 Task: Find connections with filter location La Pintana with filter topic #interviewwith filter profile language German with filter current company Axis Communications with filter school Ram Lal Anand College with filter industry Internet Publishing with filter service category Business Law with filter keywords title Teacher
Action: Mouse moved to (712, 92)
Screenshot: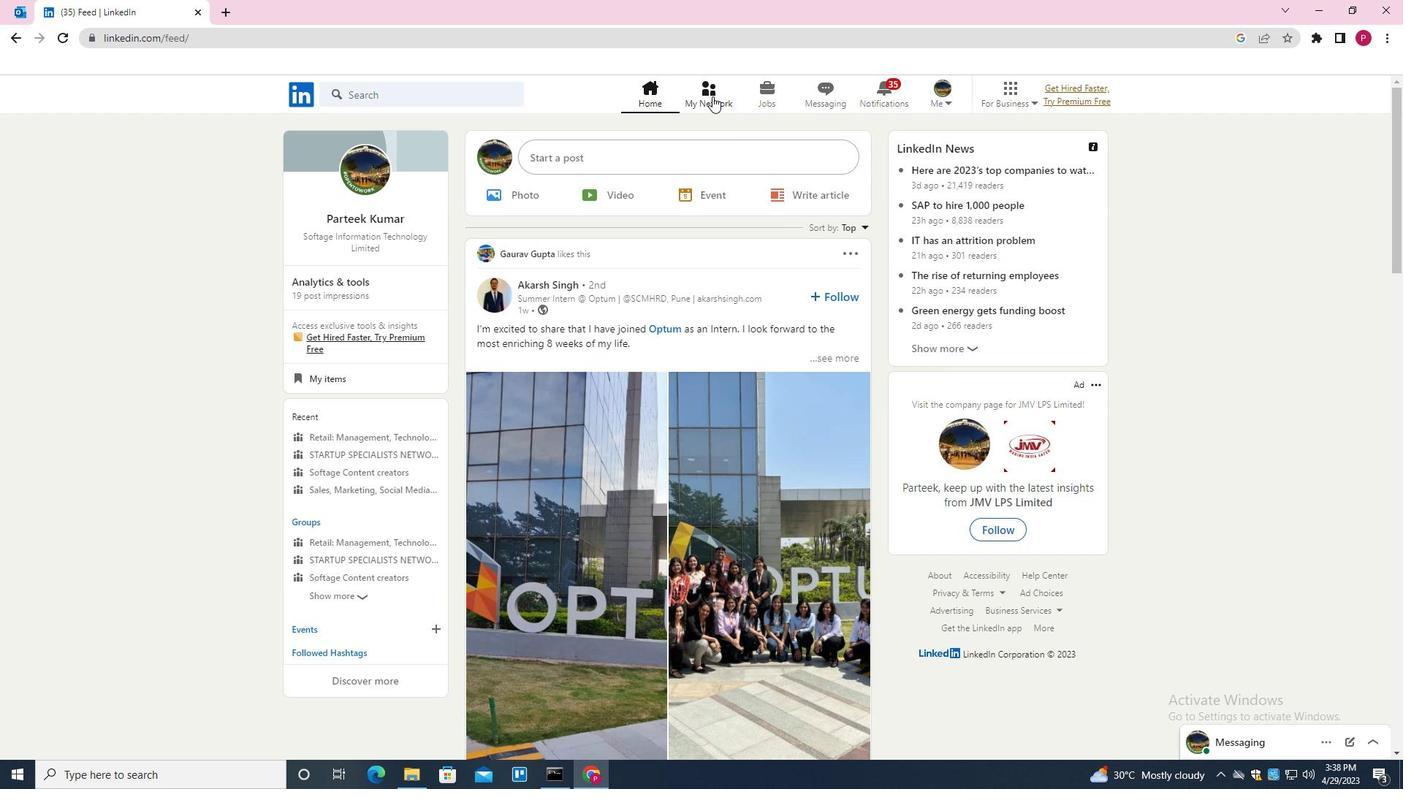 
Action: Mouse pressed left at (712, 92)
Screenshot: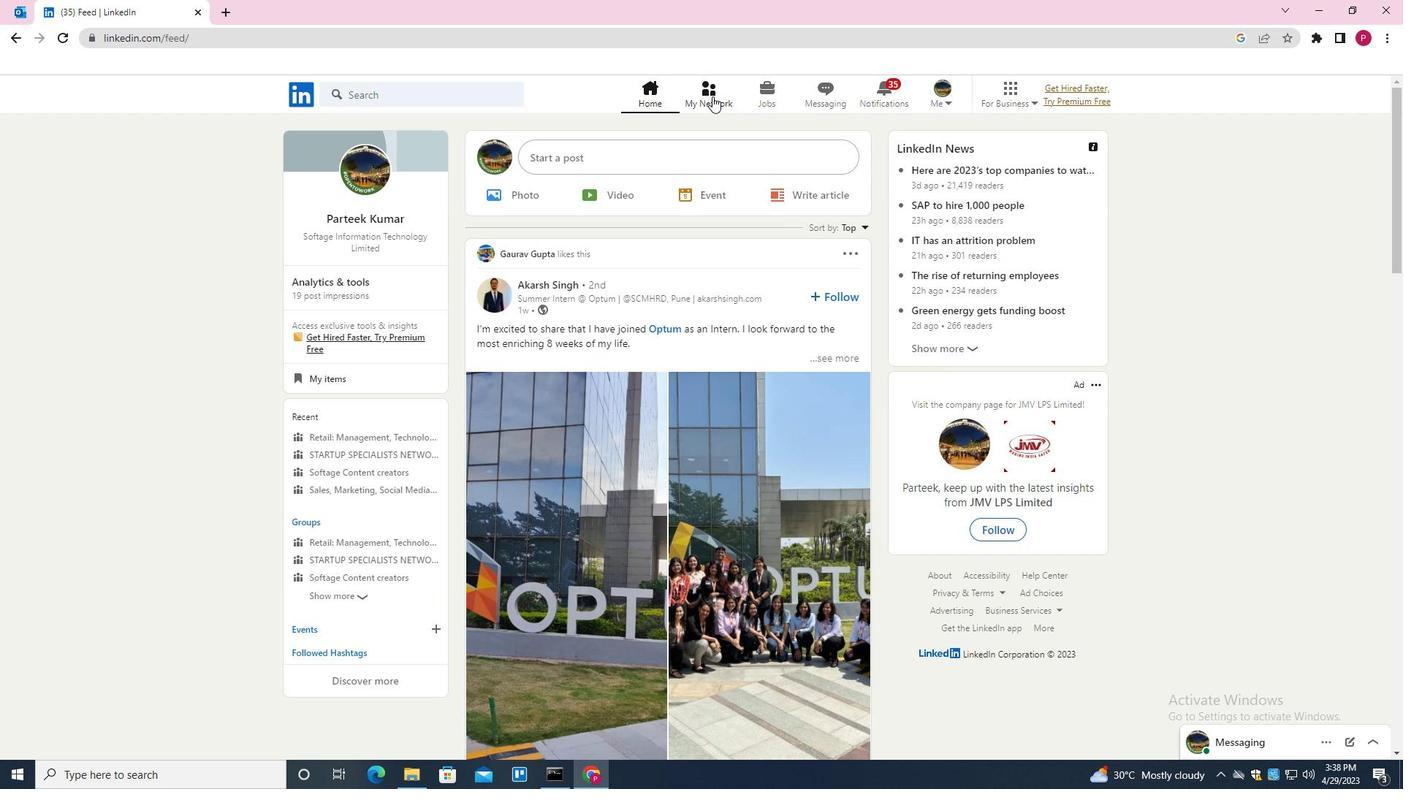 
Action: Mouse moved to (475, 174)
Screenshot: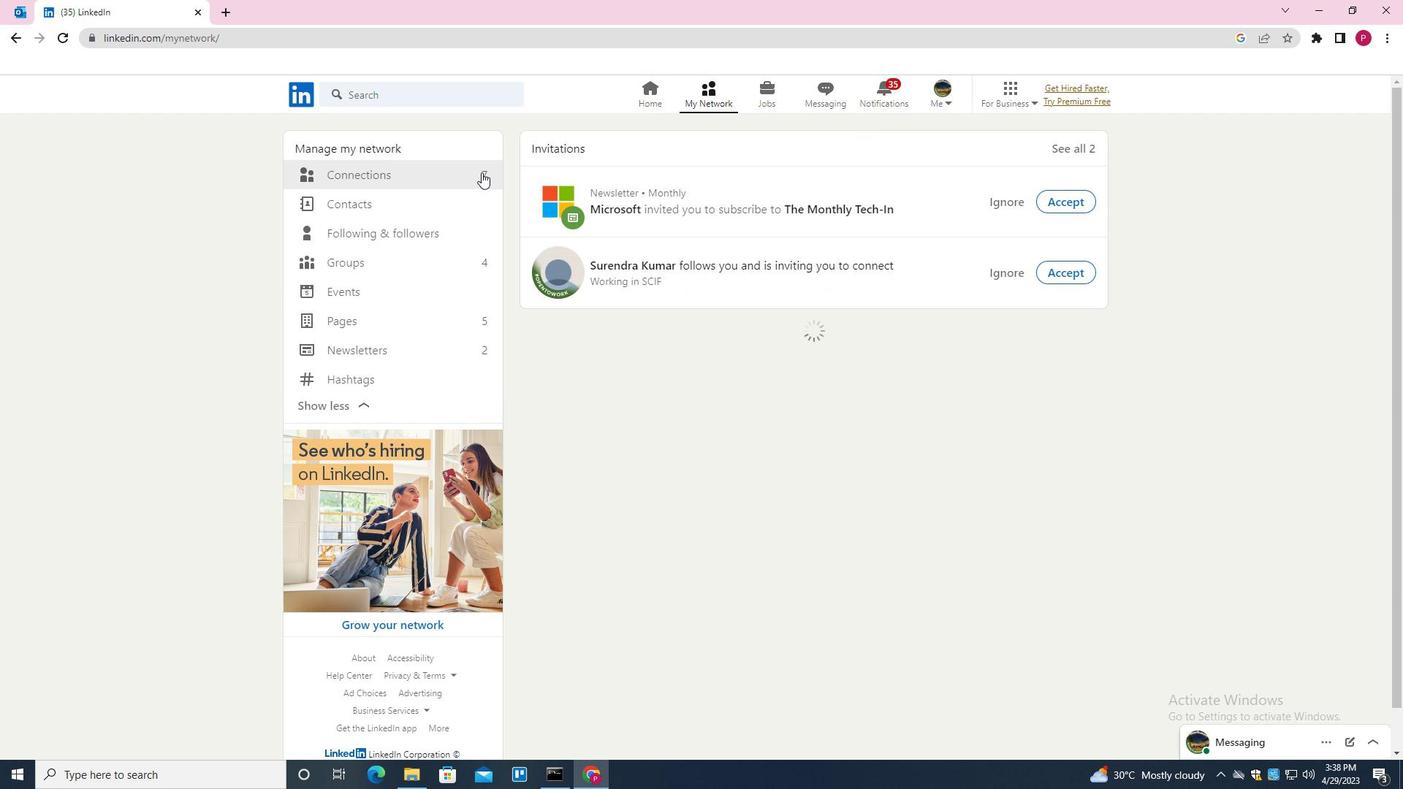 
Action: Mouse pressed left at (475, 174)
Screenshot: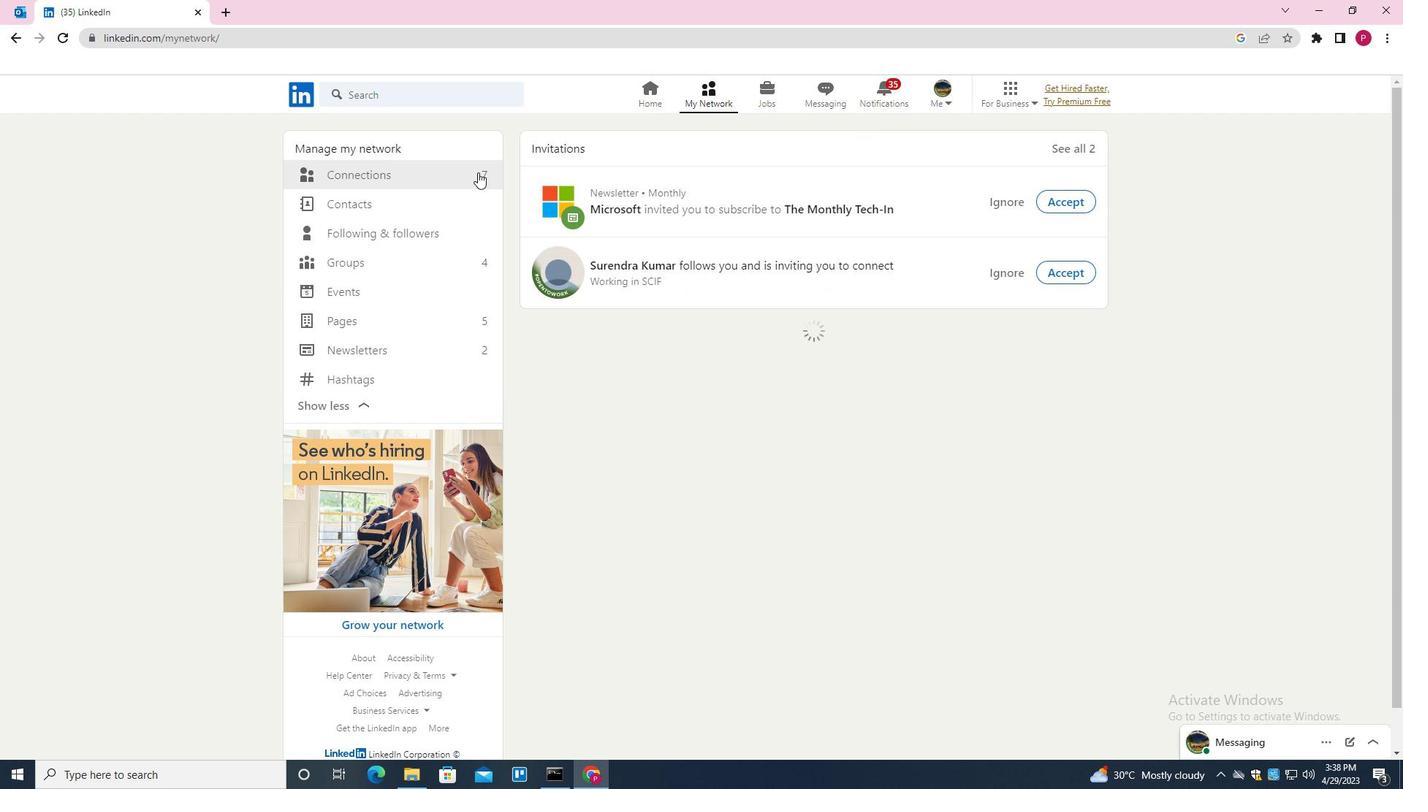 
Action: Mouse moved to (789, 173)
Screenshot: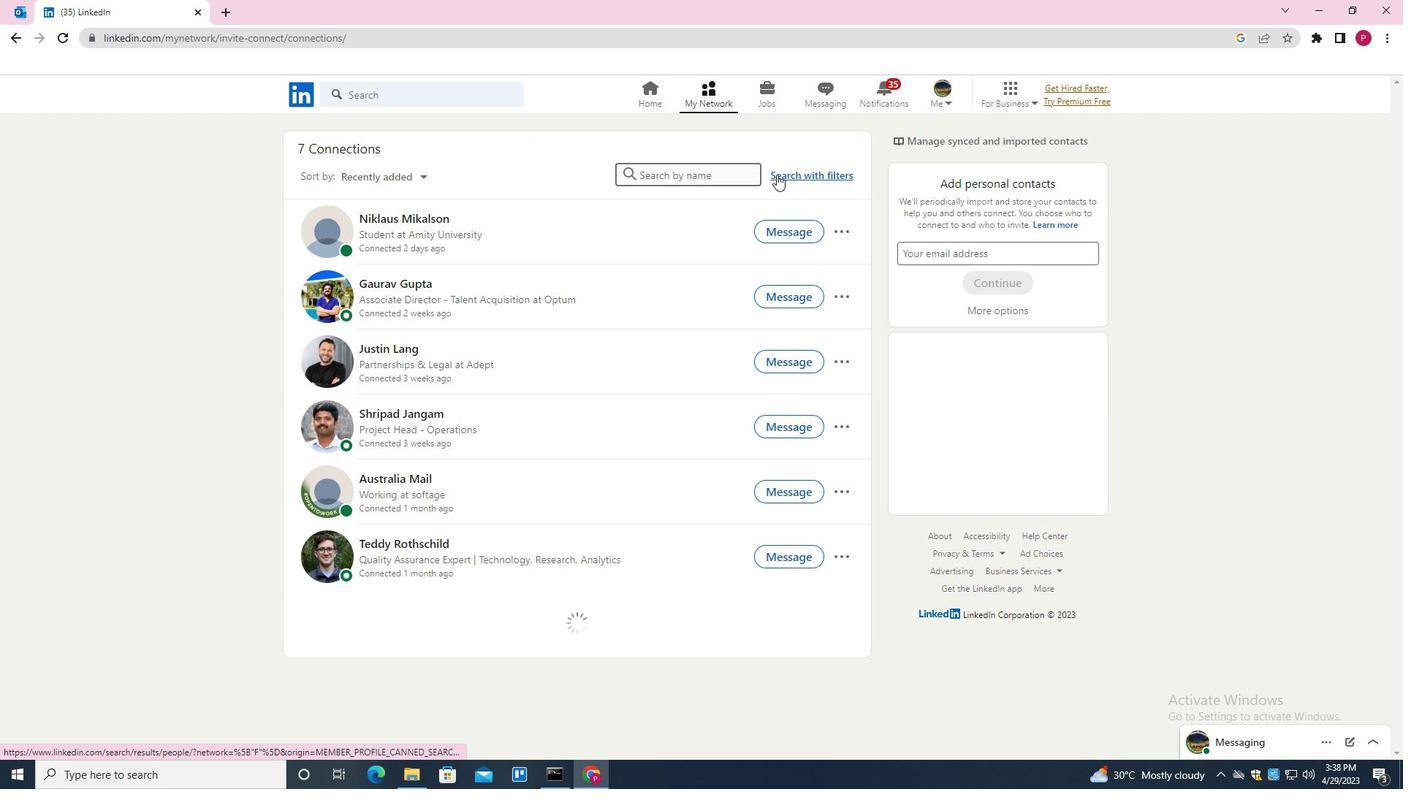 
Action: Mouse pressed left at (789, 173)
Screenshot: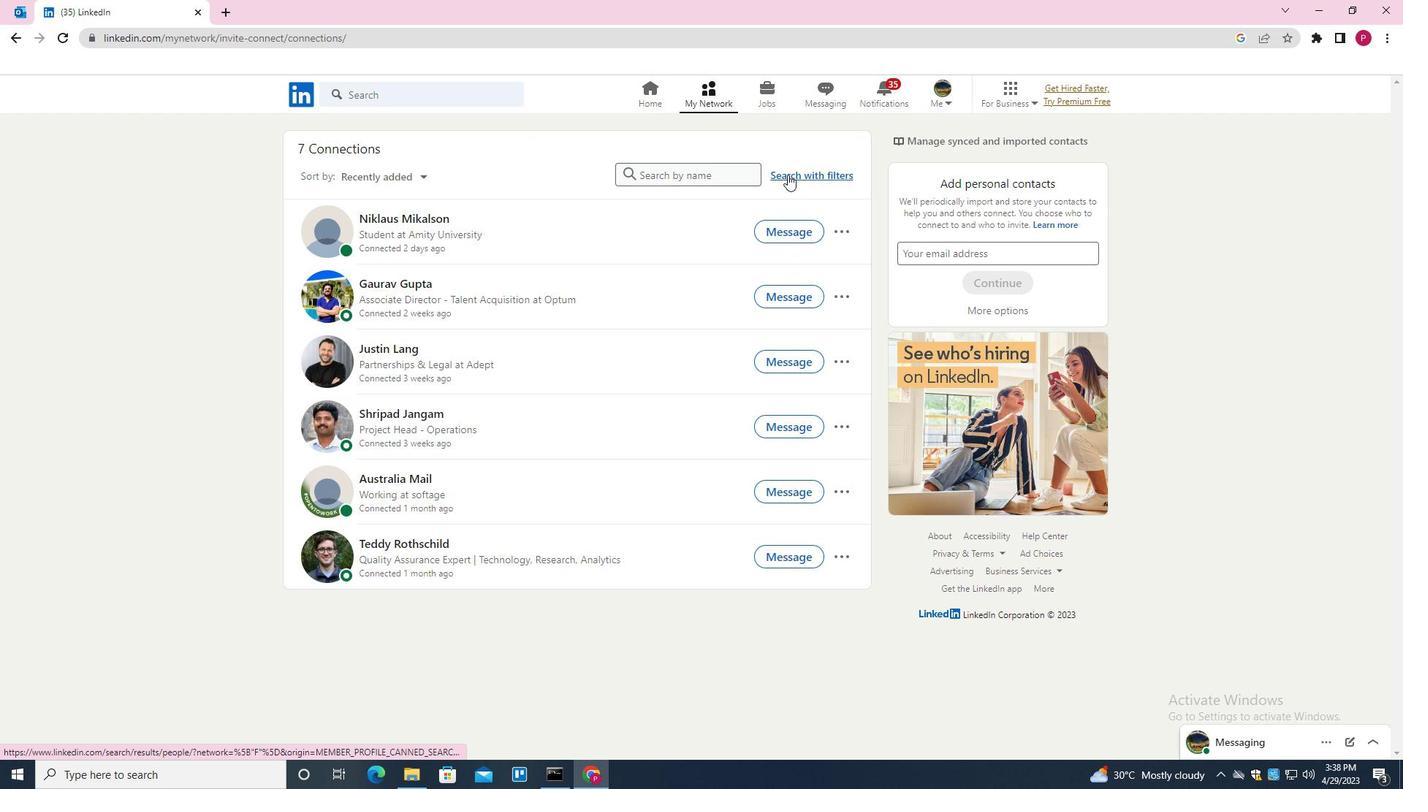 
Action: Mouse moved to (745, 133)
Screenshot: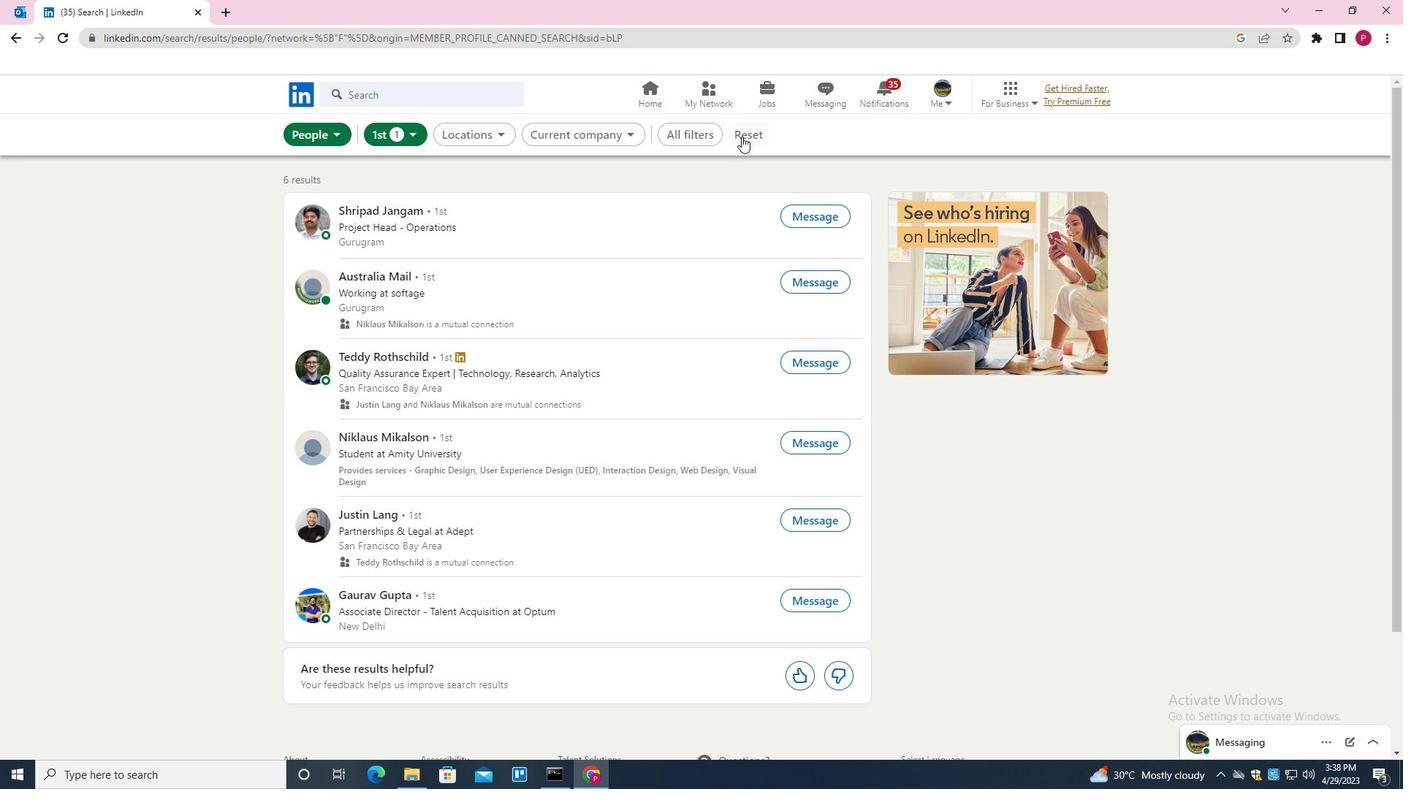 
Action: Mouse pressed left at (745, 133)
Screenshot: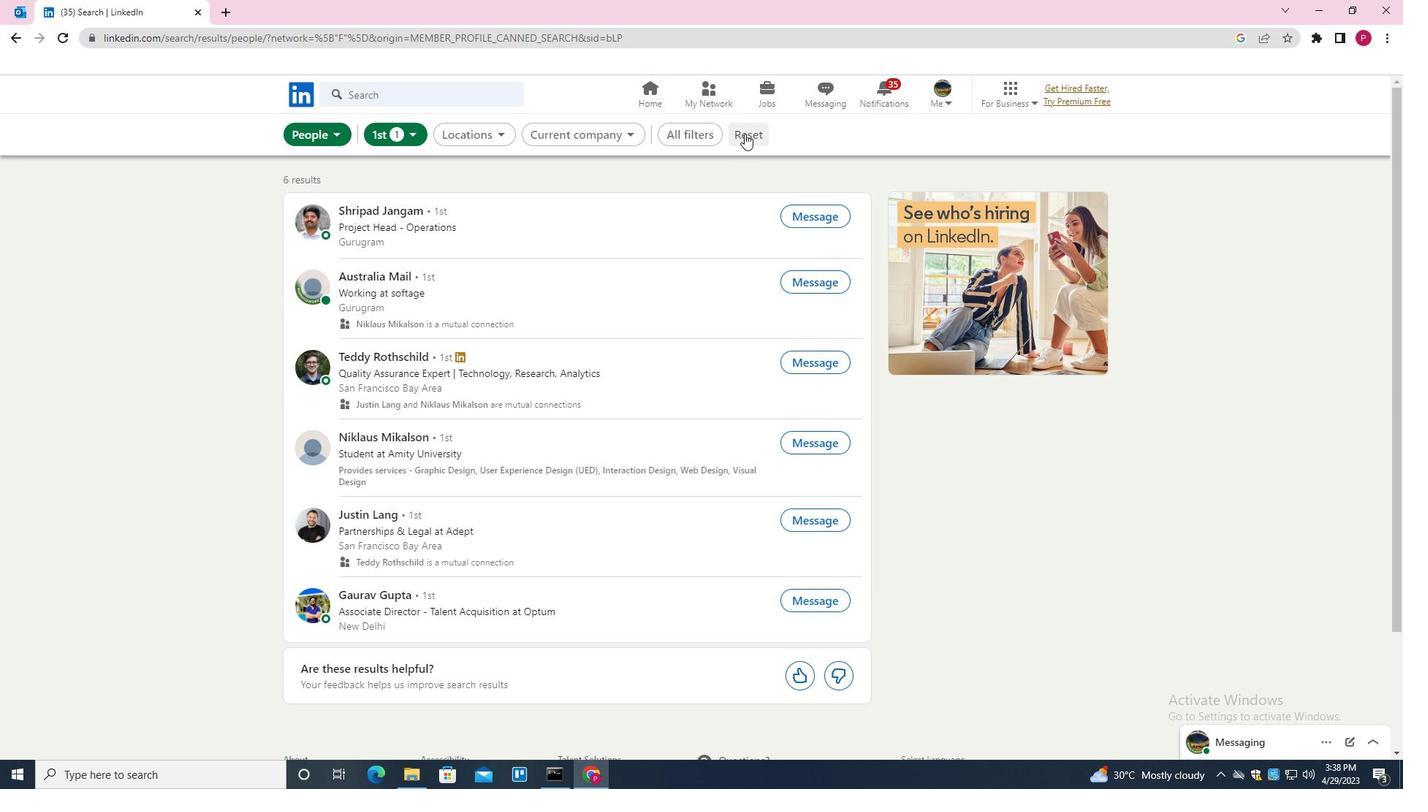 
Action: Mouse moved to (724, 136)
Screenshot: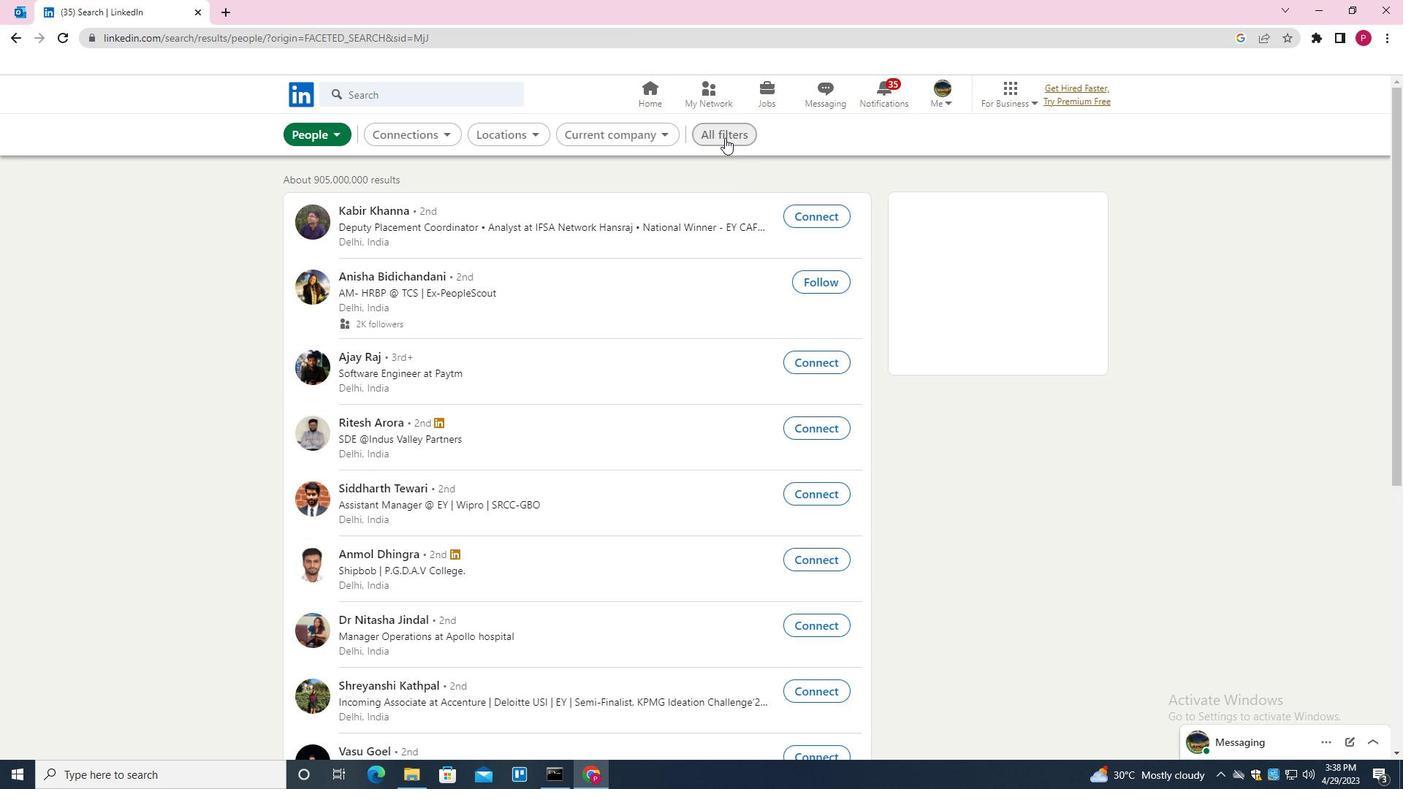 
Action: Mouse pressed left at (724, 136)
Screenshot: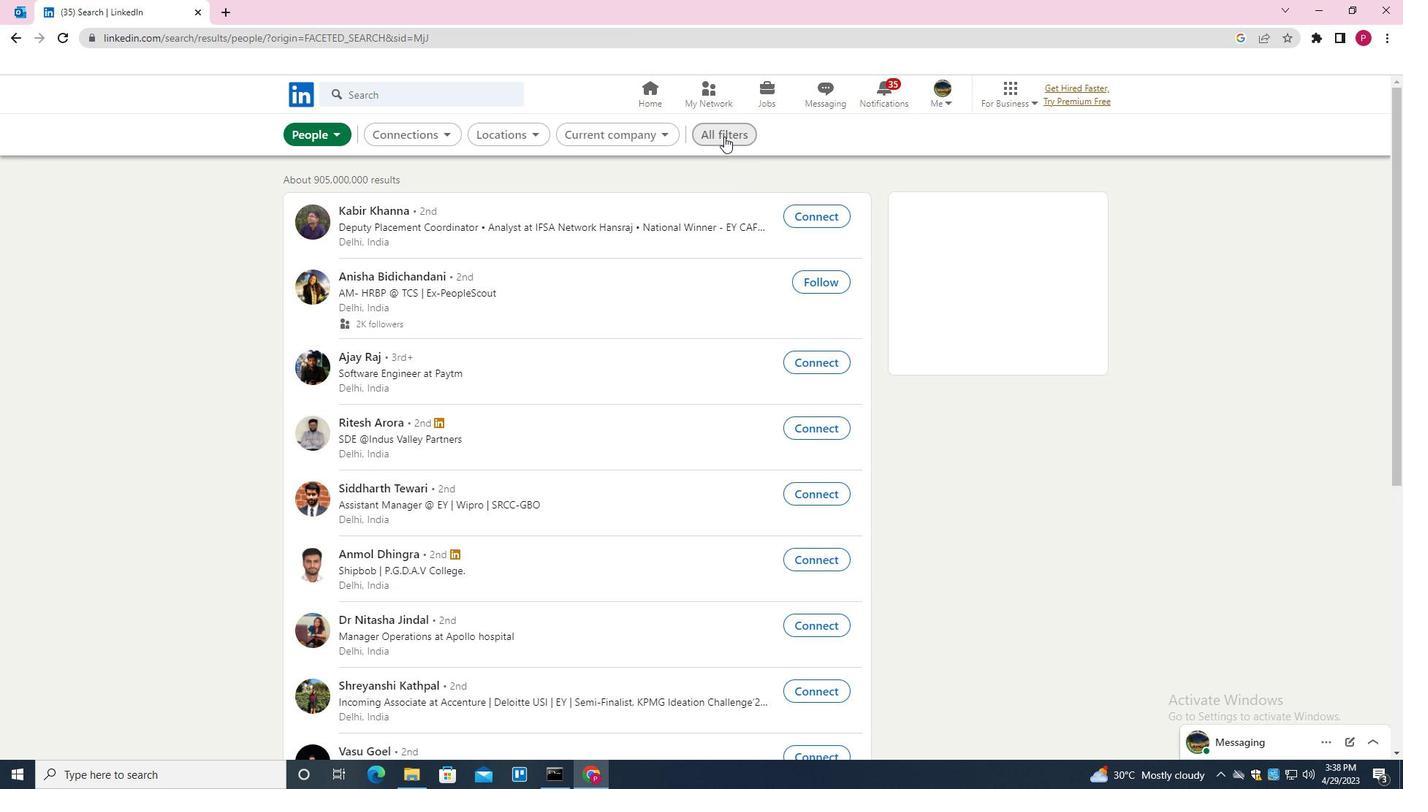 
Action: Mouse moved to (1125, 438)
Screenshot: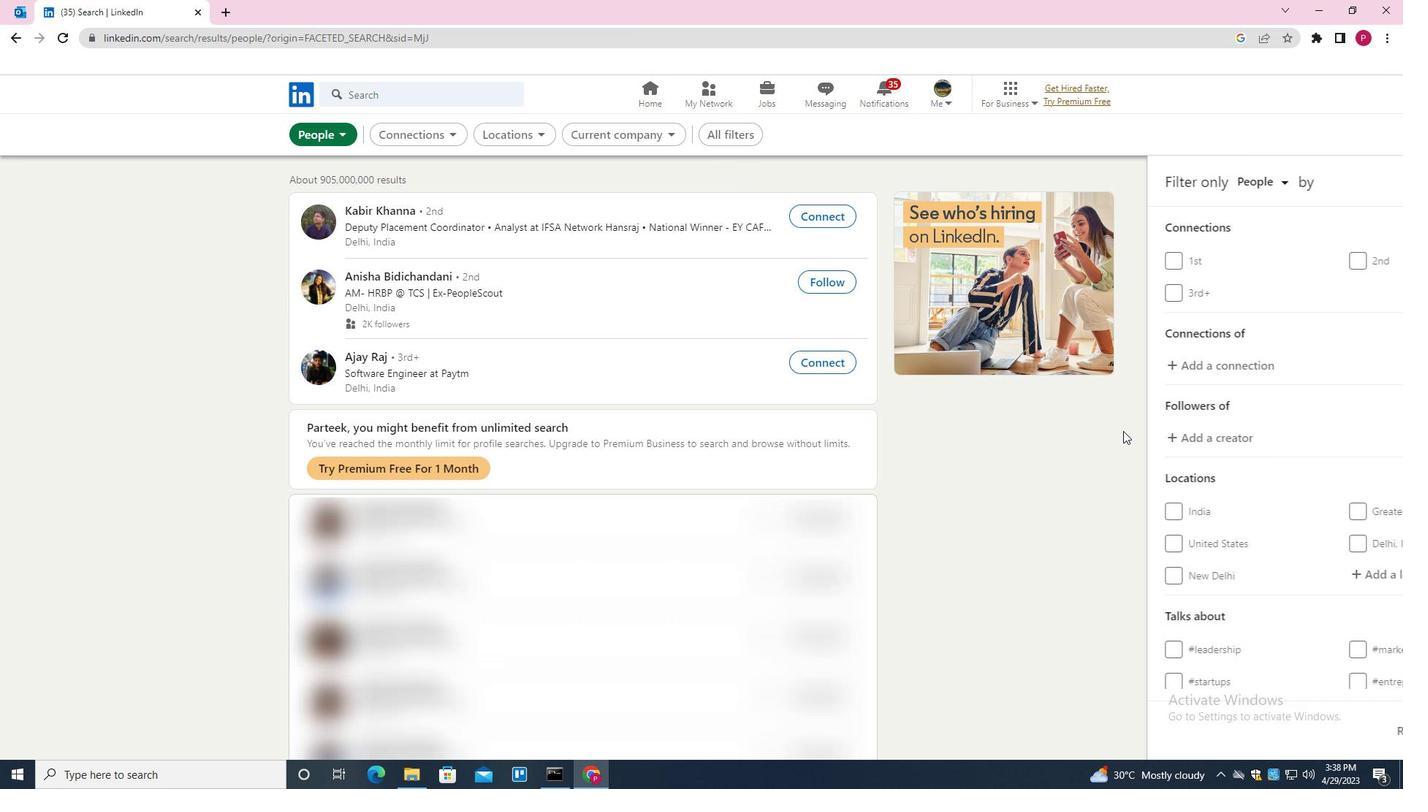 
Action: Mouse scrolled (1125, 438) with delta (0, 0)
Screenshot: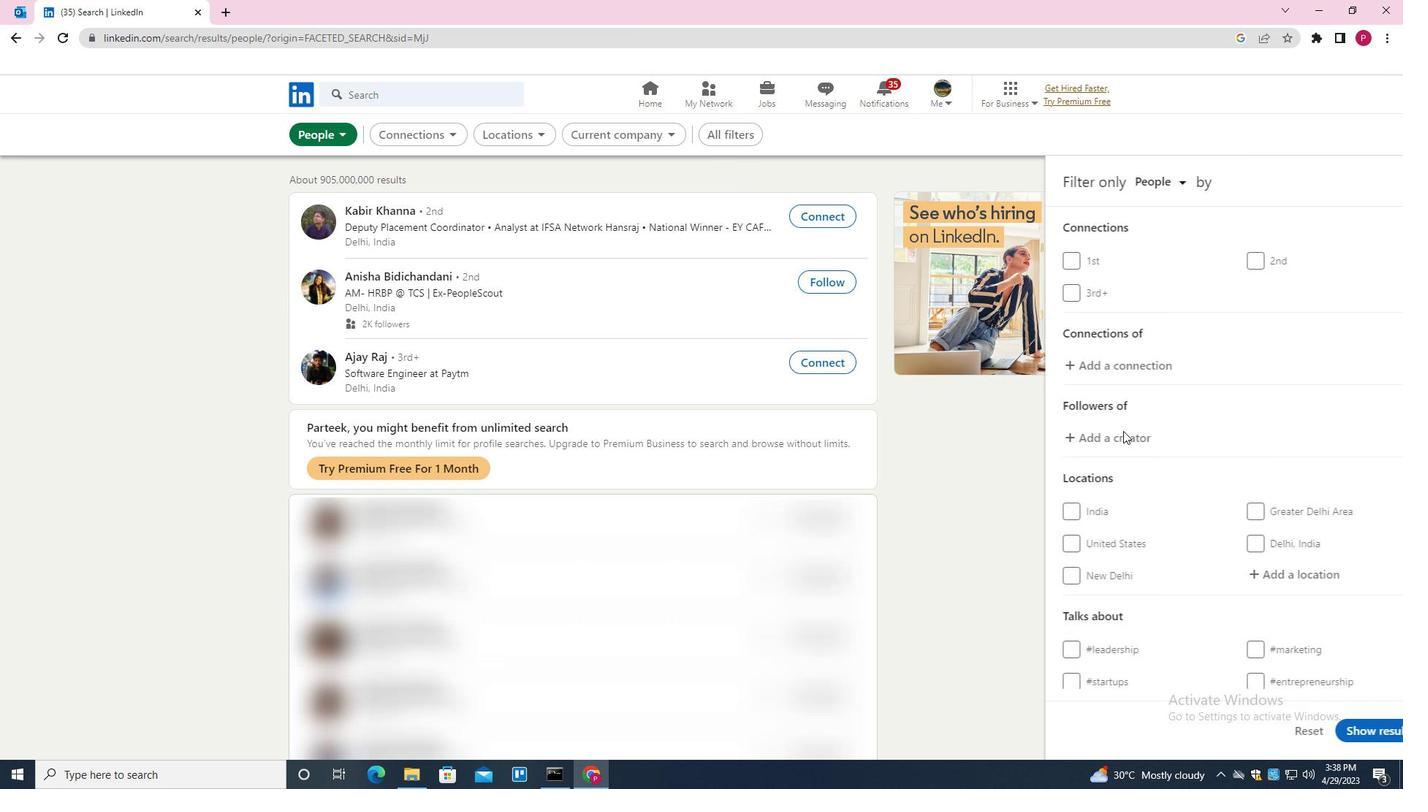 
Action: Mouse moved to (1135, 446)
Screenshot: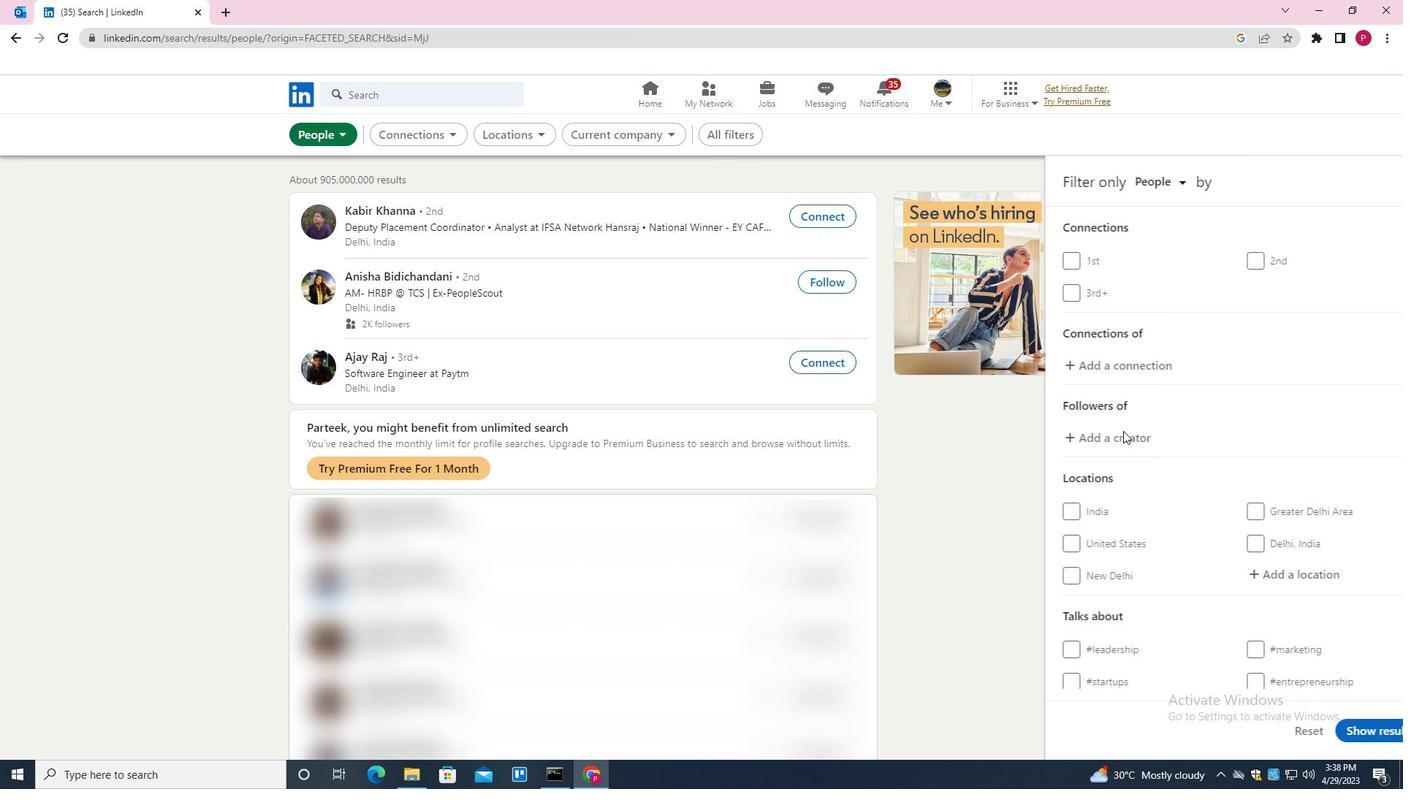 
Action: Mouse scrolled (1135, 446) with delta (0, 0)
Screenshot: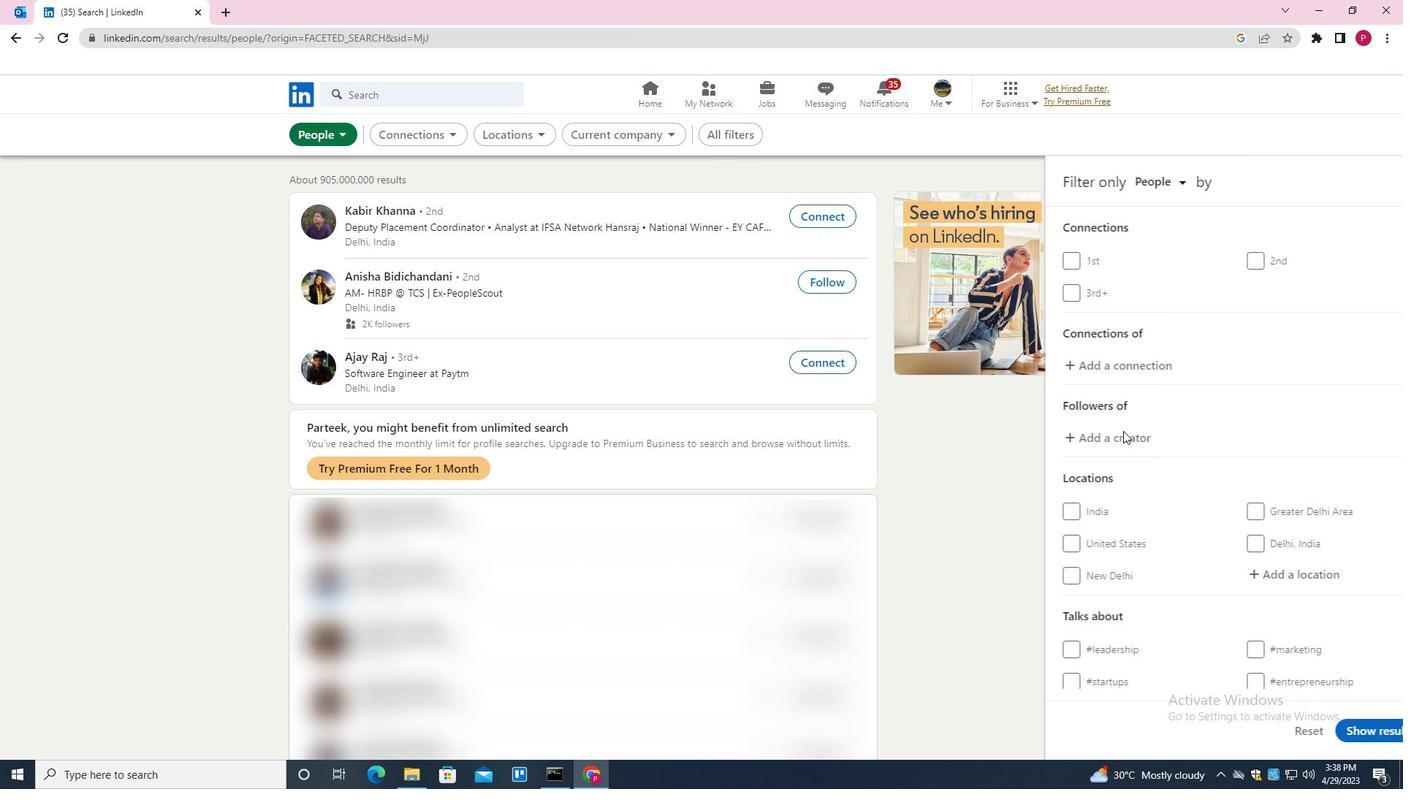 
Action: Mouse moved to (1148, 458)
Screenshot: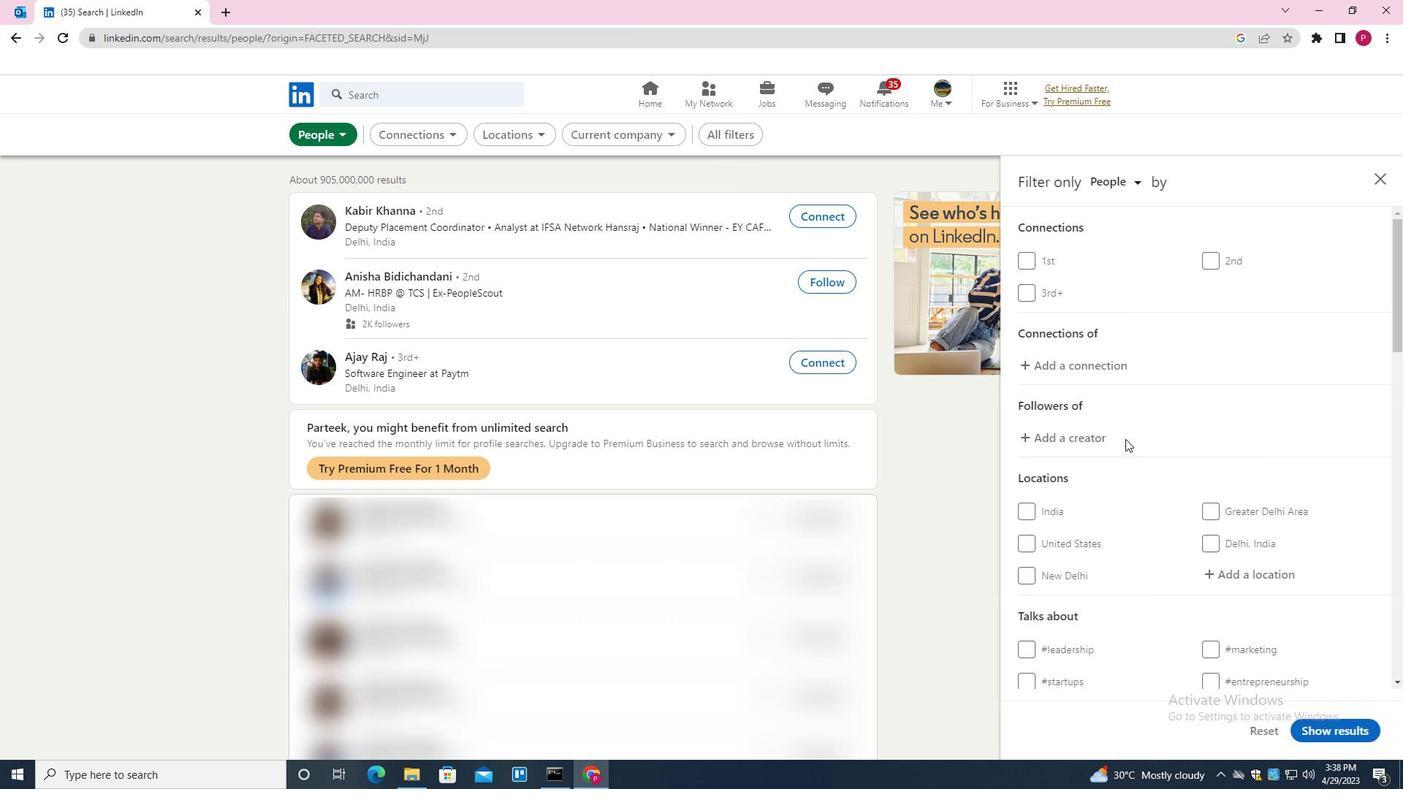
Action: Mouse scrolled (1148, 457) with delta (0, 0)
Screenshot: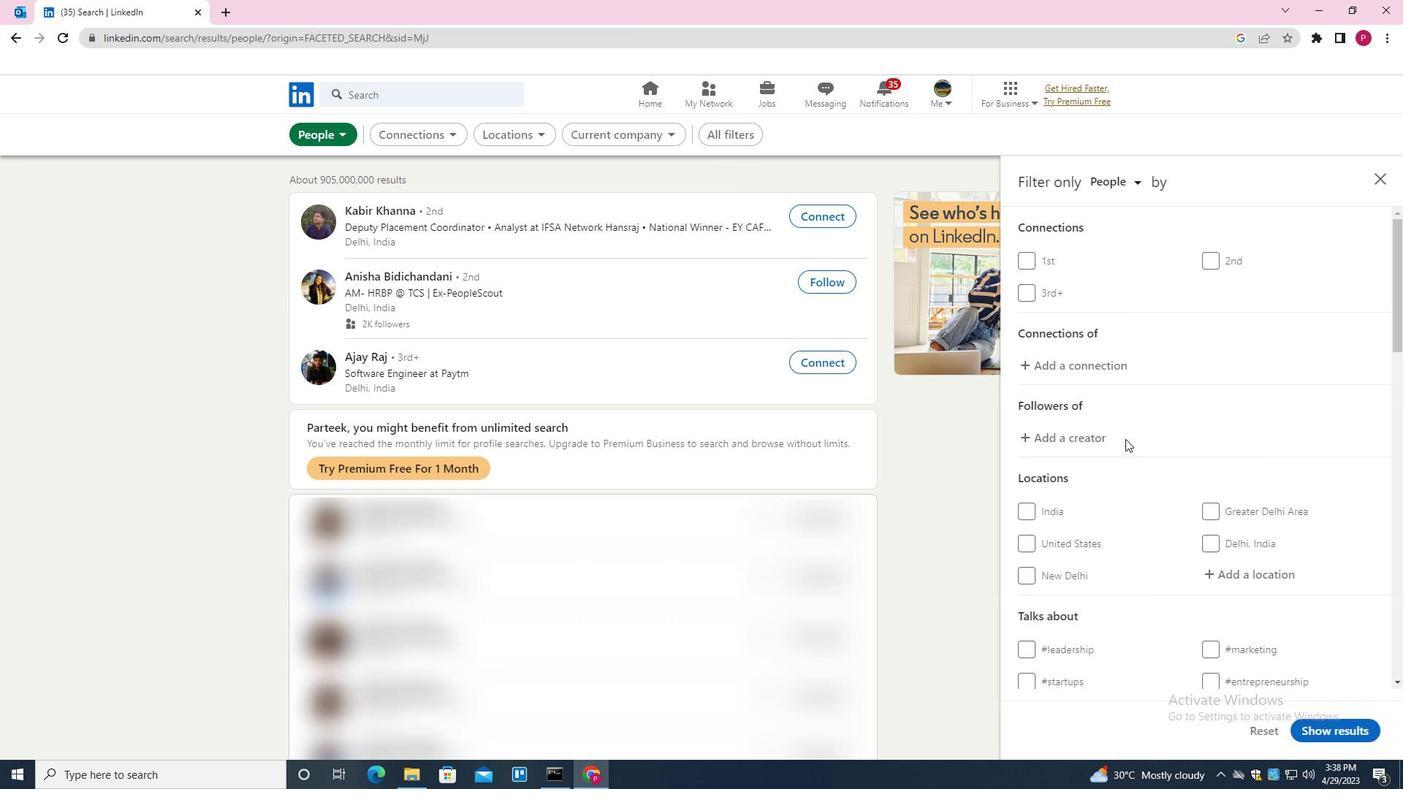 
Action: Mouse moved to (1246, 364)
Screenshot: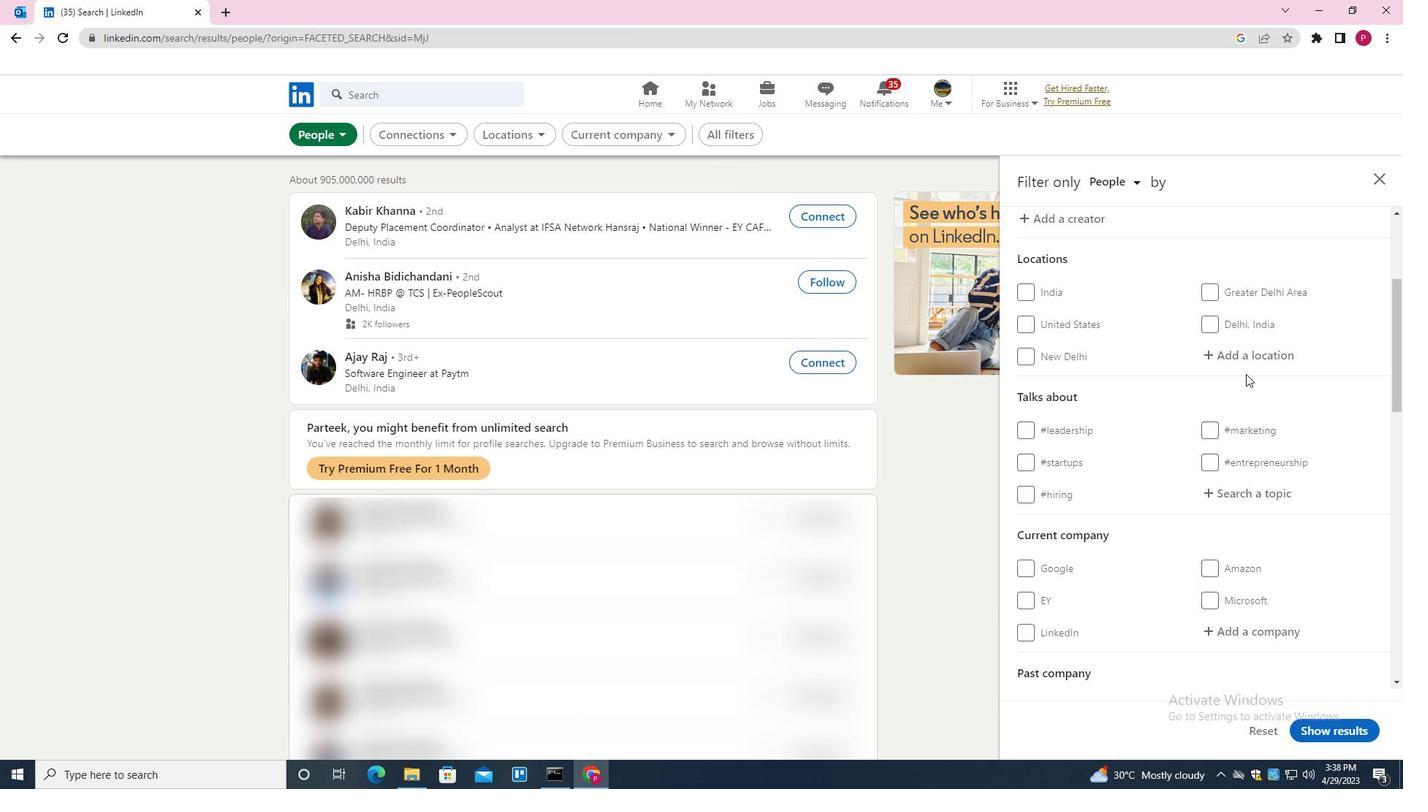 
Action: Mouse pressed left at (1246, 364)
Screenshot: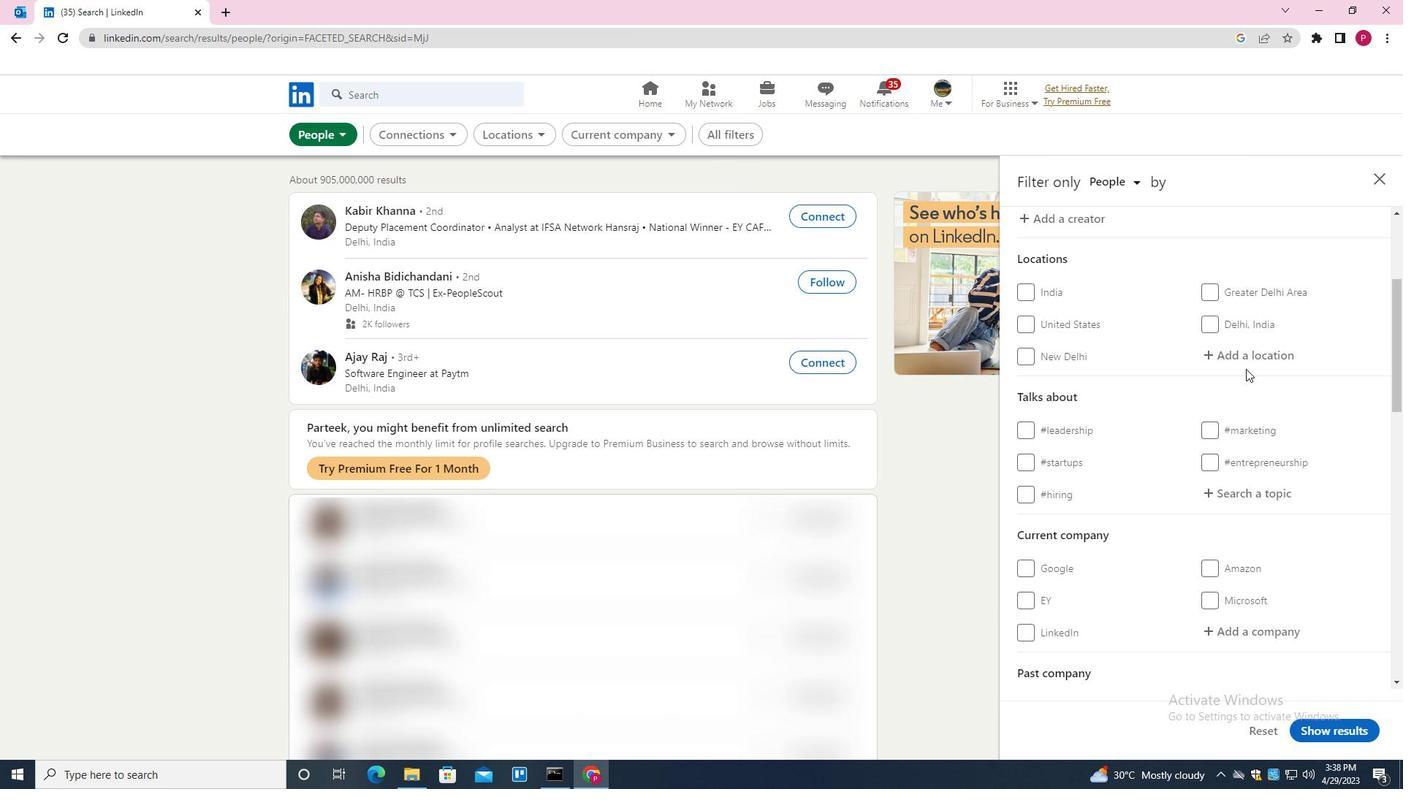 
Action: Mouse moved to (1215, 383)
Screenshot: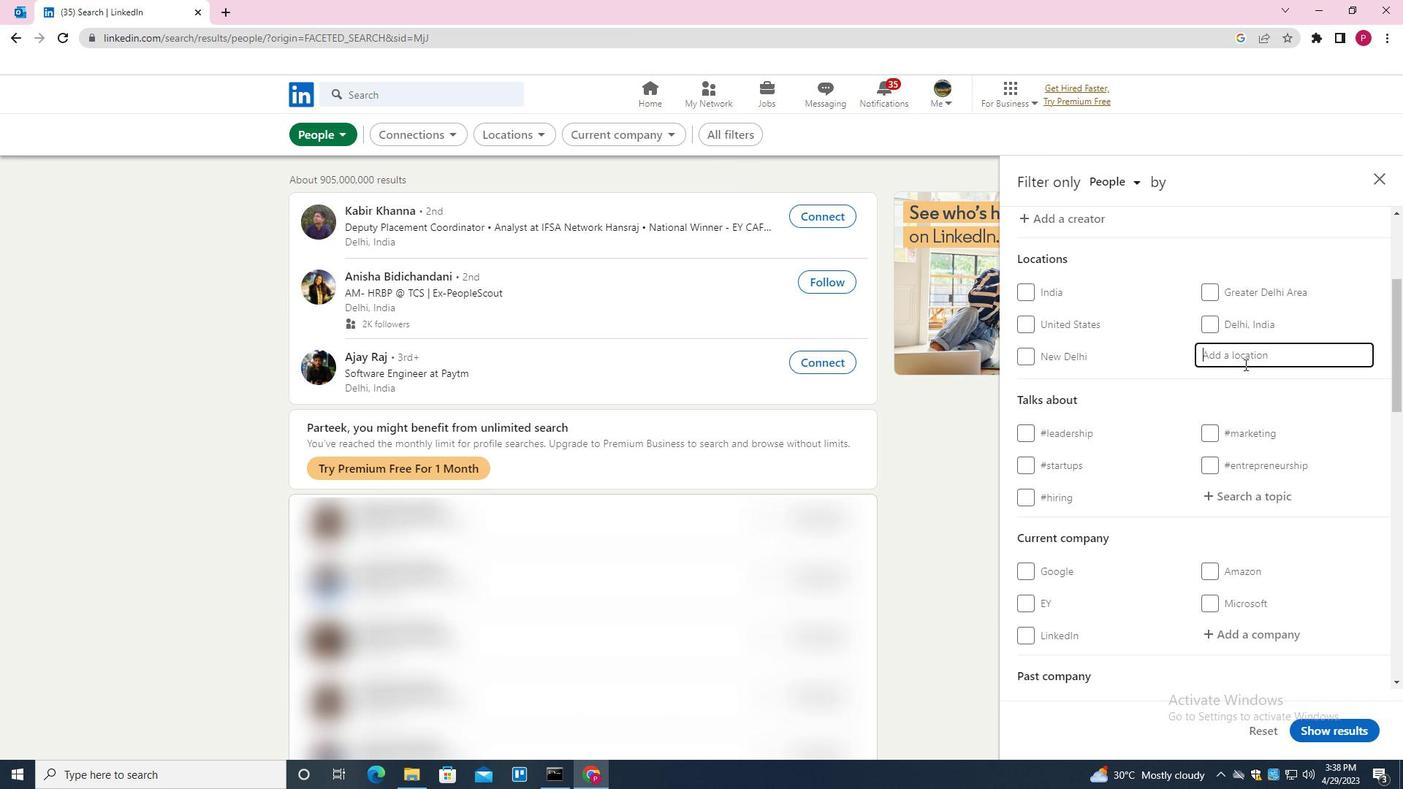 
Action: Key pressed <Key.shift>LA<Key.space><Key.shift>O<Key.backspace><Key.shift>PINTANA<Key.down><Key.enter>
Screenshot: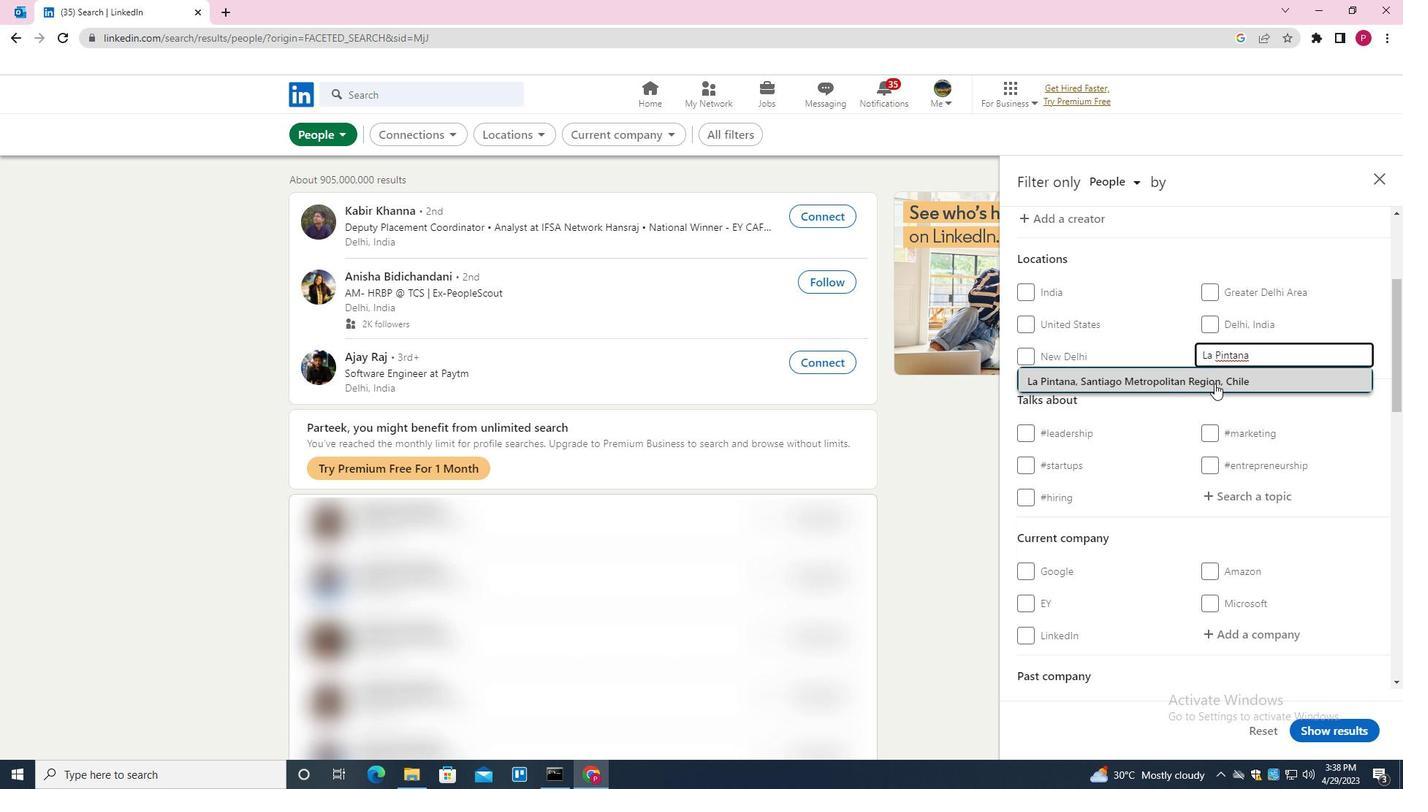 
Action: Mouse moved to (1232, 537)
Screenshot: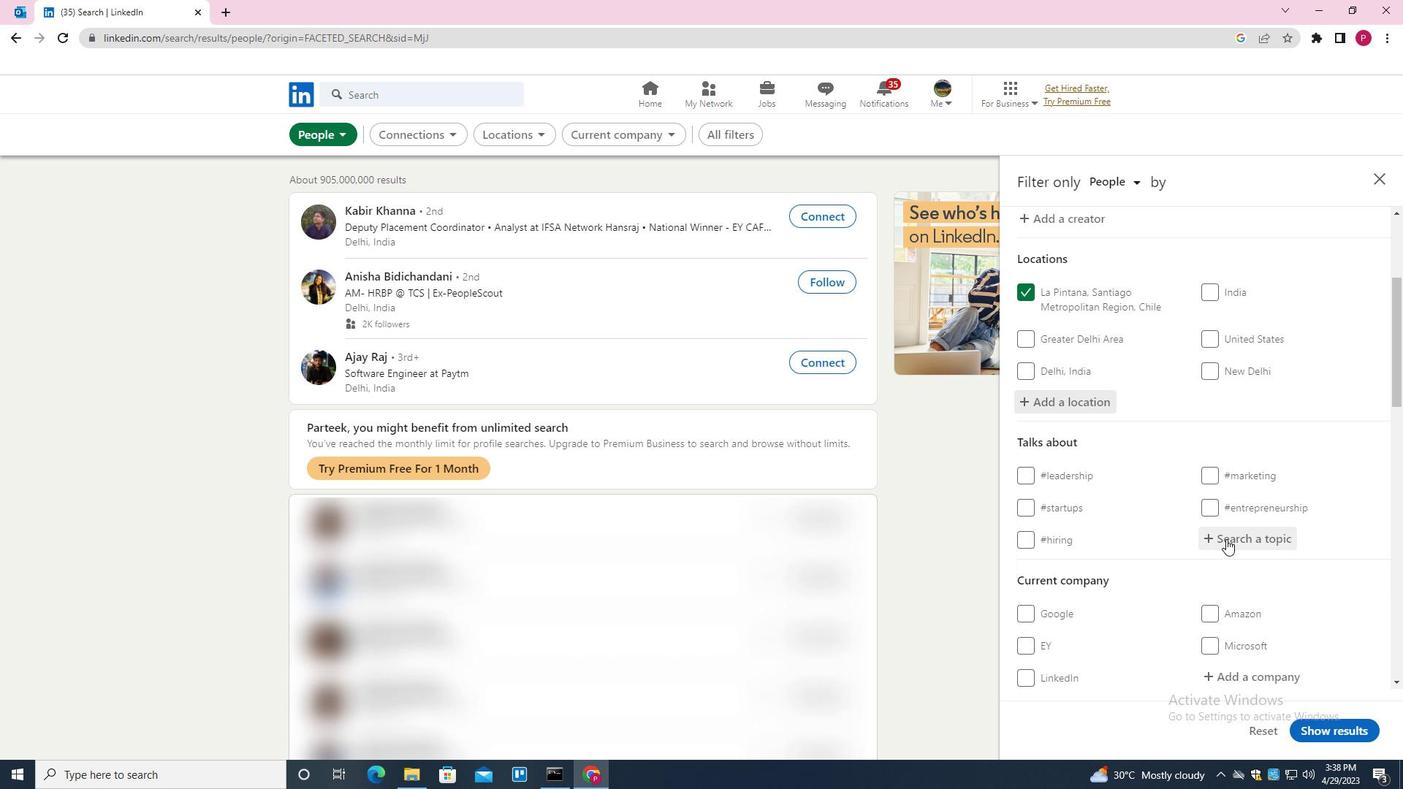 
Action: Mouse pressed left at (1232, 537)
Screenshot: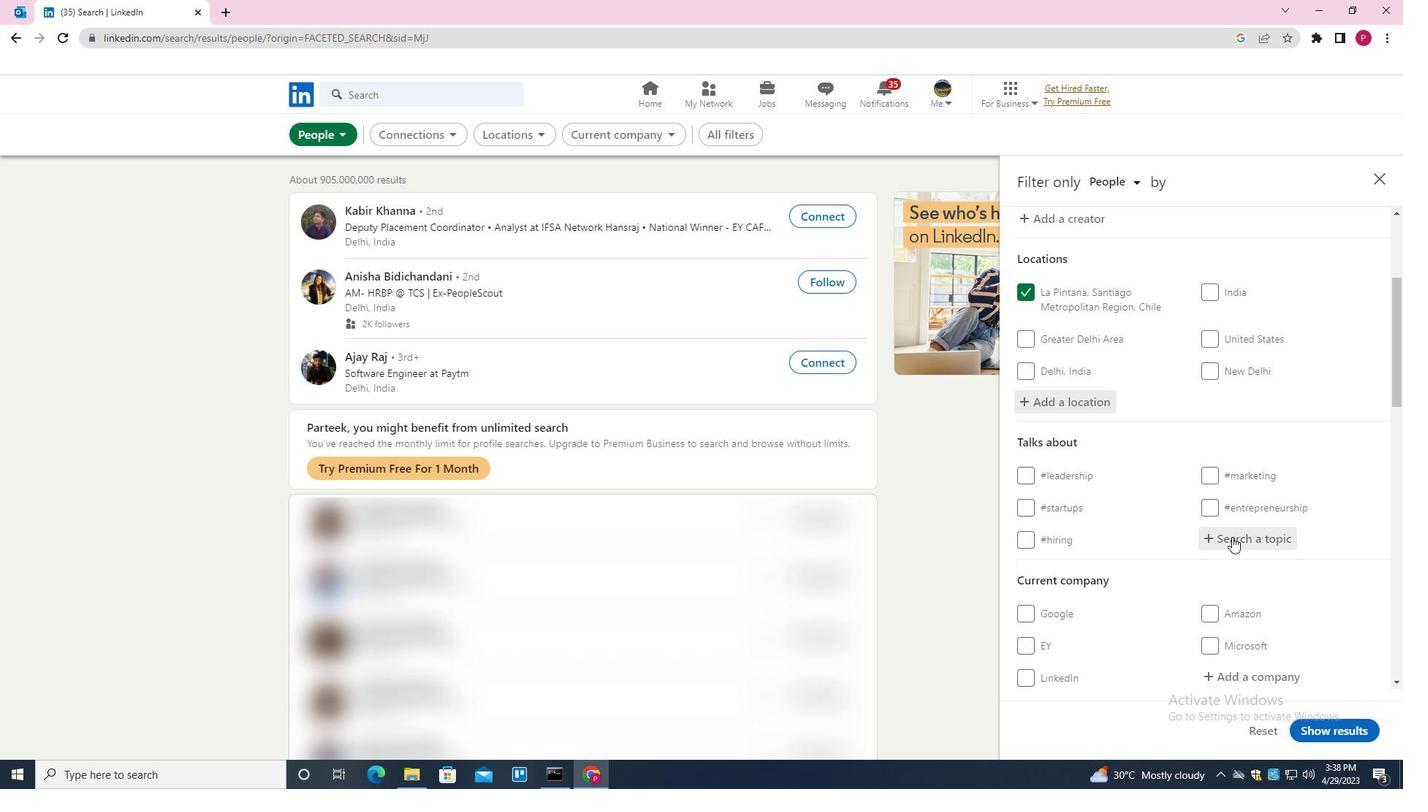 
Action: Key pressed INTERVIEW<Key.down><Key.down><Key.down><Key.down><Key.down><Key.down><Key.down><Key.down><Key.up><Key.up><Key.up><Key.up><Key.up><Key.up><Key.up><Key.up><Key.up><Key.up><Key.down><Key.down><Key.down>
Screenshot: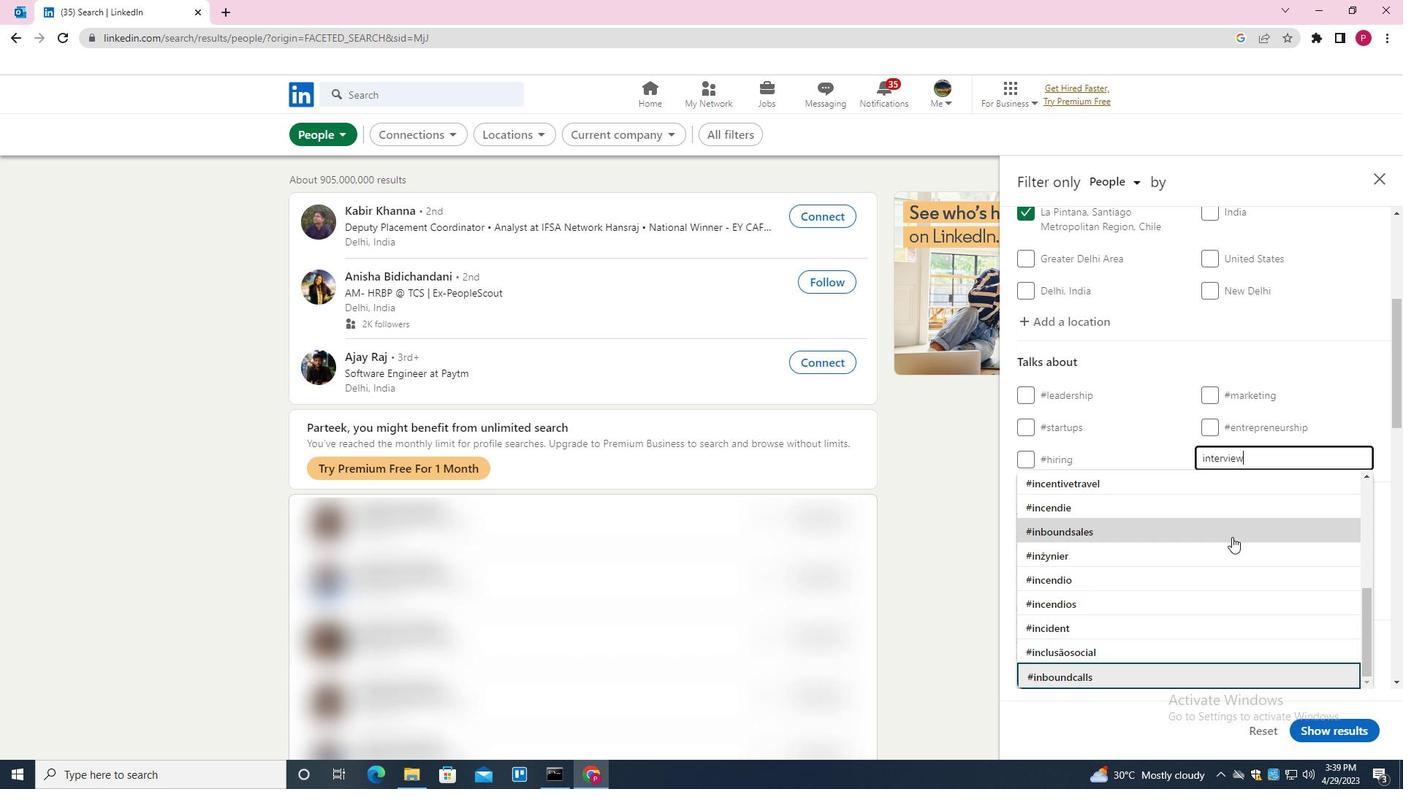 
Action: Mouse moved to (1258, 449)
Screenshot: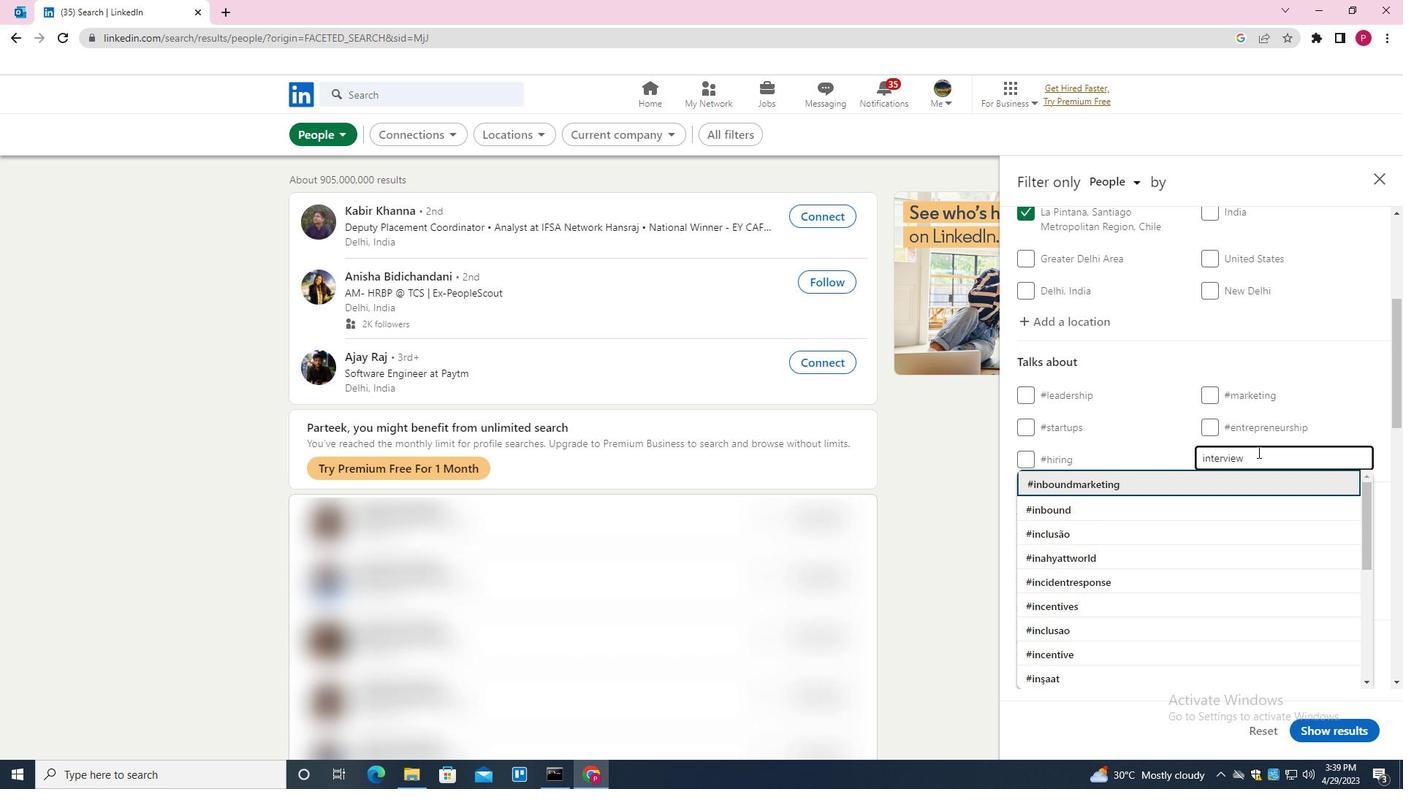 
Action: Mouse pressed left at (1258, 449)
Screenshot: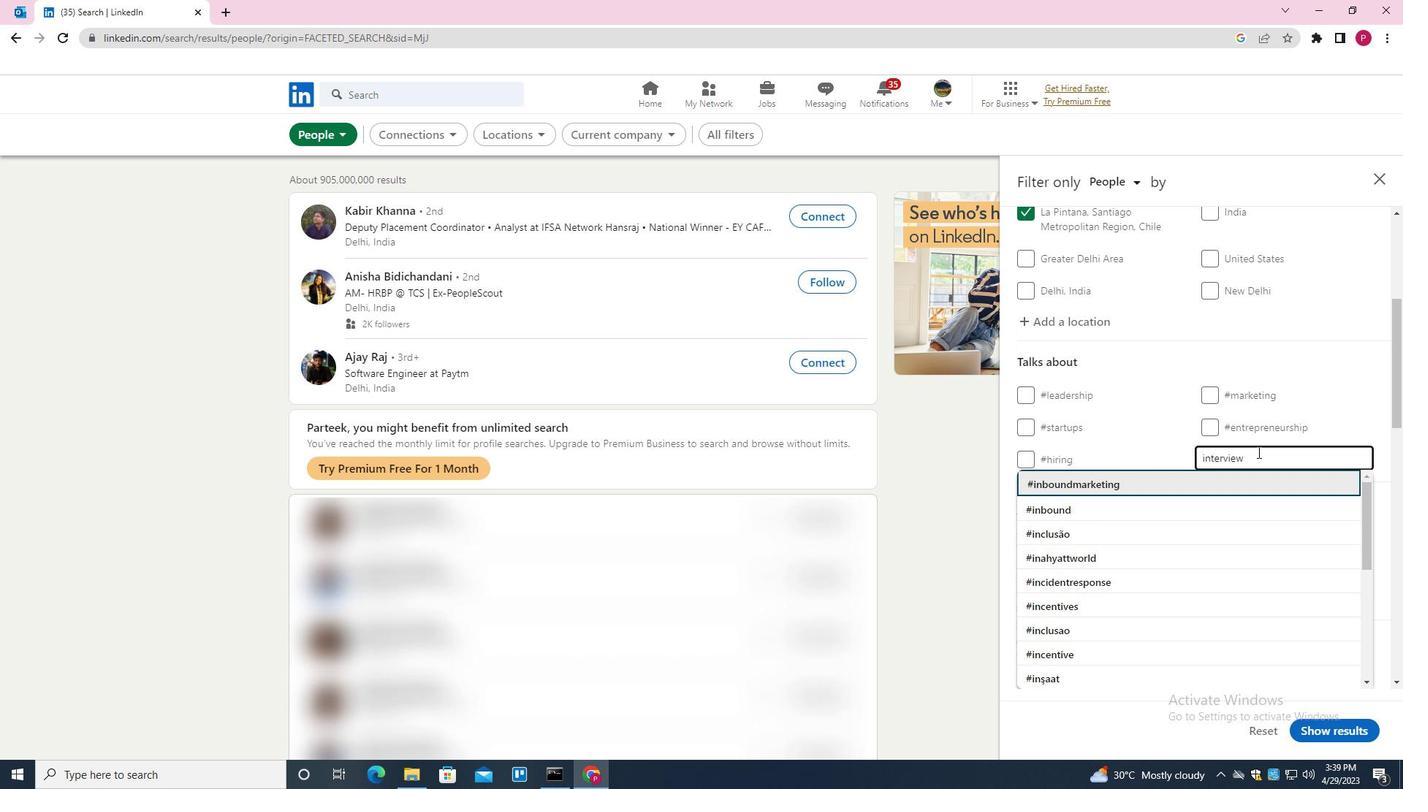 
Action: Key pressed <Key.backspace><Key.backspace><Key.down><Key.enter>
Screenshot: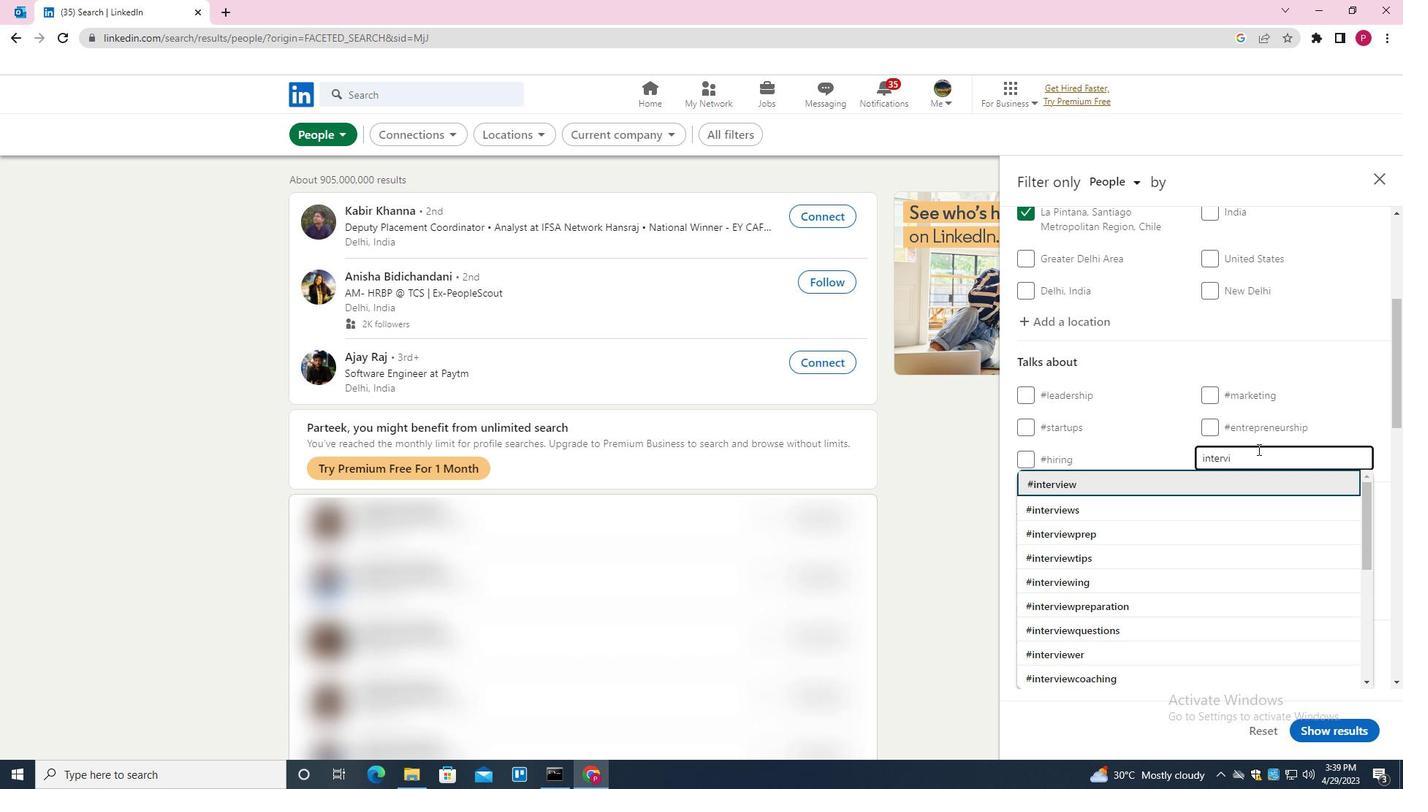 
Action: Mouse moved to (1101, 508)
Screenshot: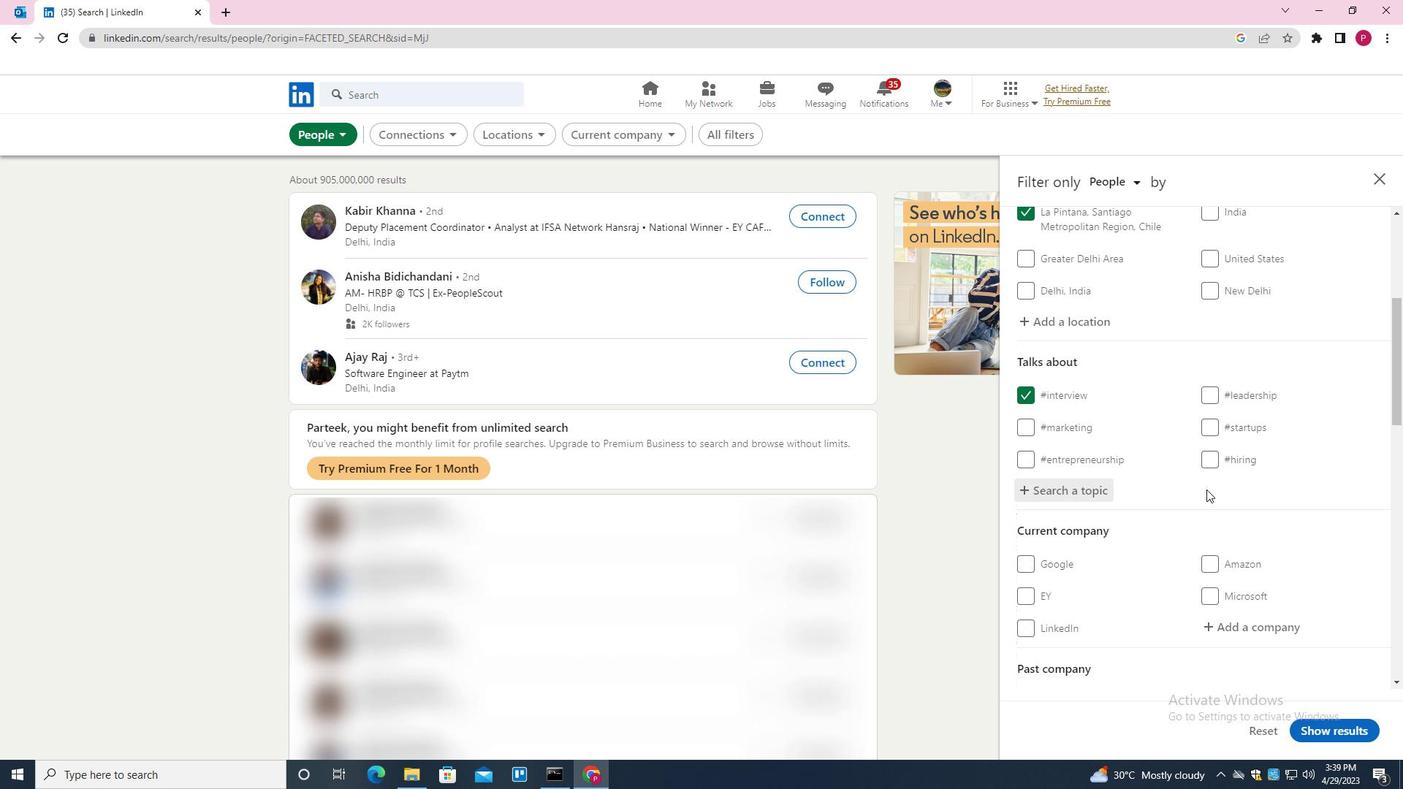 
Action: Mouse scrolled (1101, 507) with delta (0, 0)
Screenshot: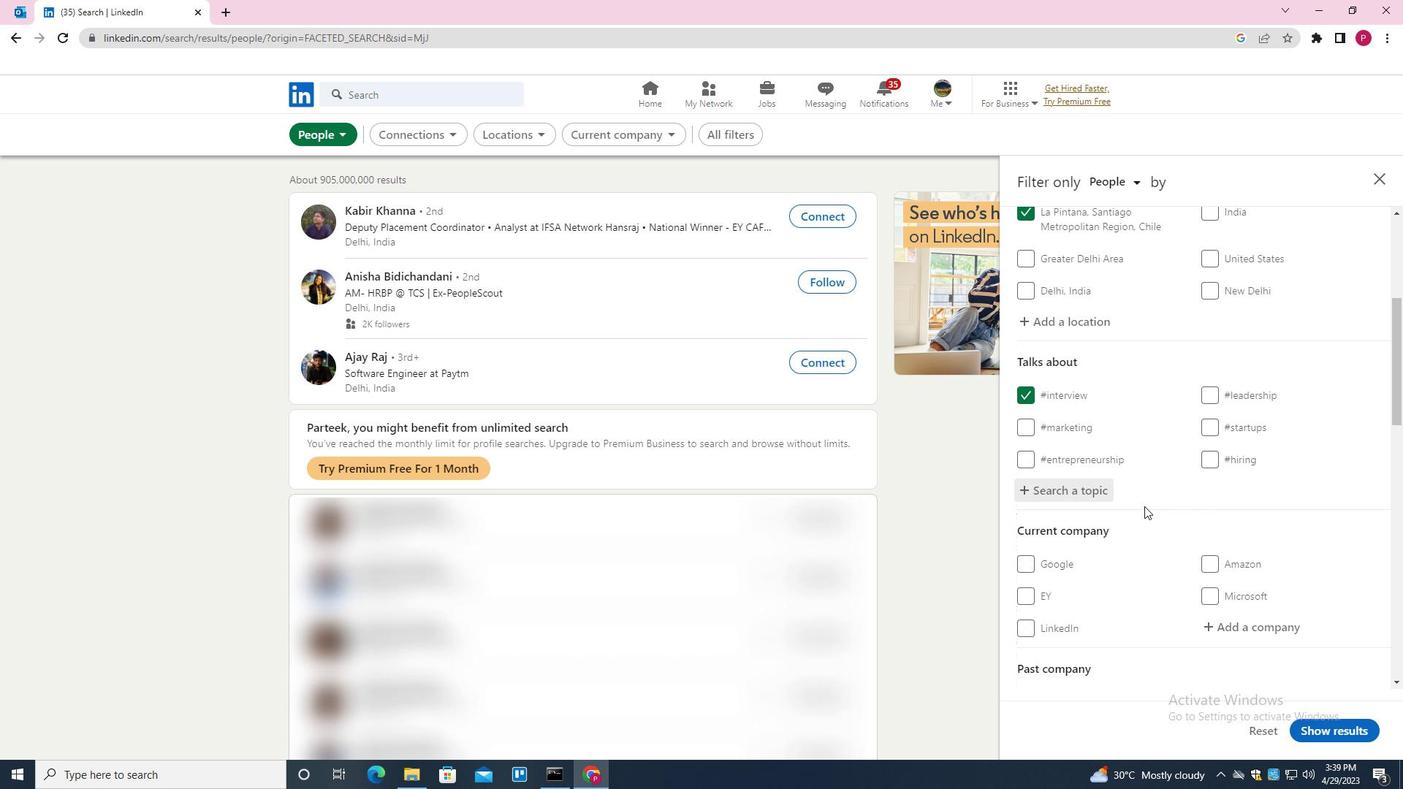 
Action: Mouse scrolled (1101, 507) with delta (0, 0)
Screenshot: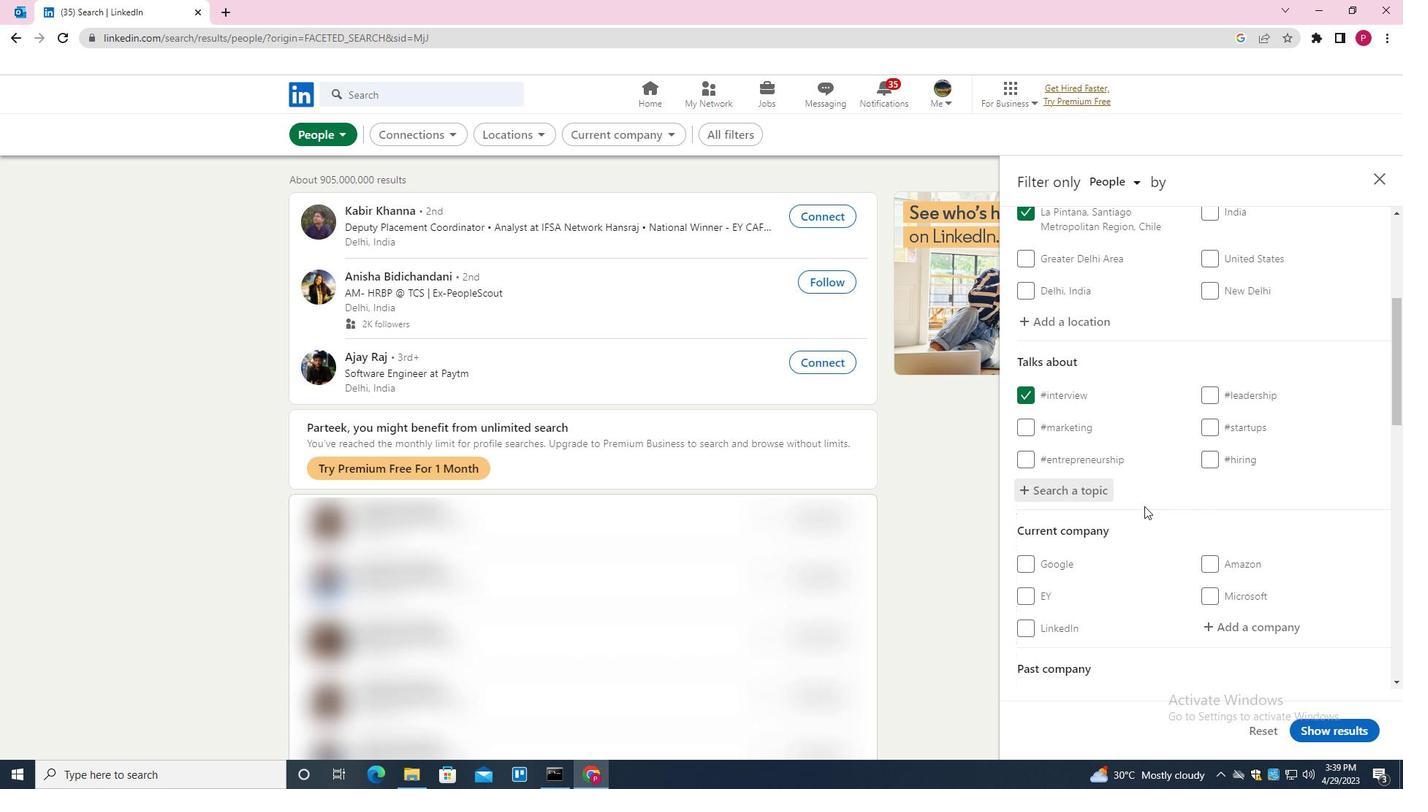 
Action: Mouse scrolled (1101, 507) with delta (0, 0)
Screenshot: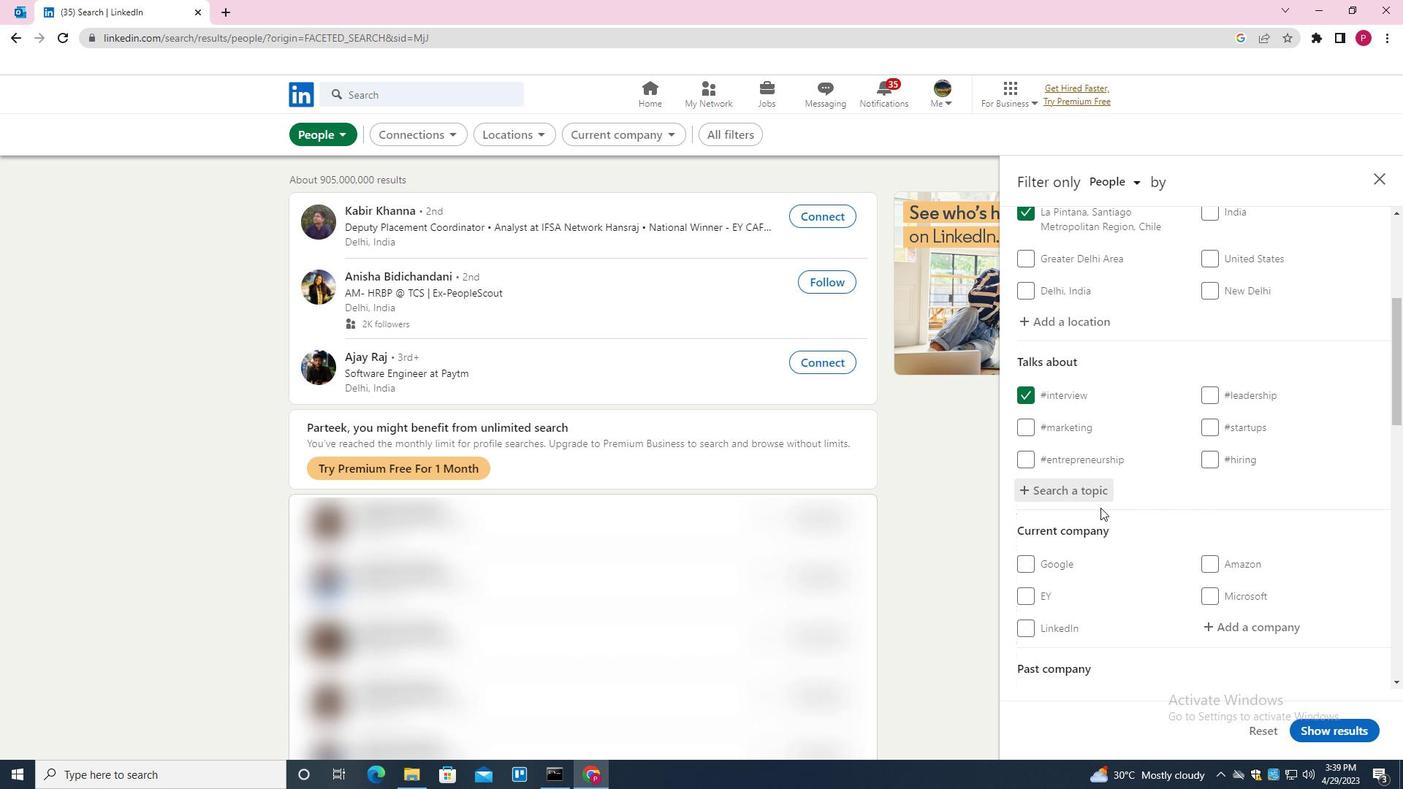 
Action: Mouse moved to (1094, 514)
Screenshot: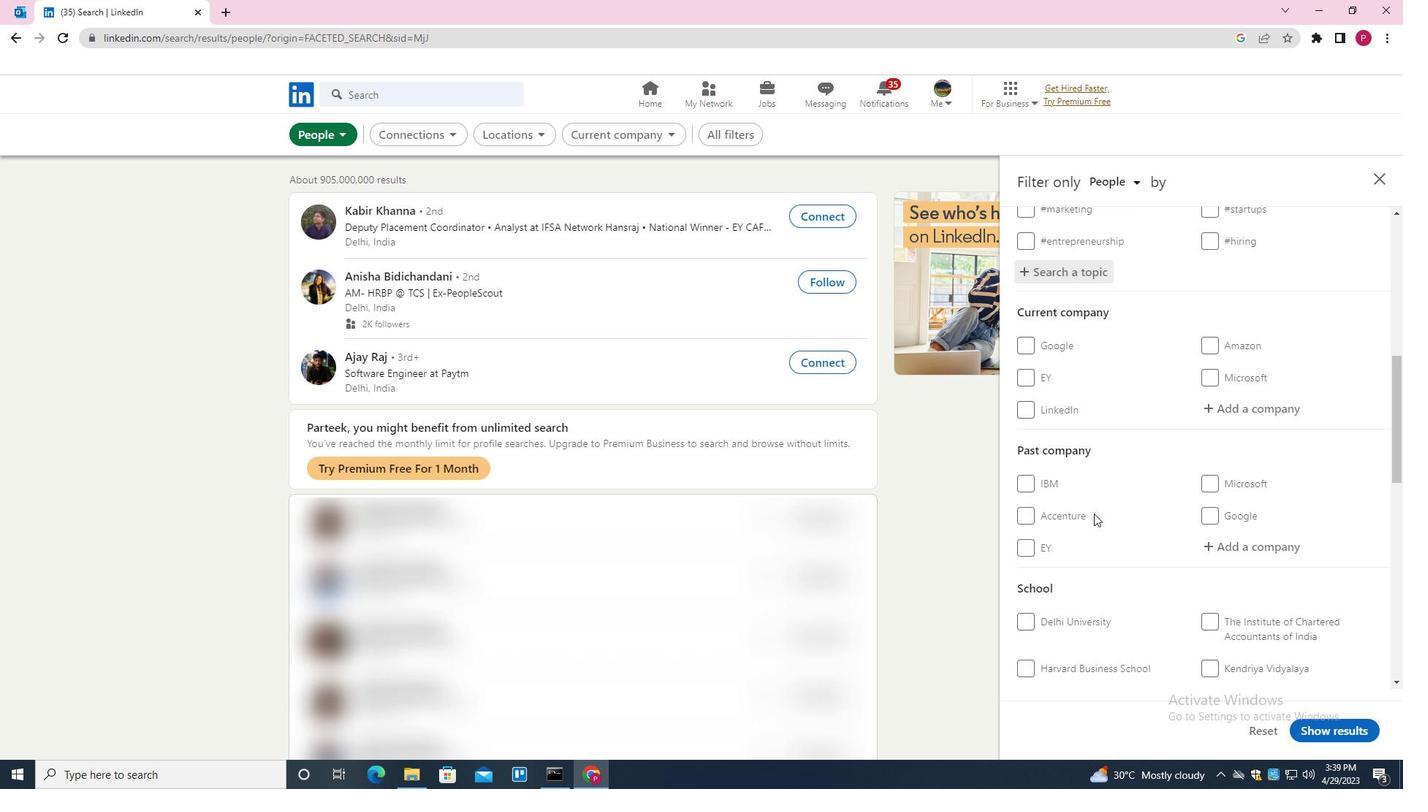 
Action: Mouse scrolled (1094, 513) with delta (0, 0)
Screenshot: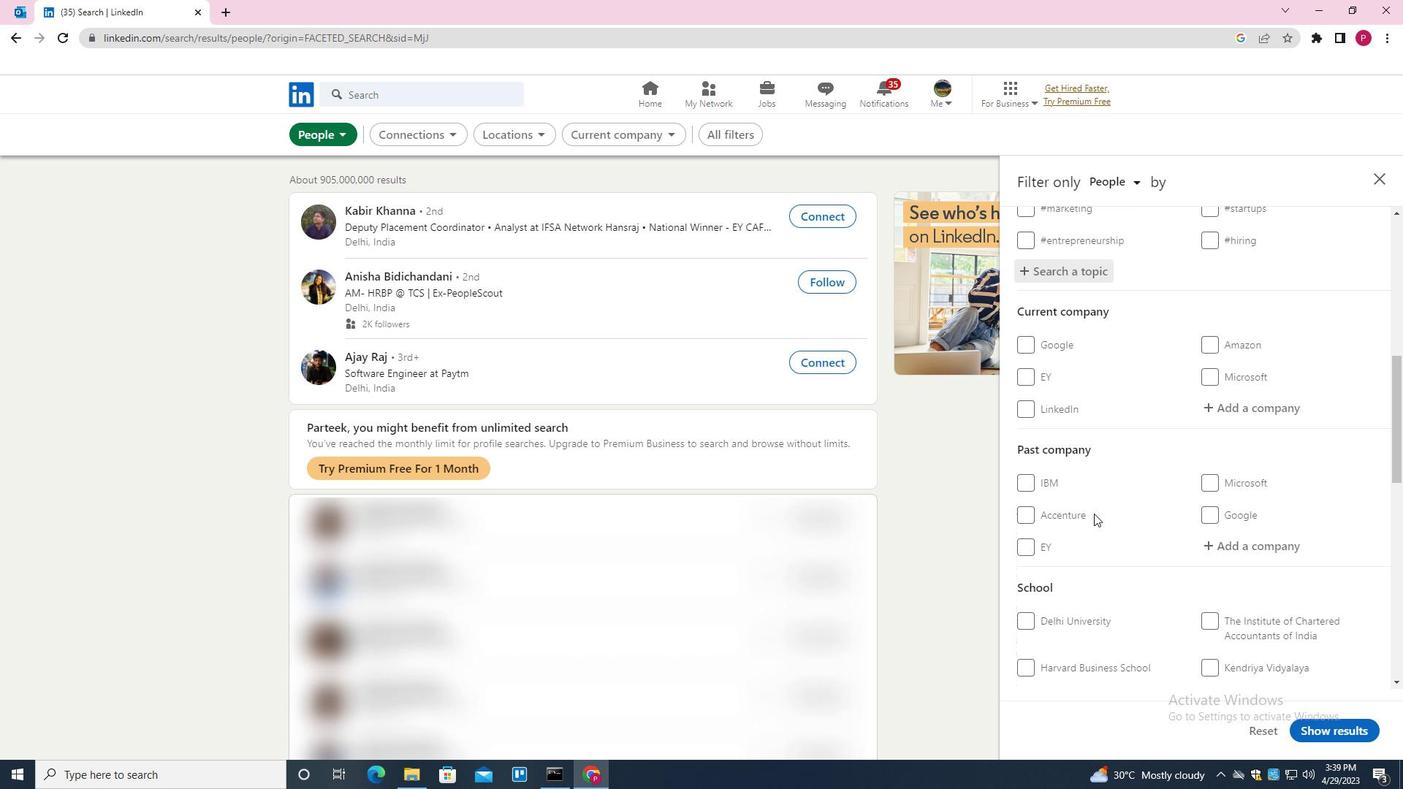 
Action: Mouse scrolled (1094, 513) with delta (0, 0)
Screenshot: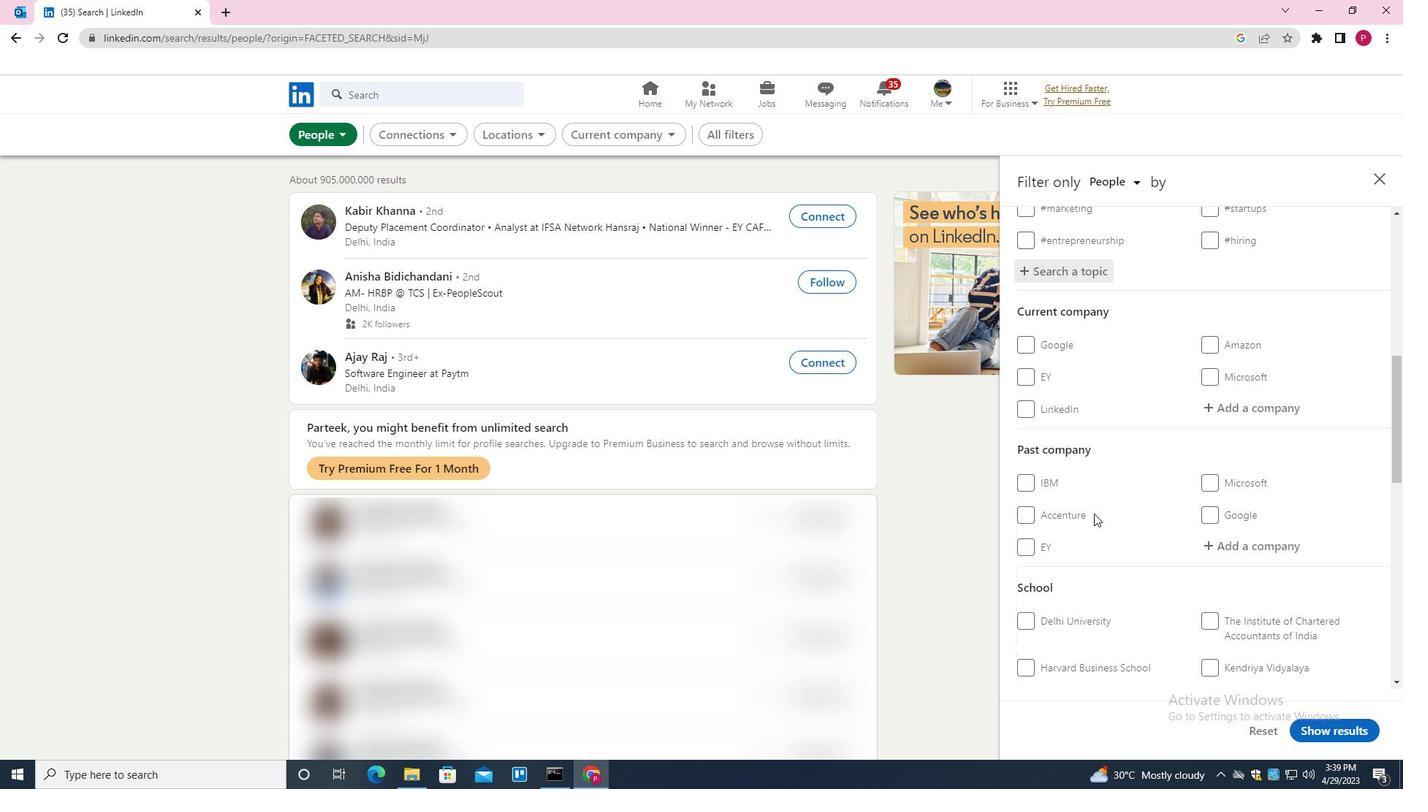 
Action: Mouse scrolled (1094, 513) with delta (0, 0)
Screenshot: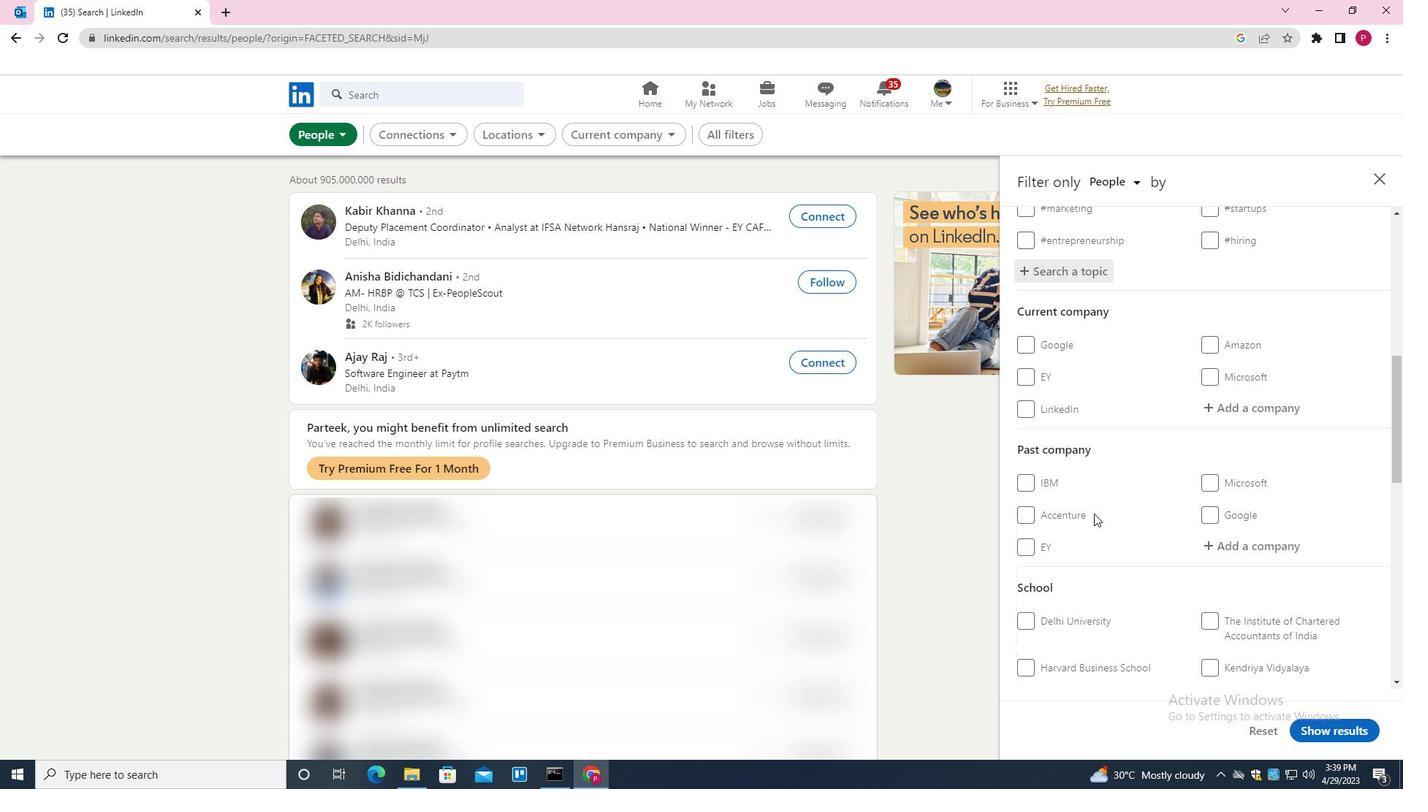 
Action: Mouse scrolled (1094, 513) with delta (0, 0)
Screenshot: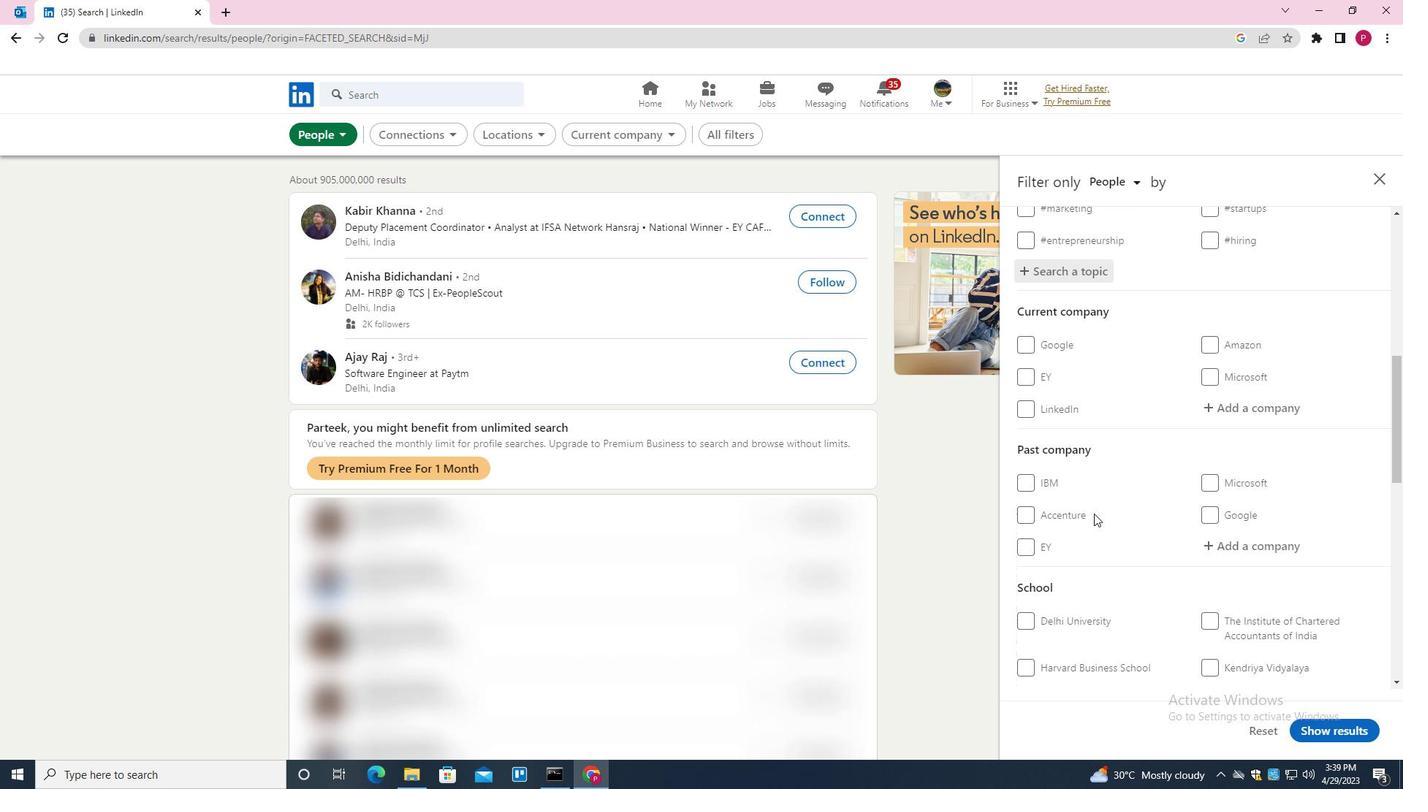 
Action: Mouse scrolled (1094, 513) with delta (0, 0)
Screenshot: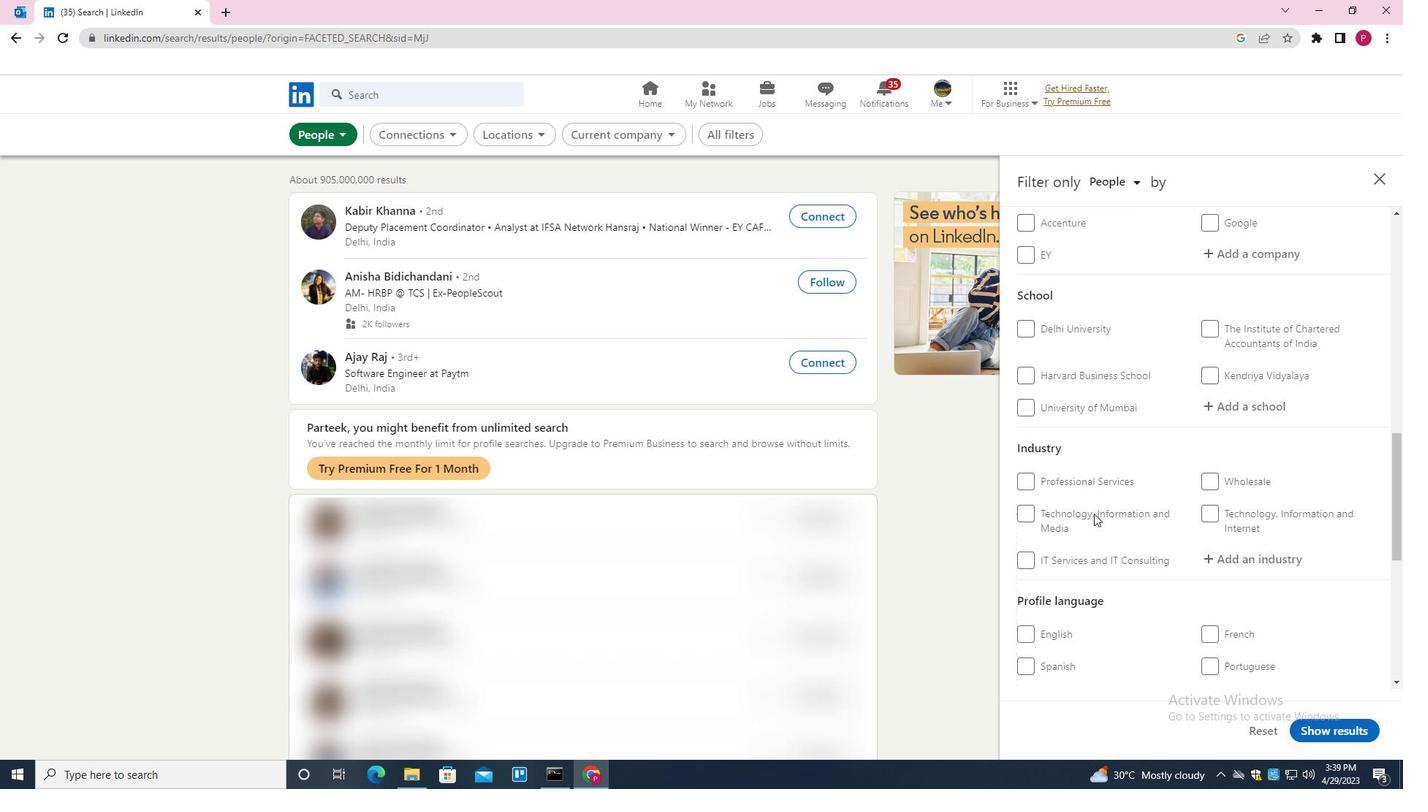 
Action: Mouse scrolled (1094, 513) with delta (0, 0)
Screenshot: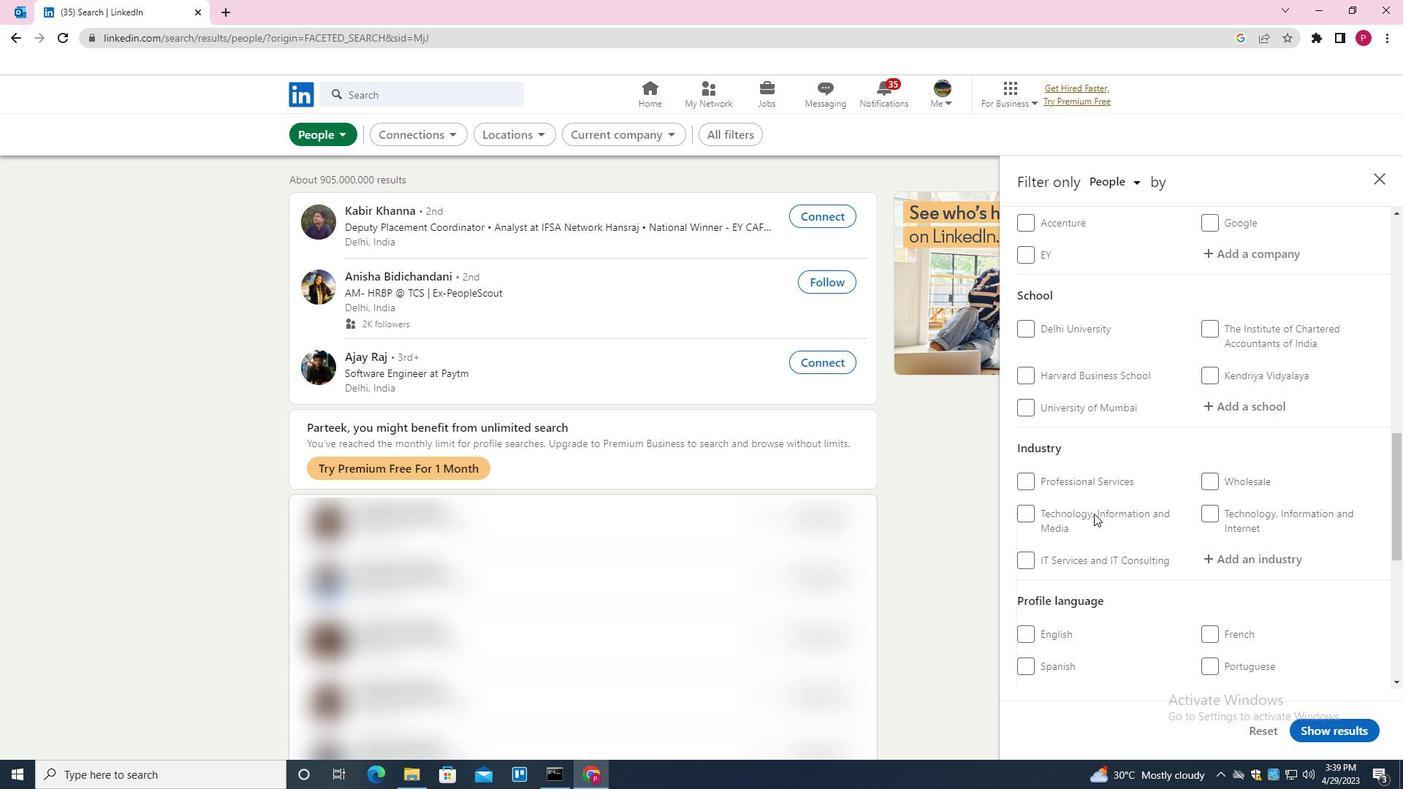 
Action: Mouse moved to (1044, 547)
Screenshot: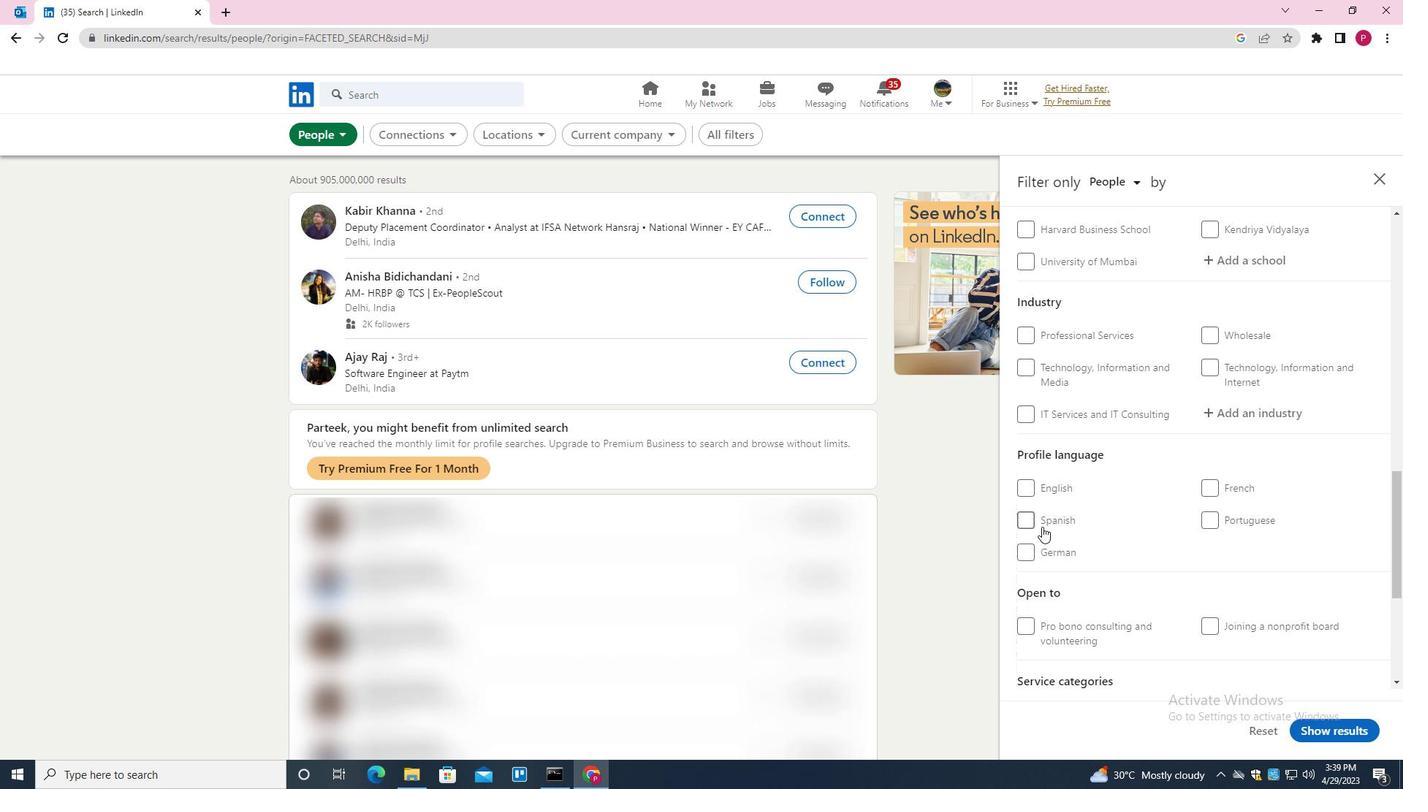 
Action: Mouse pressed left at (1044, 547)
Screenshot: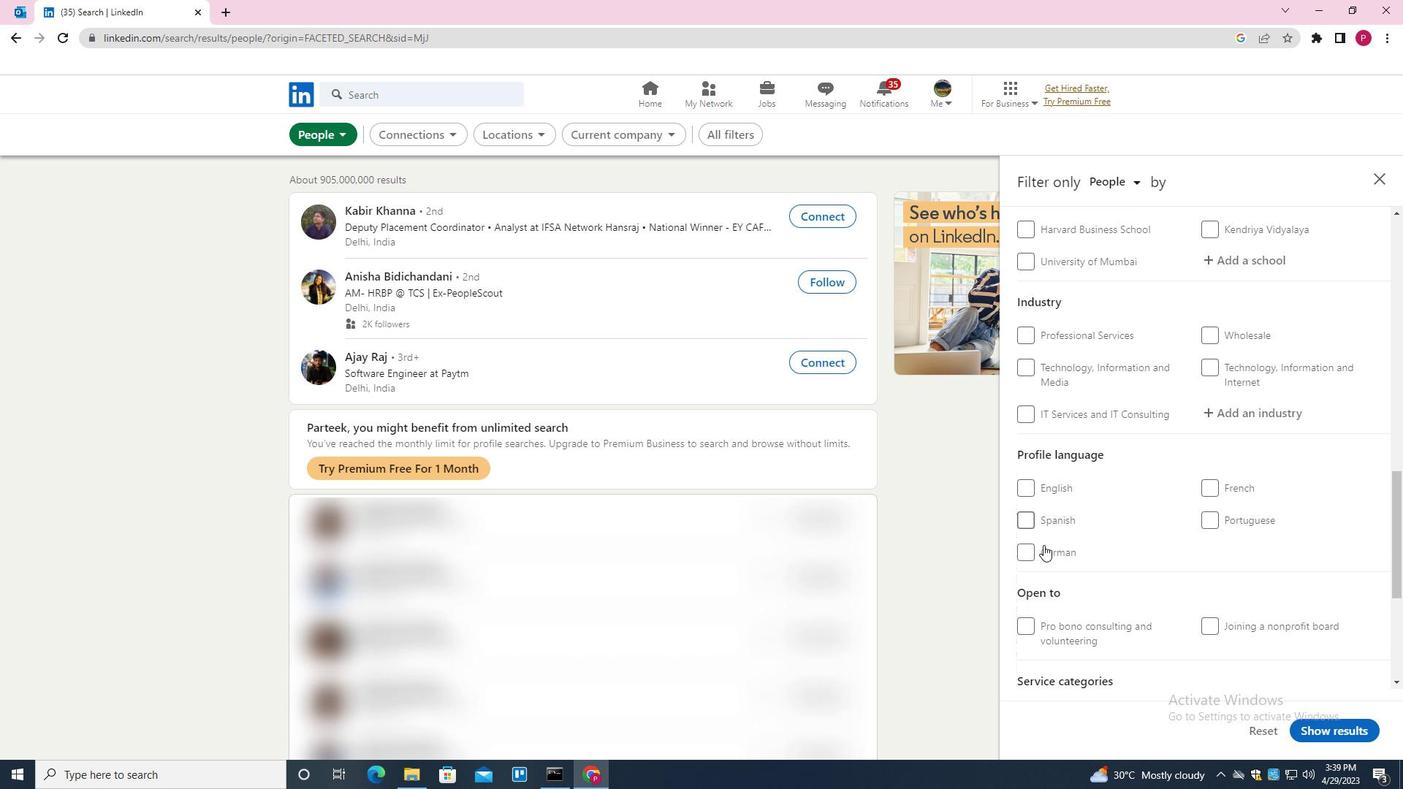 
Action: Mouse moved to (1118, 527)
Screenshot: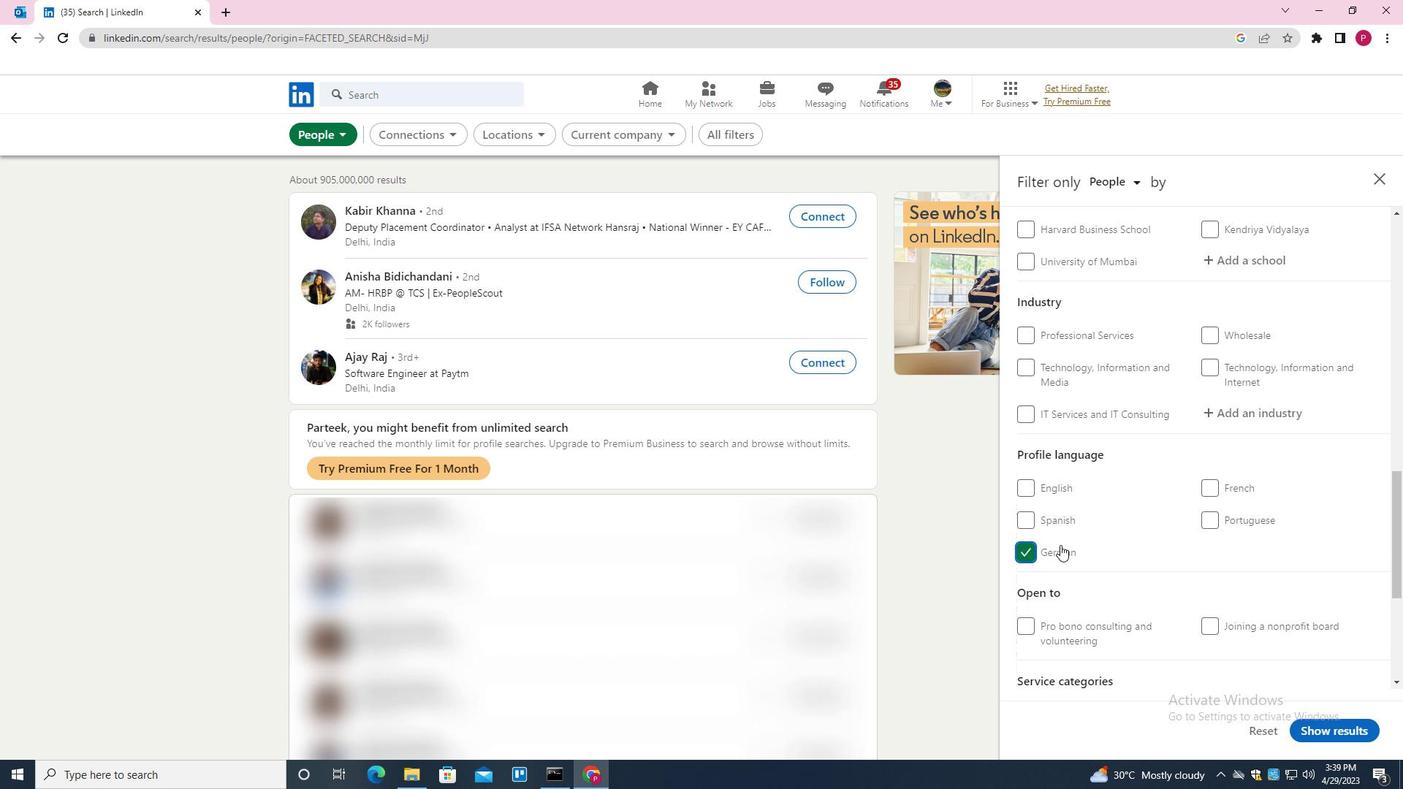 
Action: Mouse scrolled (1118, 527) with delta (0, 0)
Screenshot: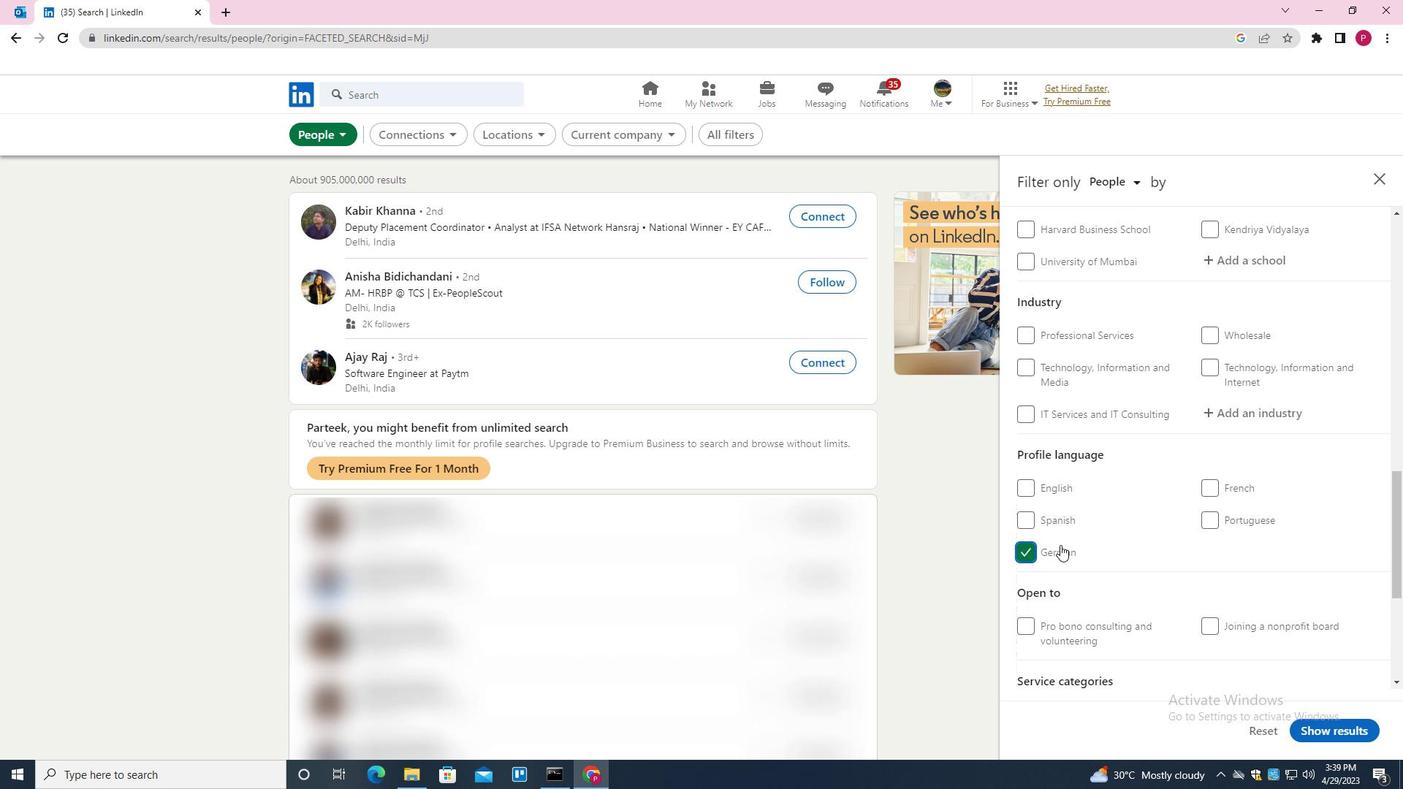 
Action: Mouse moved to (1119, 526)
Screenshot: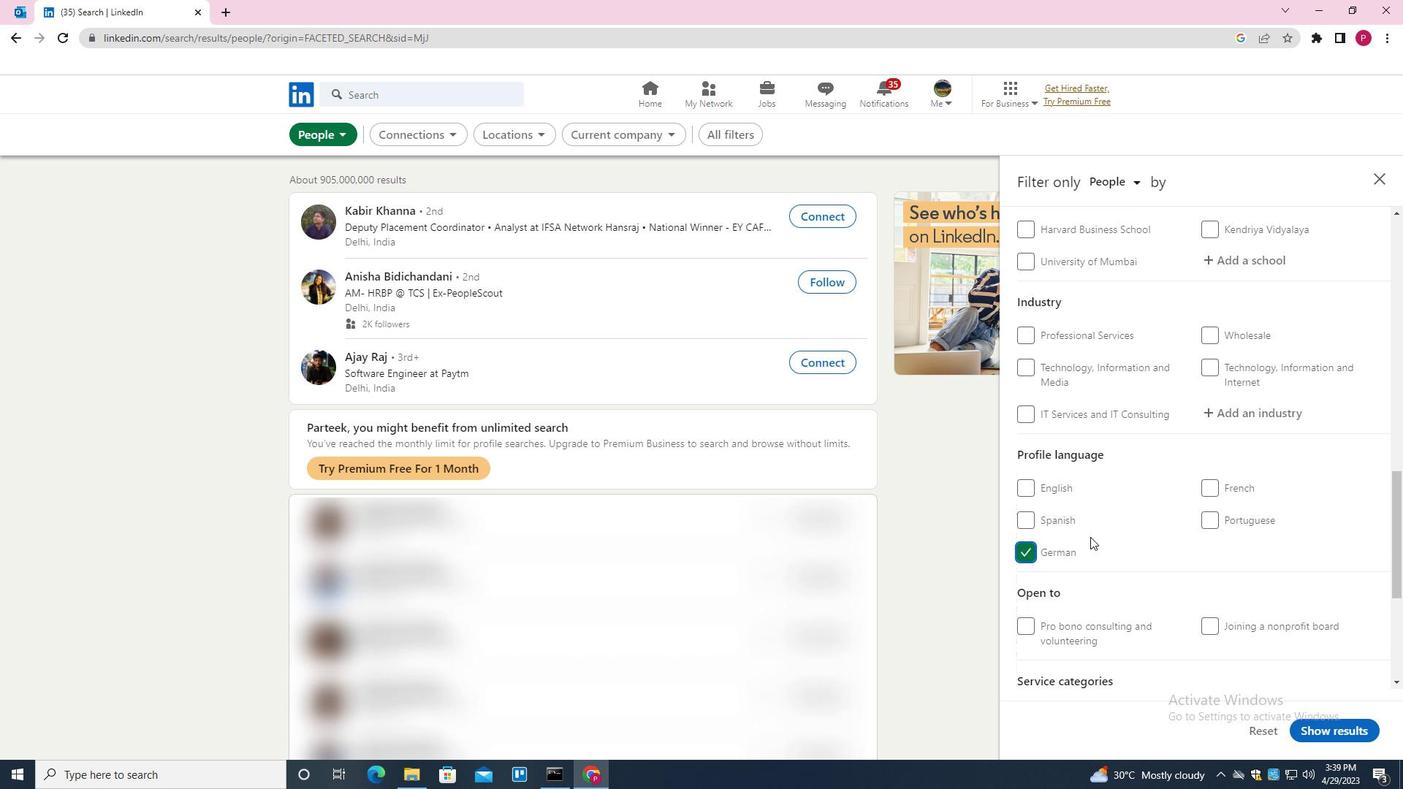 
Action: Mouse scrolled (1119, 527) with delta (0, 0)
Screenshot: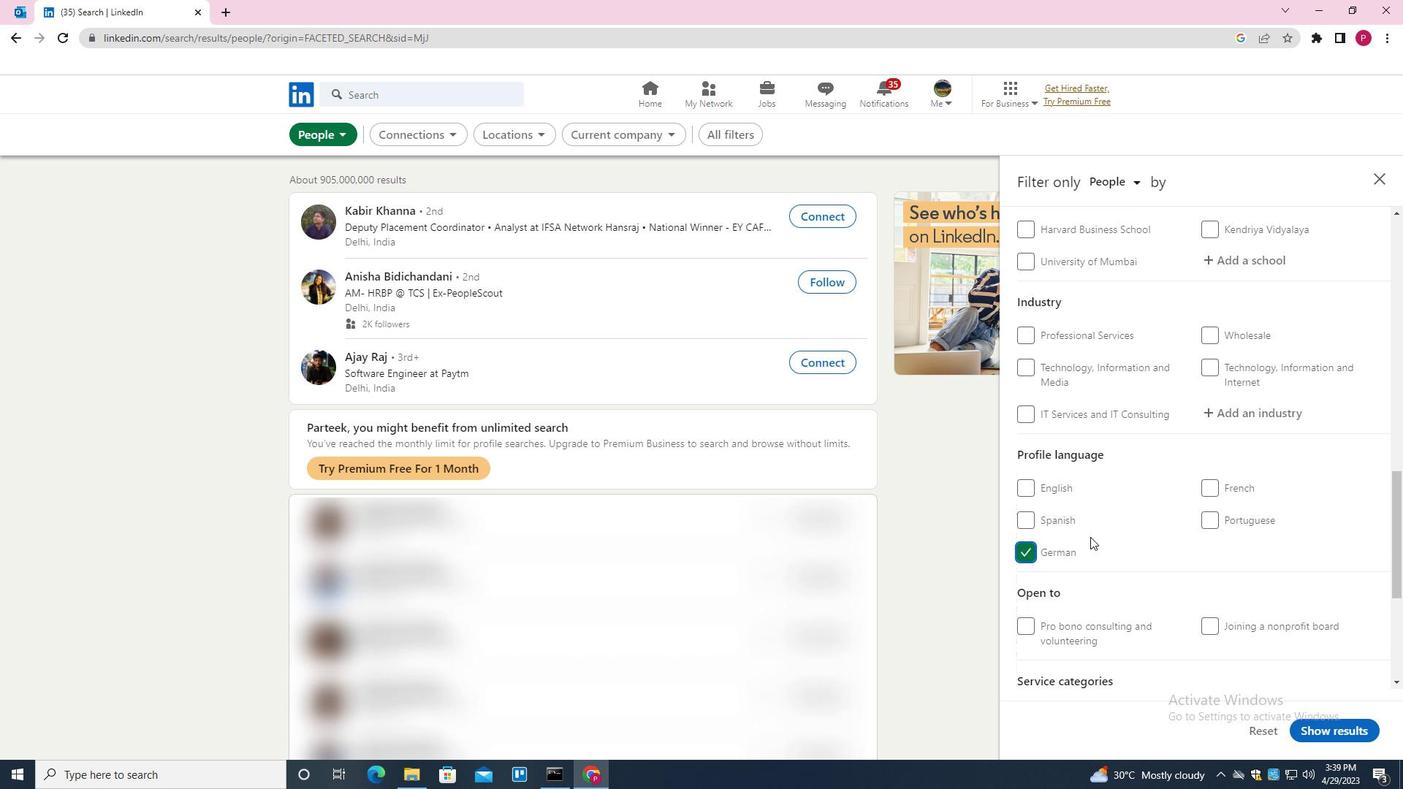 
Action: Mouse scrolled (1119, 527) with delta (0, 0)
Screenshot: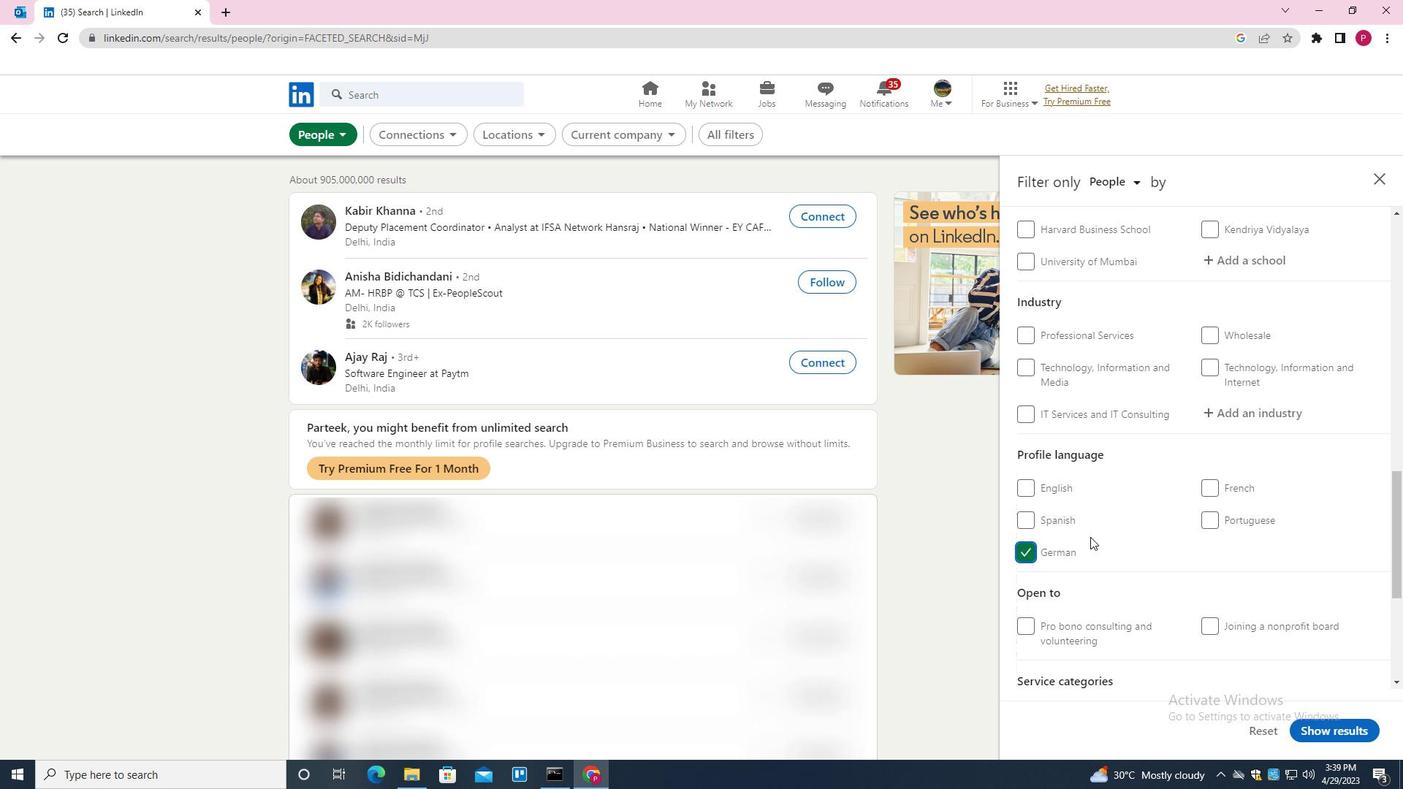 
Action: Mouse scrolled (1119, 527) with delta (0, 0)
Screenshot: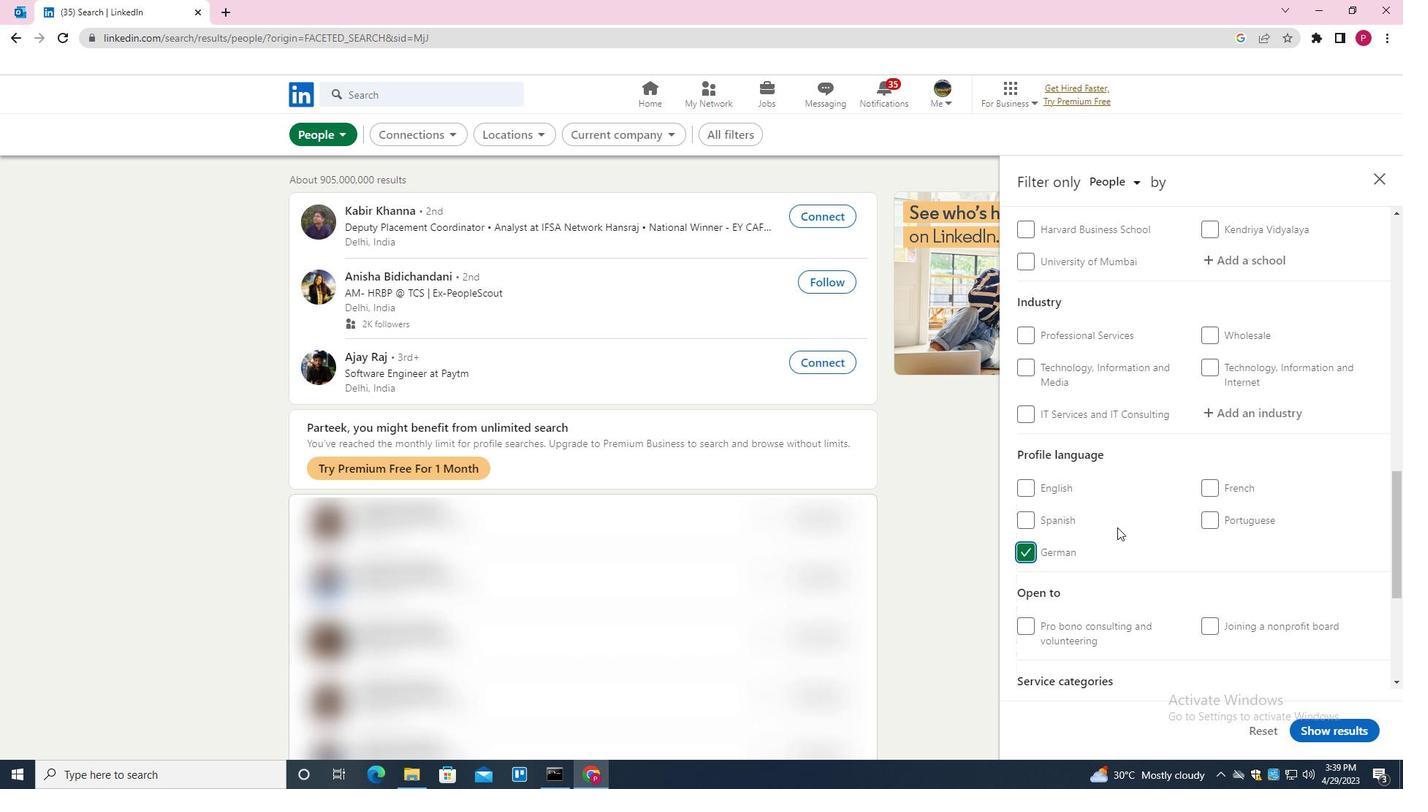 
Action: Mouse scrolled (1119, 527) with delta (0, 0)
Screenshot: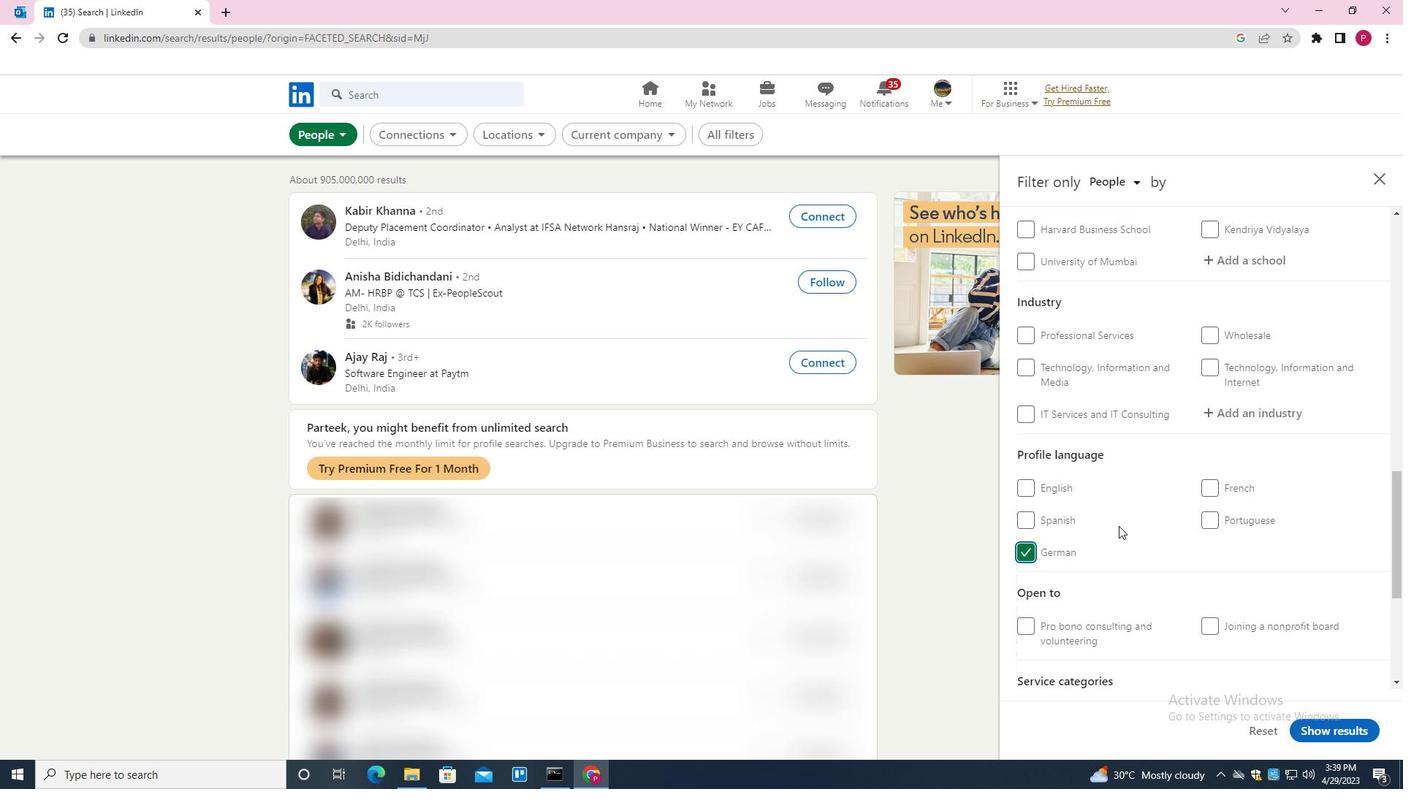 
Action: Mouse scrolled (1119, 527) with delta (0, 0)
Screenshot: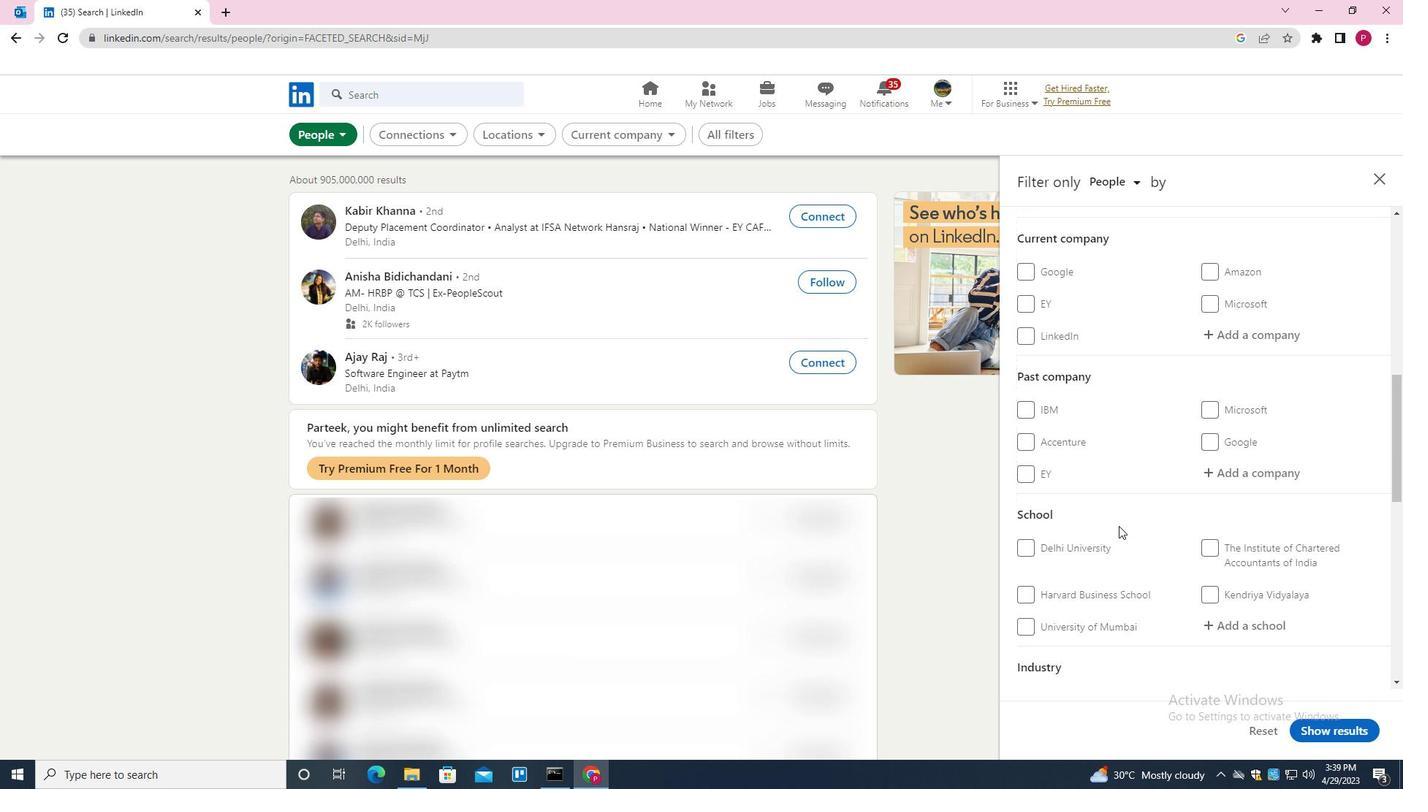 
Action: Mouse scrolled (1119, 527) with delta (0, 0)
Screenshot: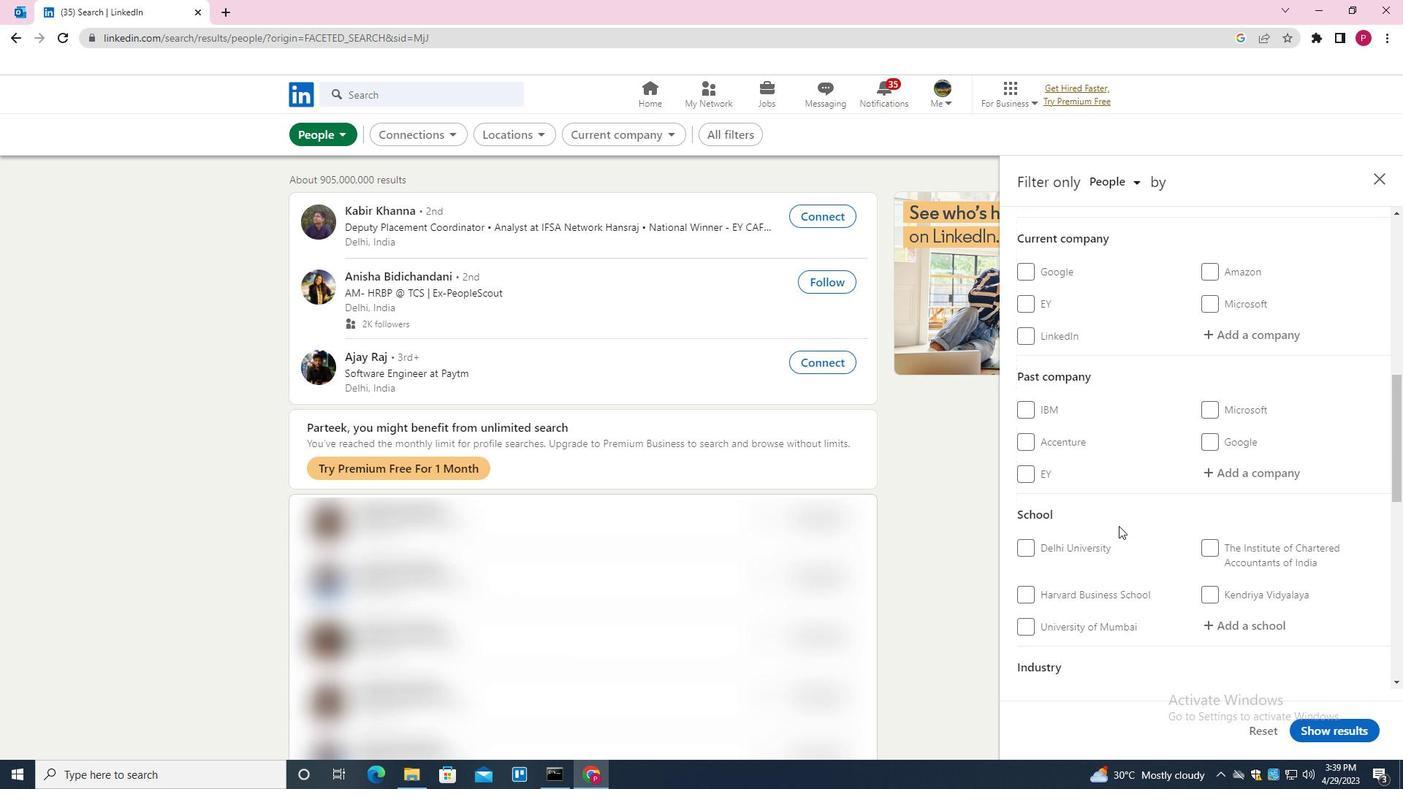 
Action: Mouse moved to (1228, 479)
Screenshot: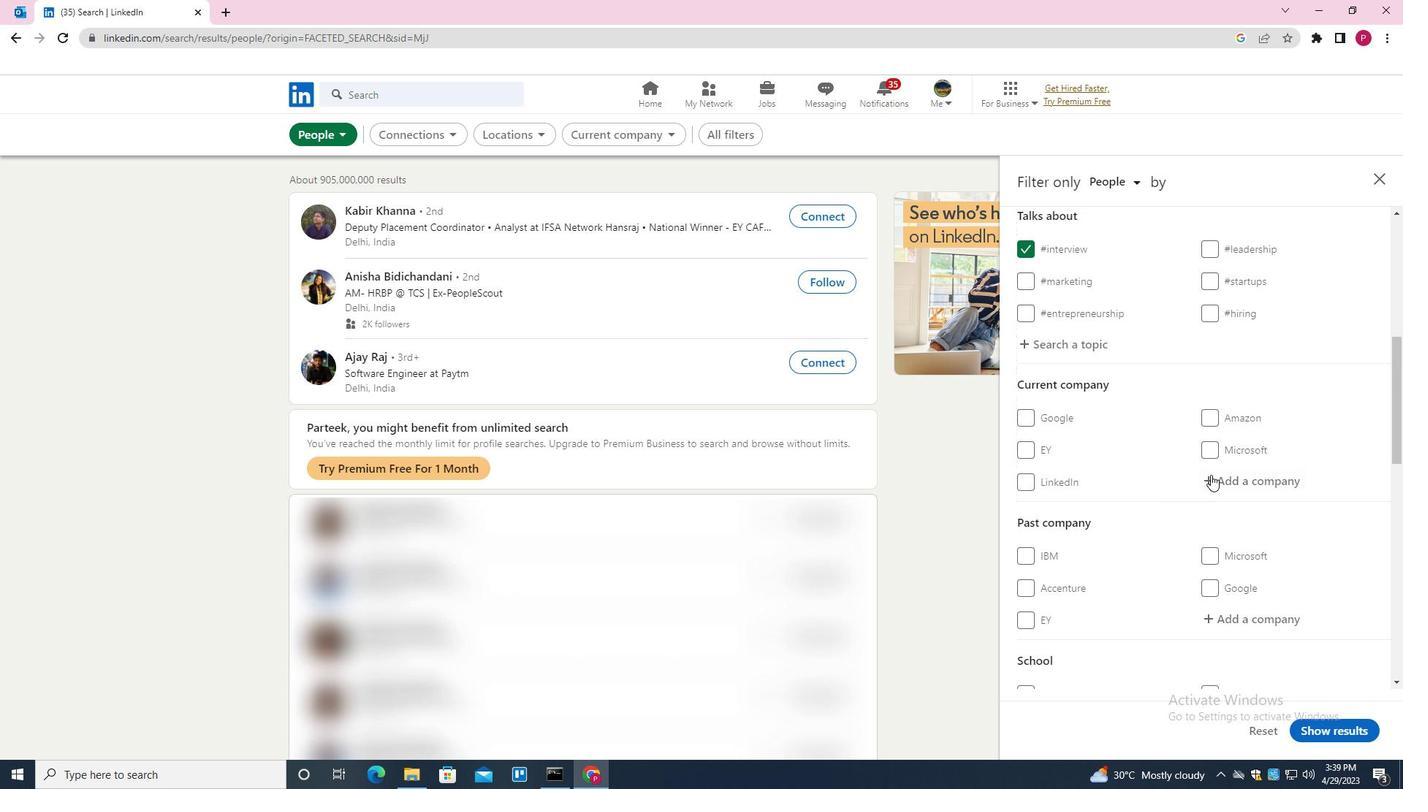 
Action: Mouse pressed left at (1228, 479)
Screenshot: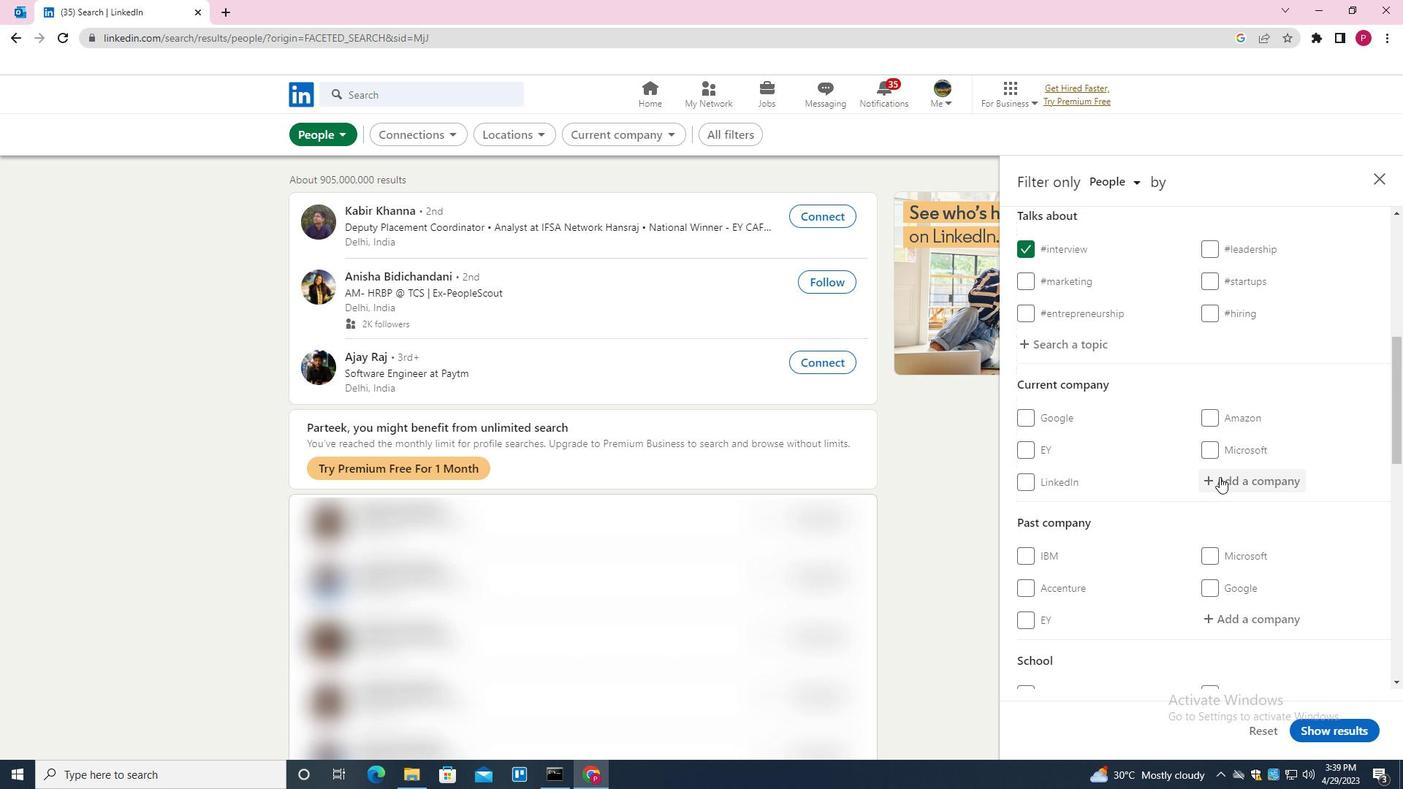 
Action: Key pressed <Key.shift>AXIS<Key.space><Key.down><Key.down><Key.down><Key.enter>
Screenshot: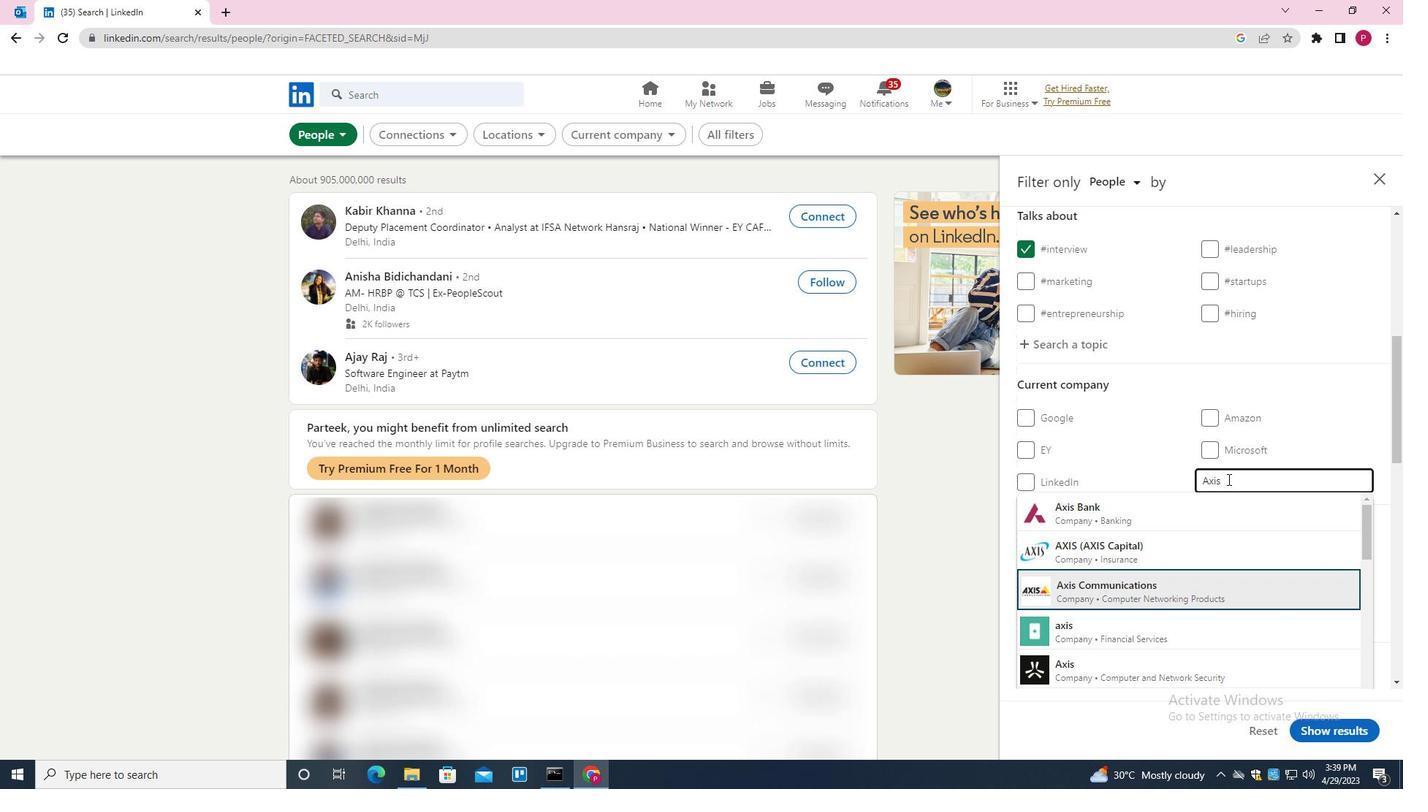 
Action: Mouse moved to (1211, 514)
Screenshot: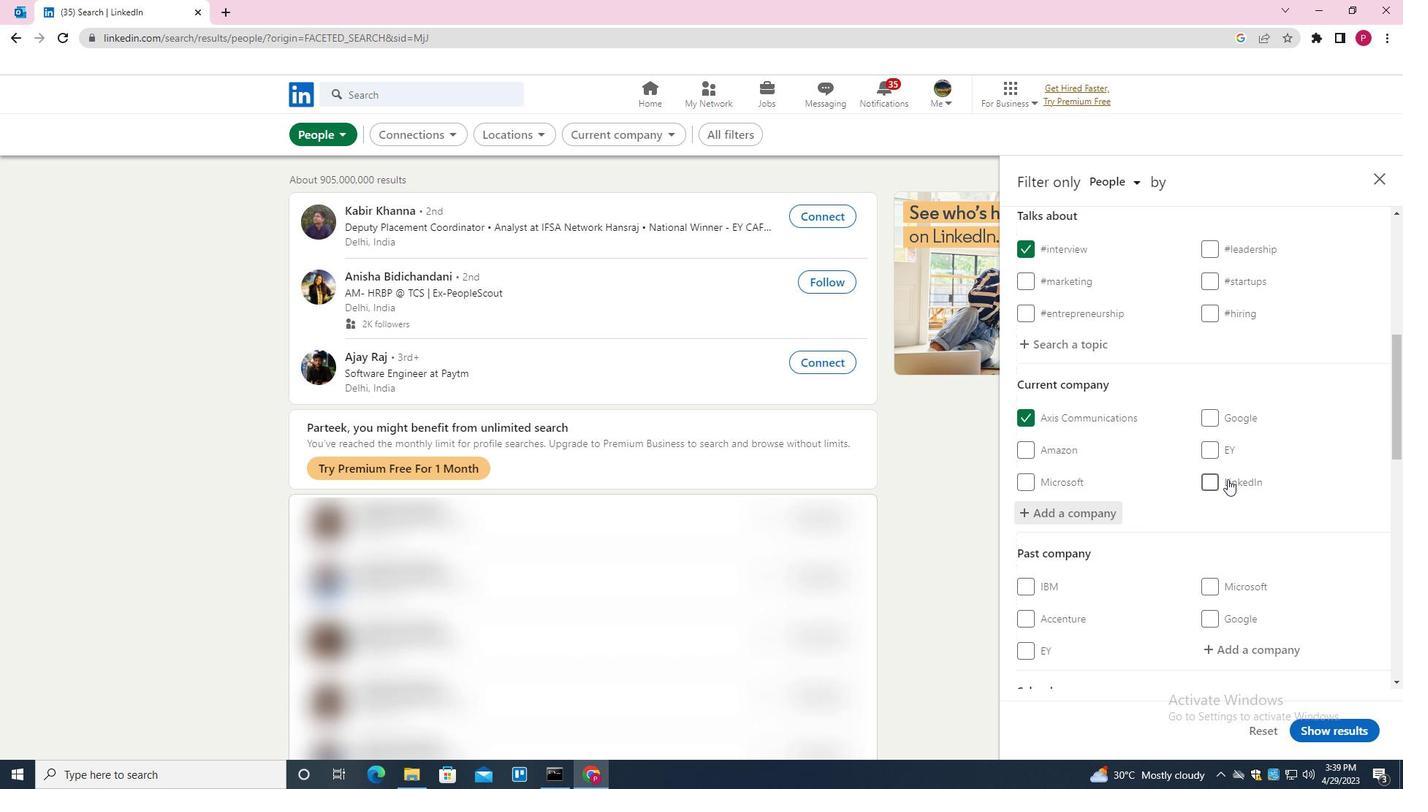 
Action: Mouse scrolled (1211, 513) with delta (0, 0)
Screenshot: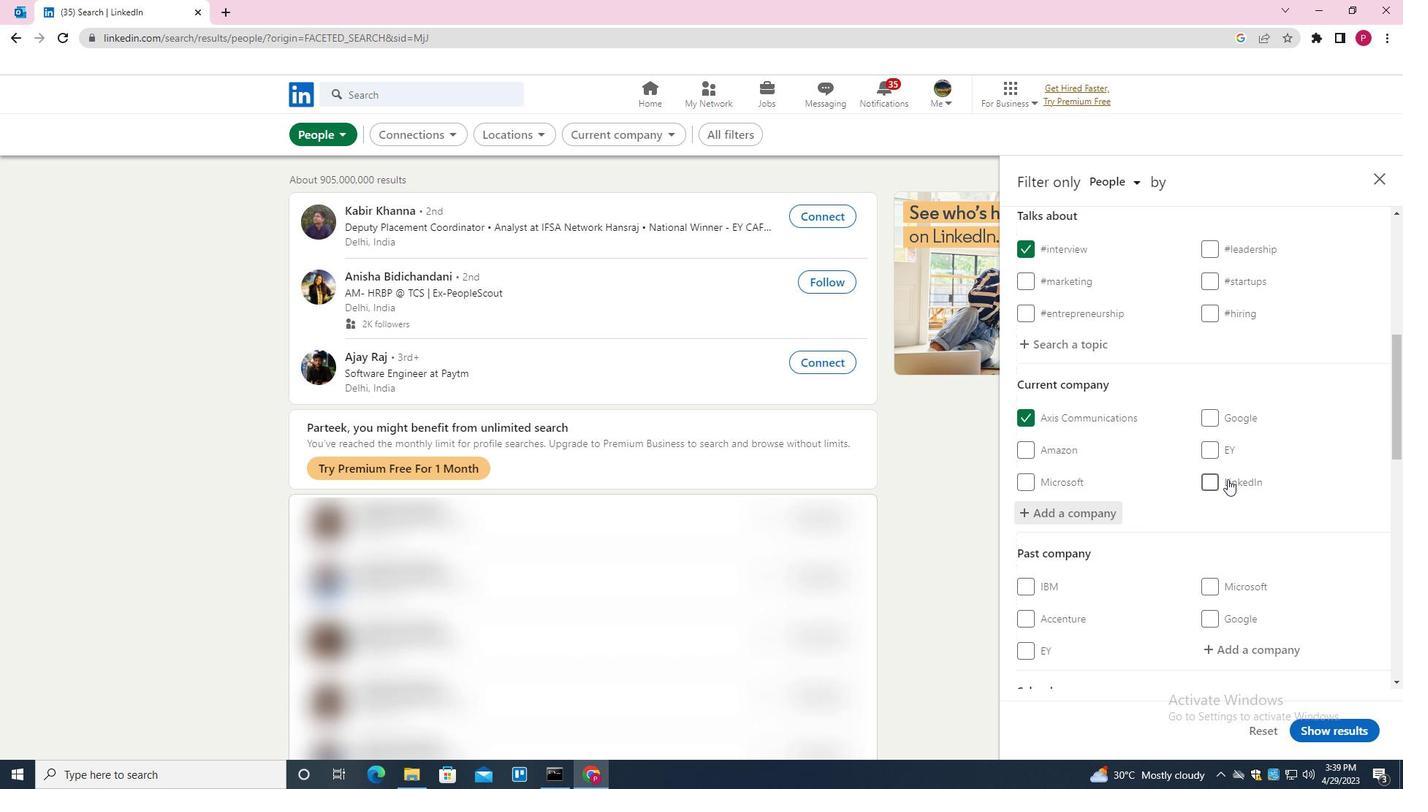 
Action: Mouse moved to (1211, 514)
Screenshot: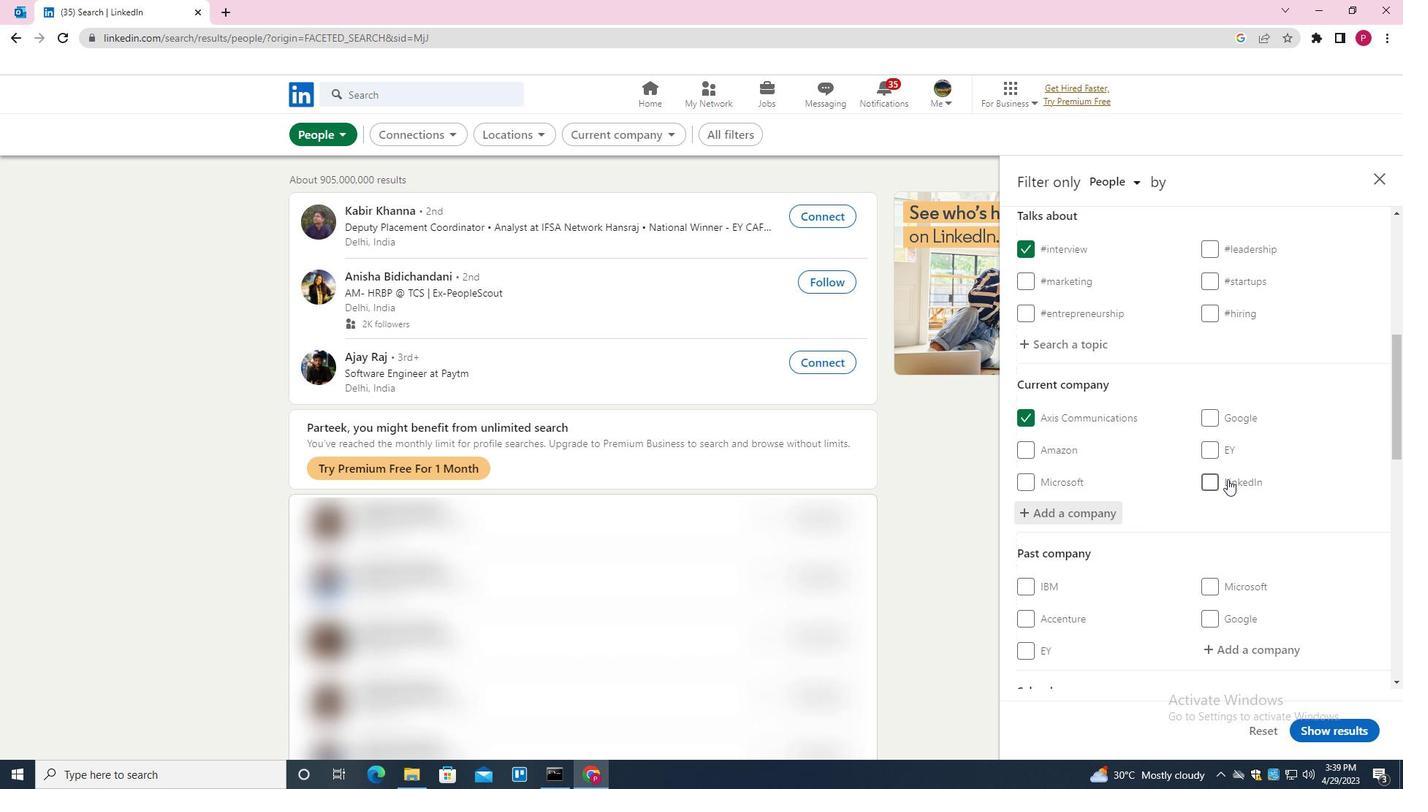 
Action: Mouse scrolled (1211, 514) with delta (0, 0)
Screenshot: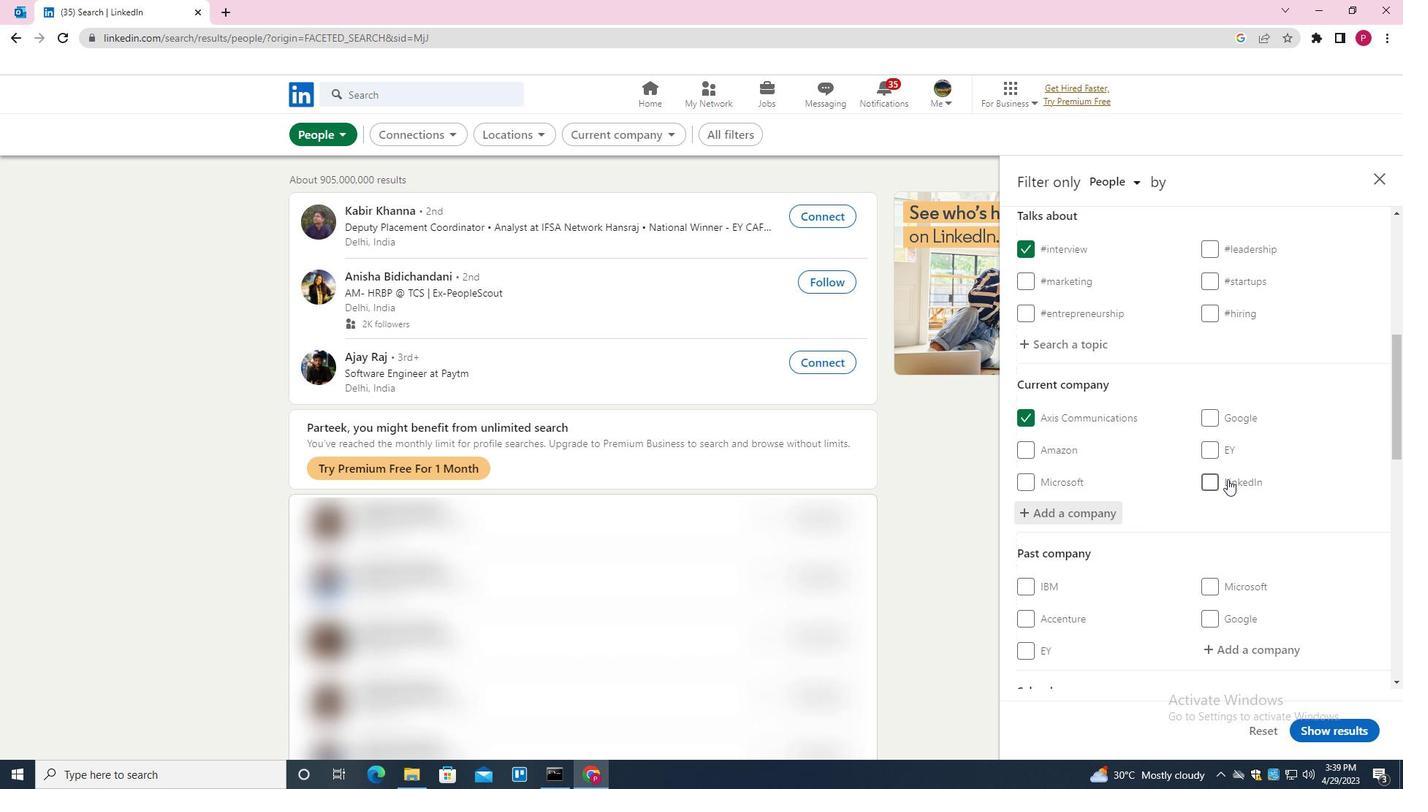 
Action: Mouse moved to (1210, 516)
Screenshot: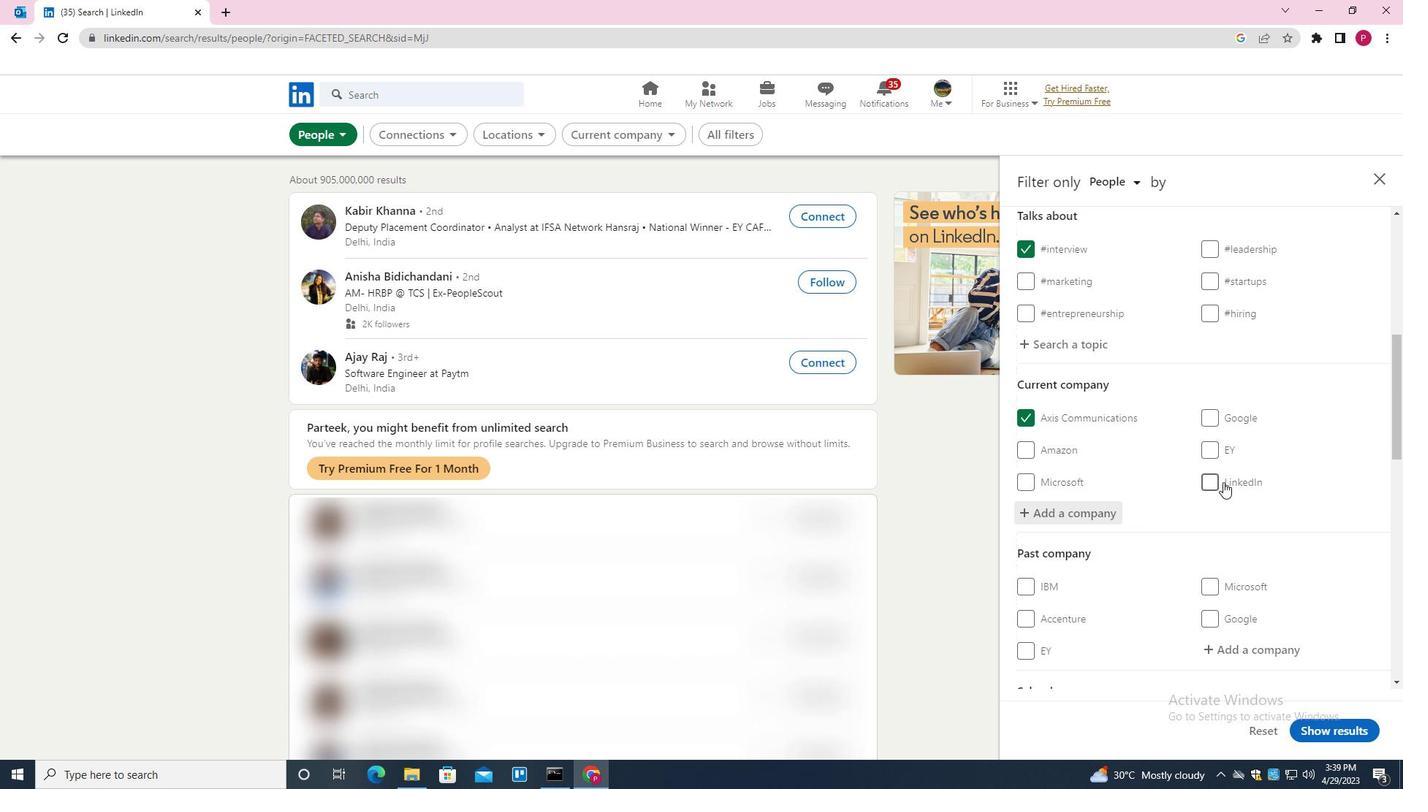 
Action: Mouse scrolled (1210, 516) with delta (0, 0)
Screenshot: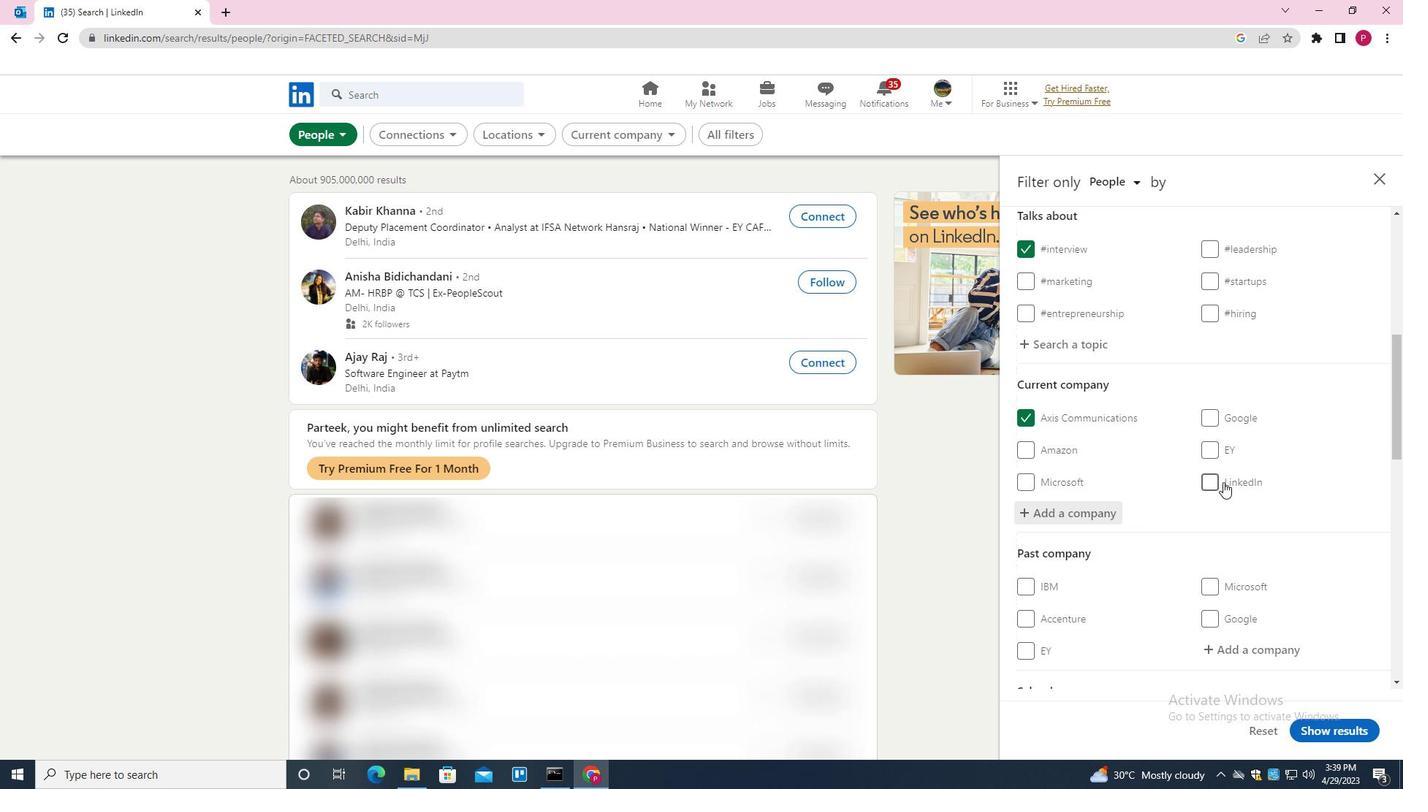 
Action: Mouse moved to (1196, 522)
Screenshot: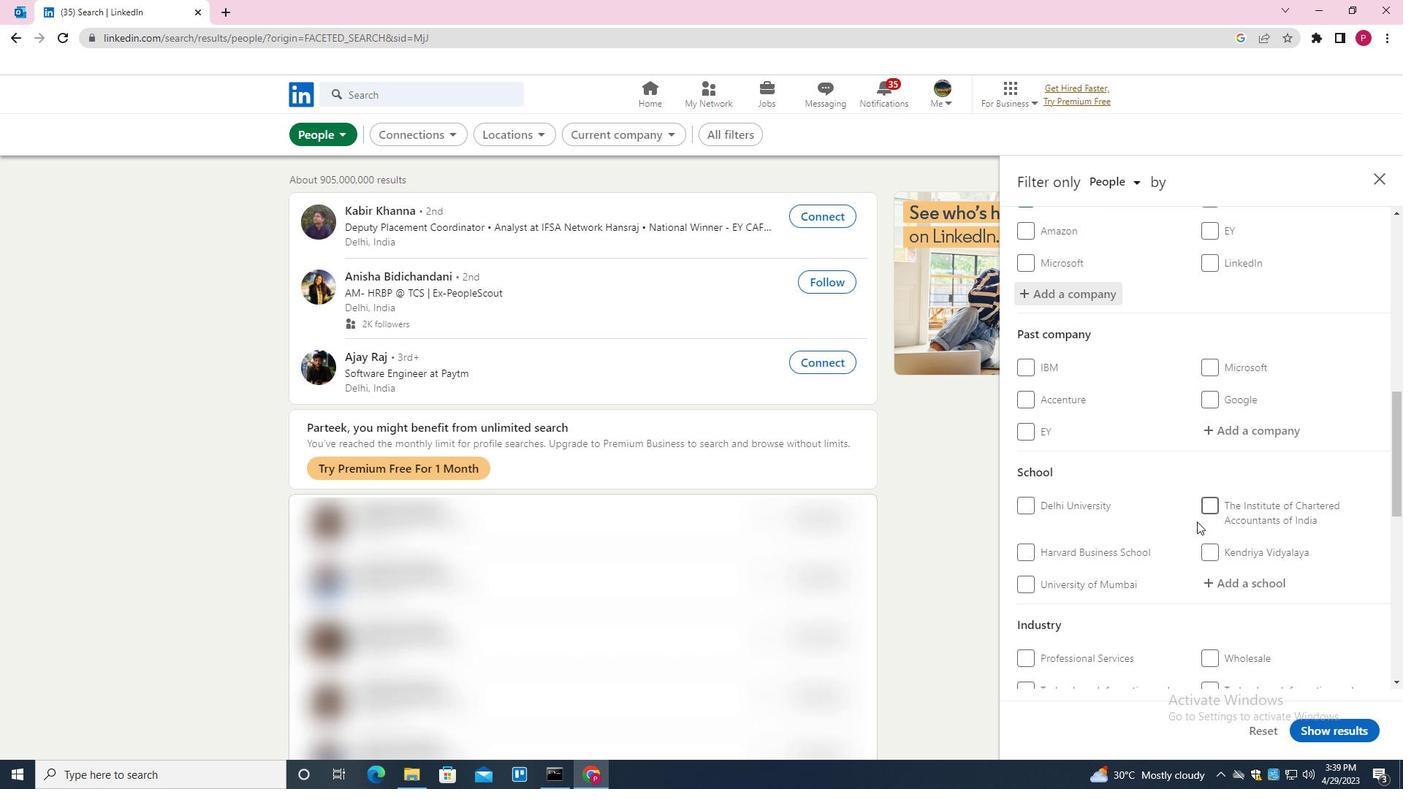 
Action: Mouse scrolled (1196, 521) with delta (0, 0)
Screenshot: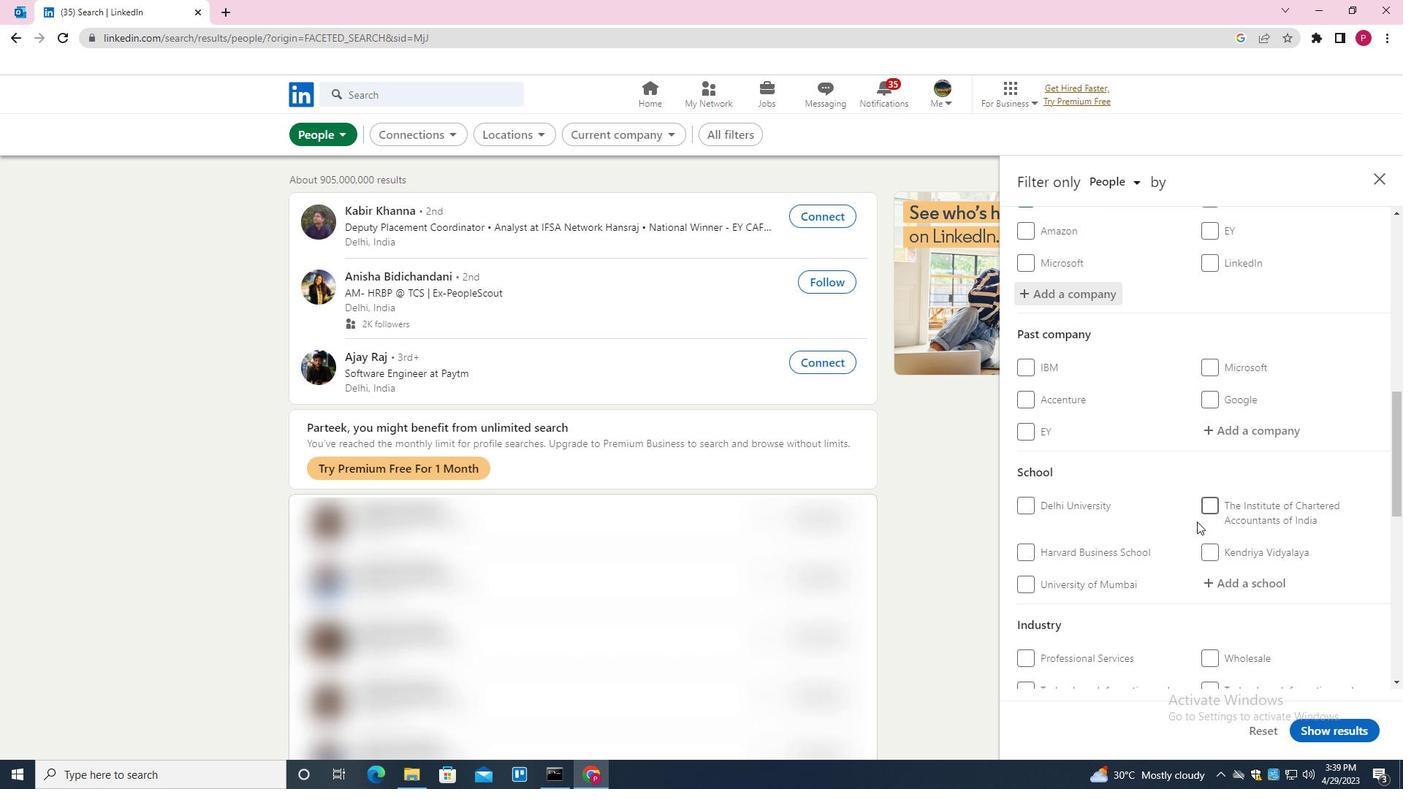 
Action: Mouse scrolled (1196, 521) with delta (0, 0)
Screenshot: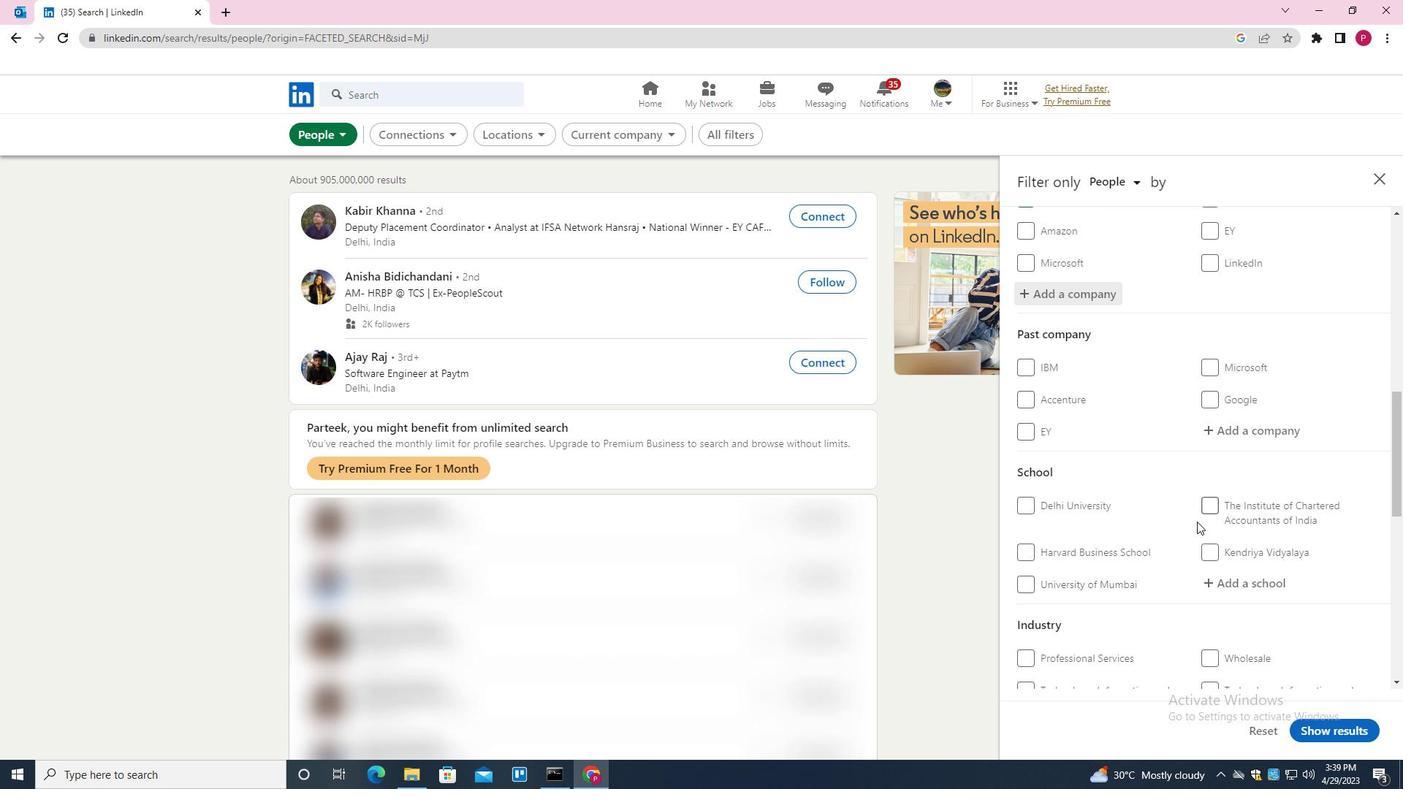 
Action: Mouse scrolled (1196, 521) with delta (0, 0)
Screenshot: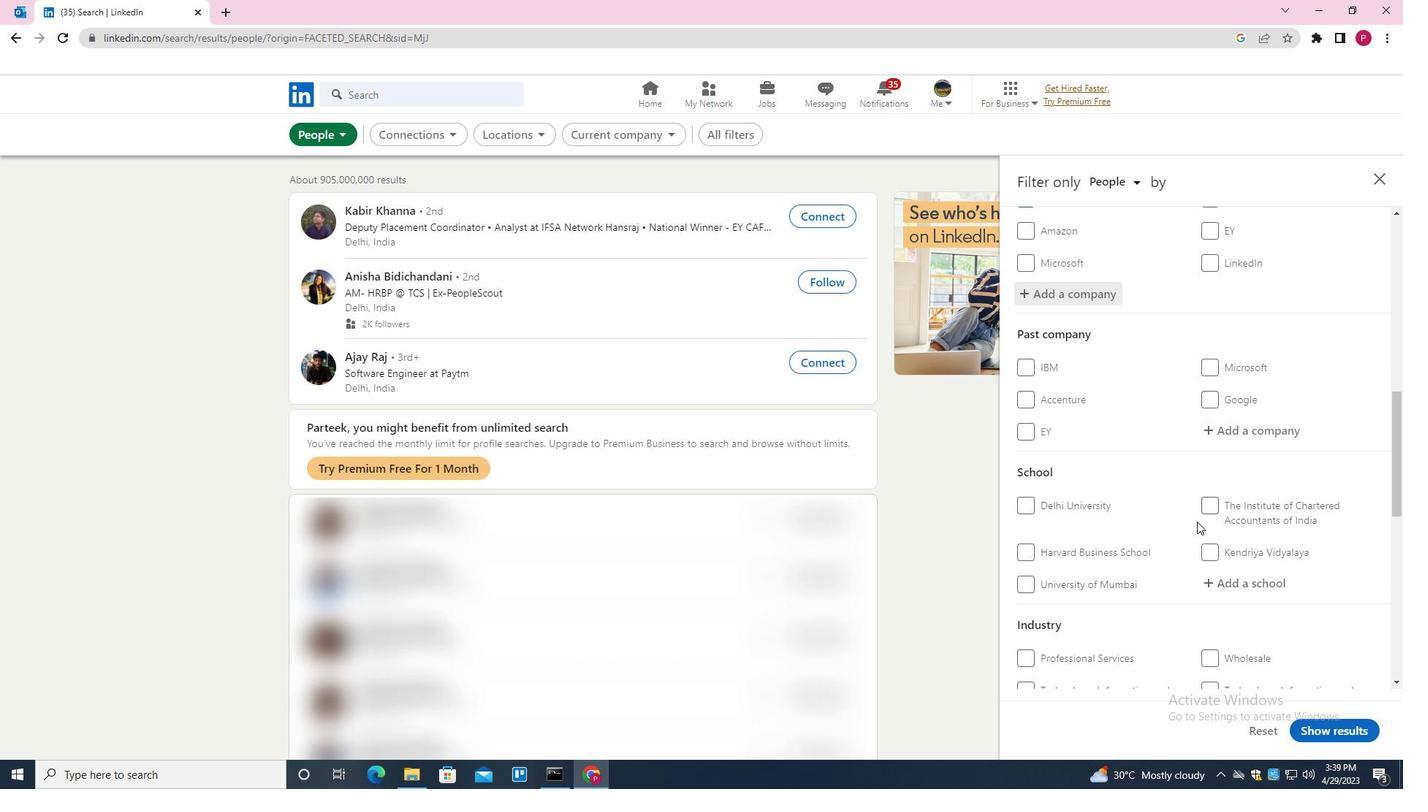 
Action: Mouse moved to (1265, 374)
Screenshot: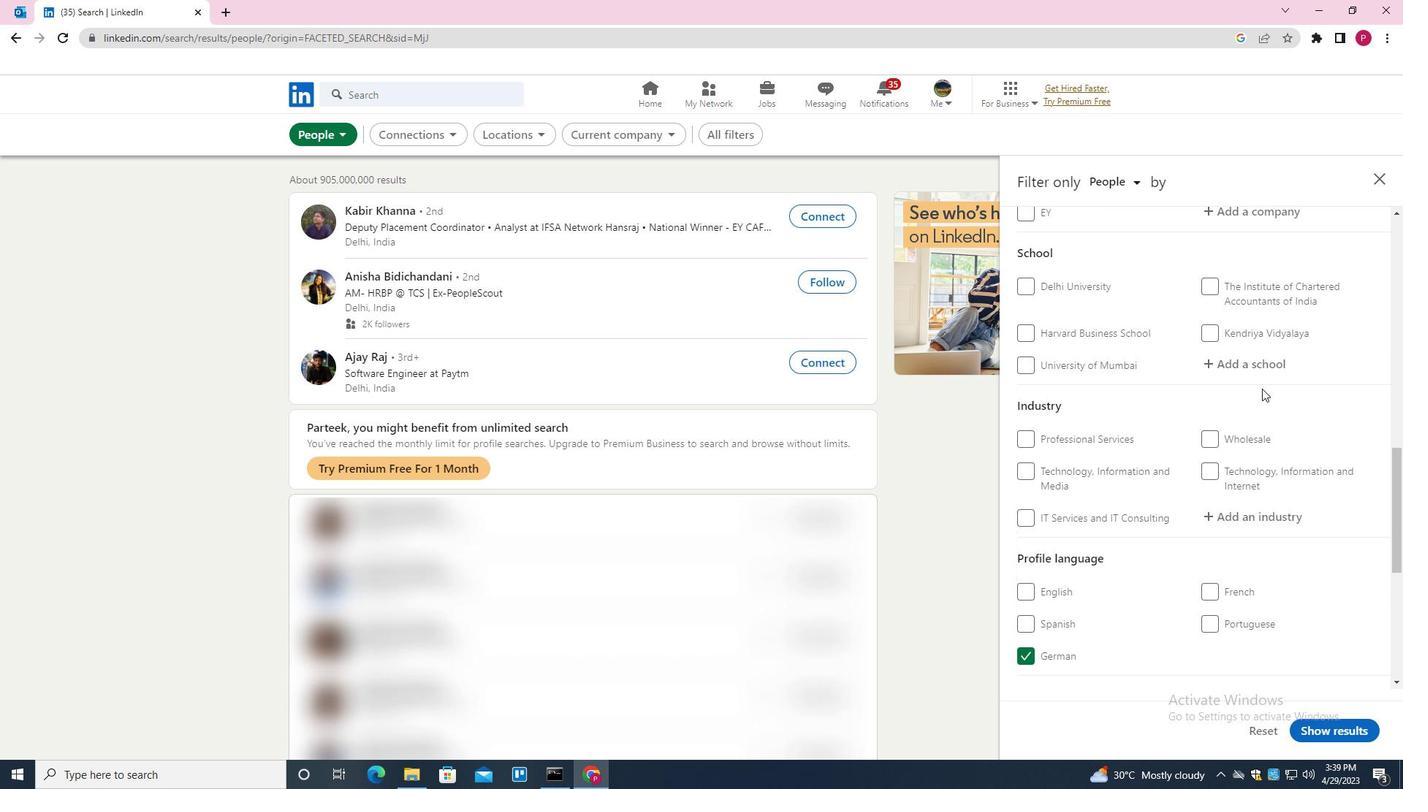 
Action: Mouse pressed left at (1265, 374)
Screenshot: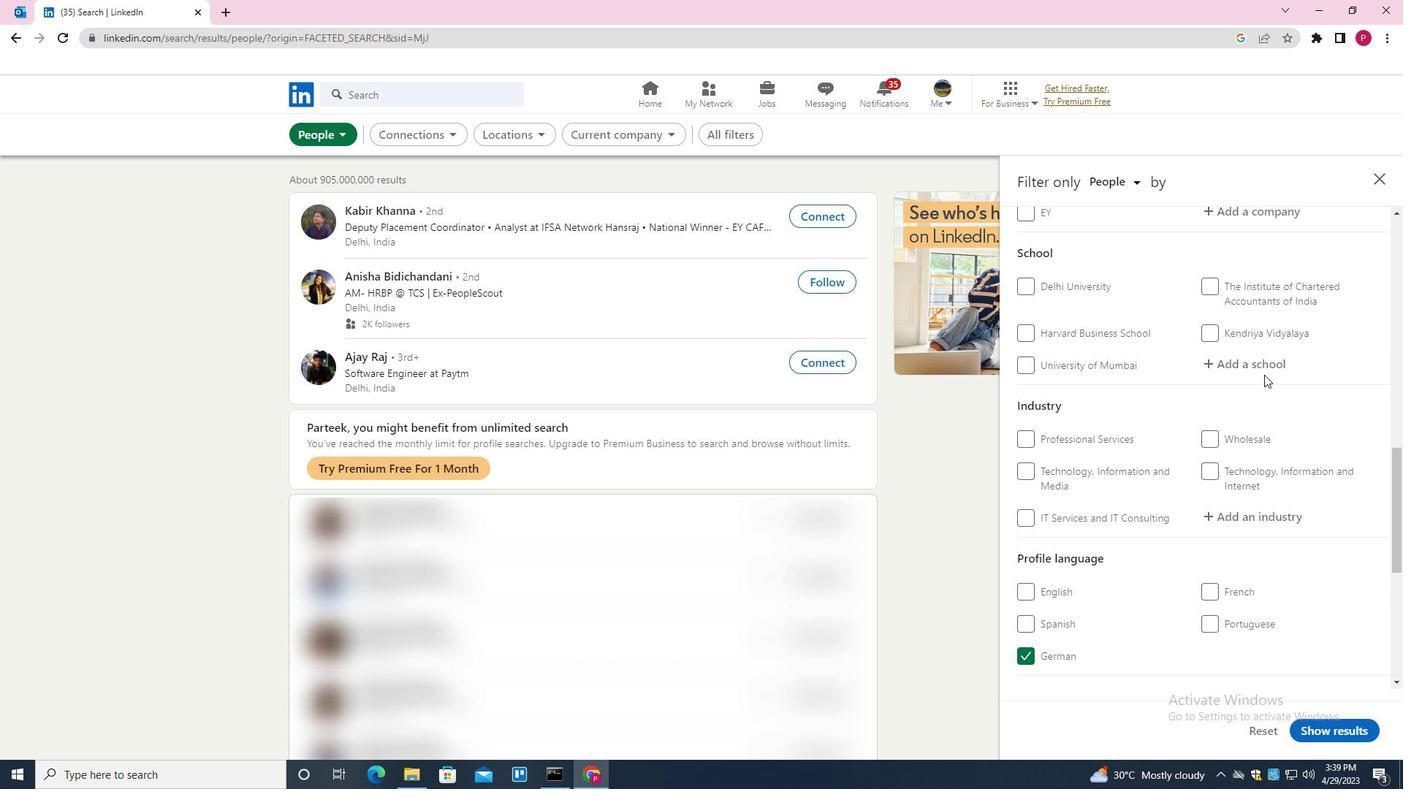 
Action: Key pressed <Key.shift><Key.shift><Key.shift><Key.shift><Key.shift><Key.shift><Key.shift><Key.shift><Key.shift><Key.shift><Key.shift><Key.shift><Key.shift><Key.shift>RAM<Key.space><Key.shift>LAL<Key.space><Key.shift>ANAND<Key.down><Key.enter>
Screenshot: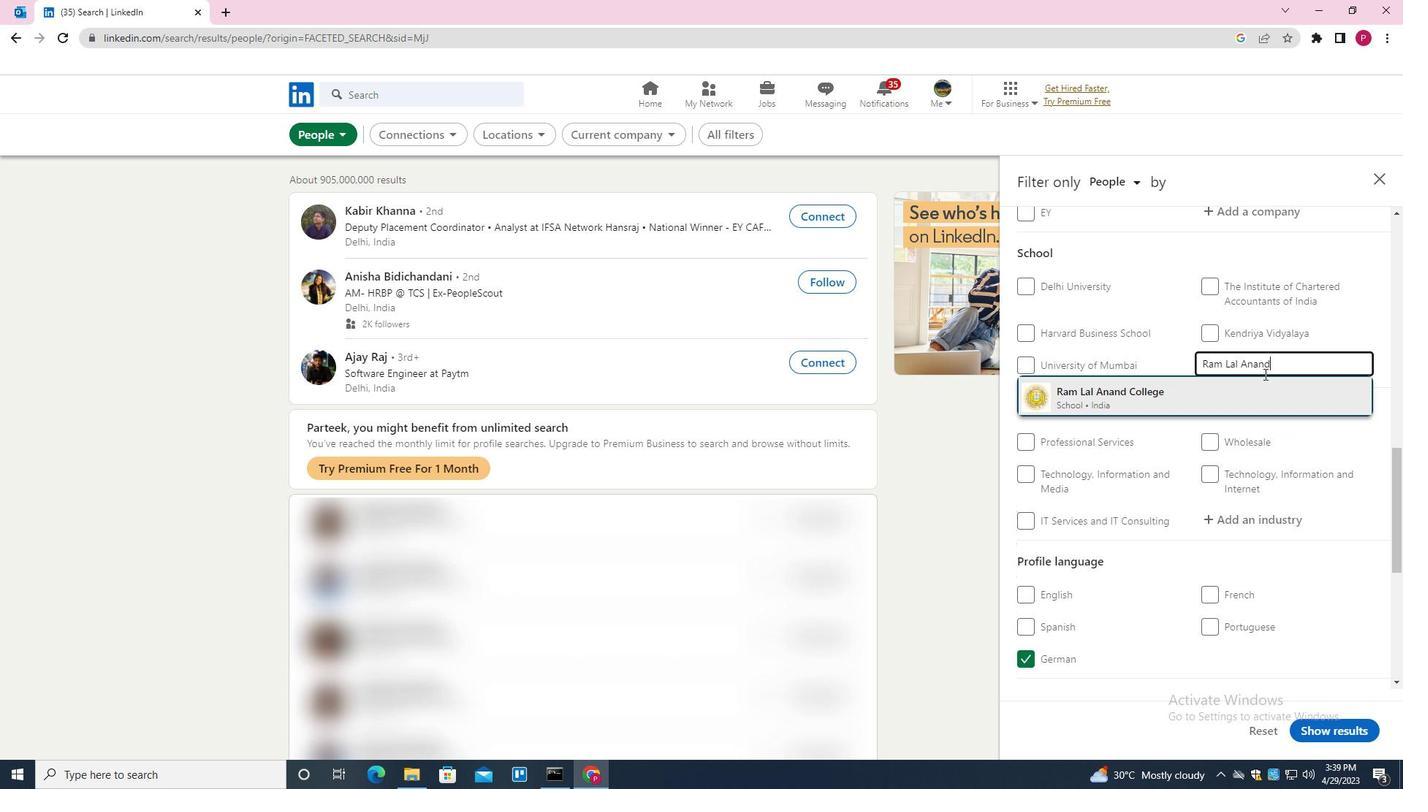 
Action: Mouse moved to (1205, 473)
Screenshot: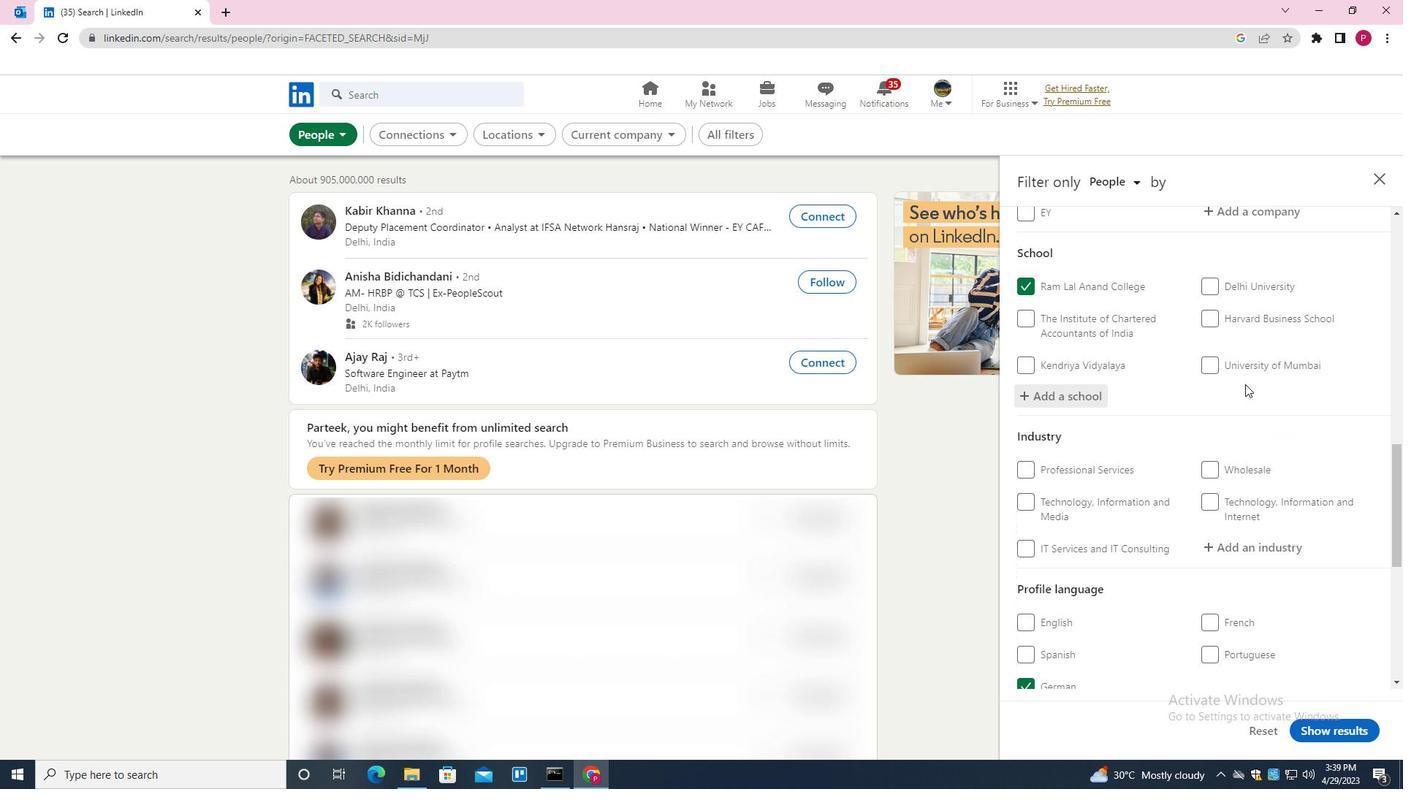 
Action: Mouse scrolled (1205, 472) with delta (0, 0)
Screenshot: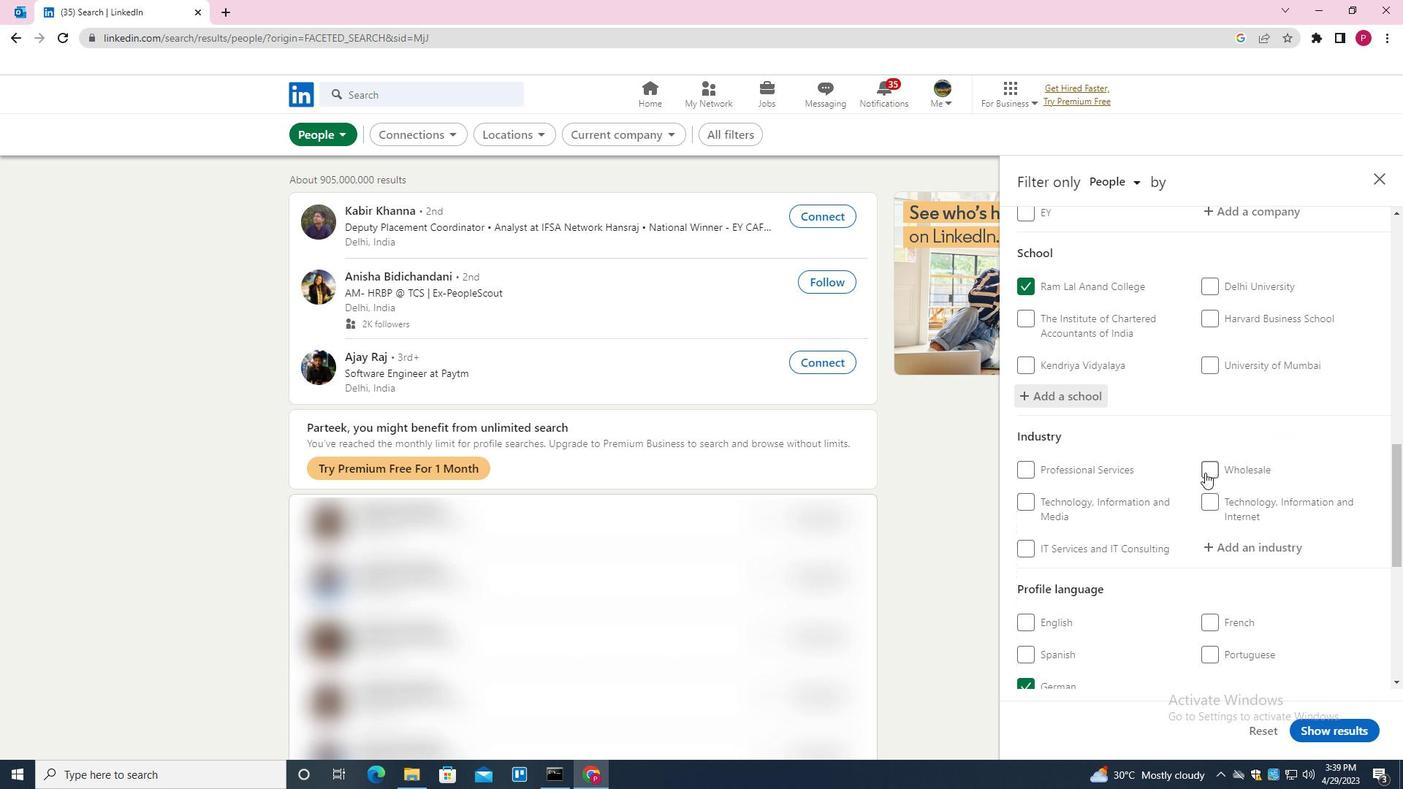 
Action: Mouse scrolled (1205, 472) with delta (0, 0)
Screenshot: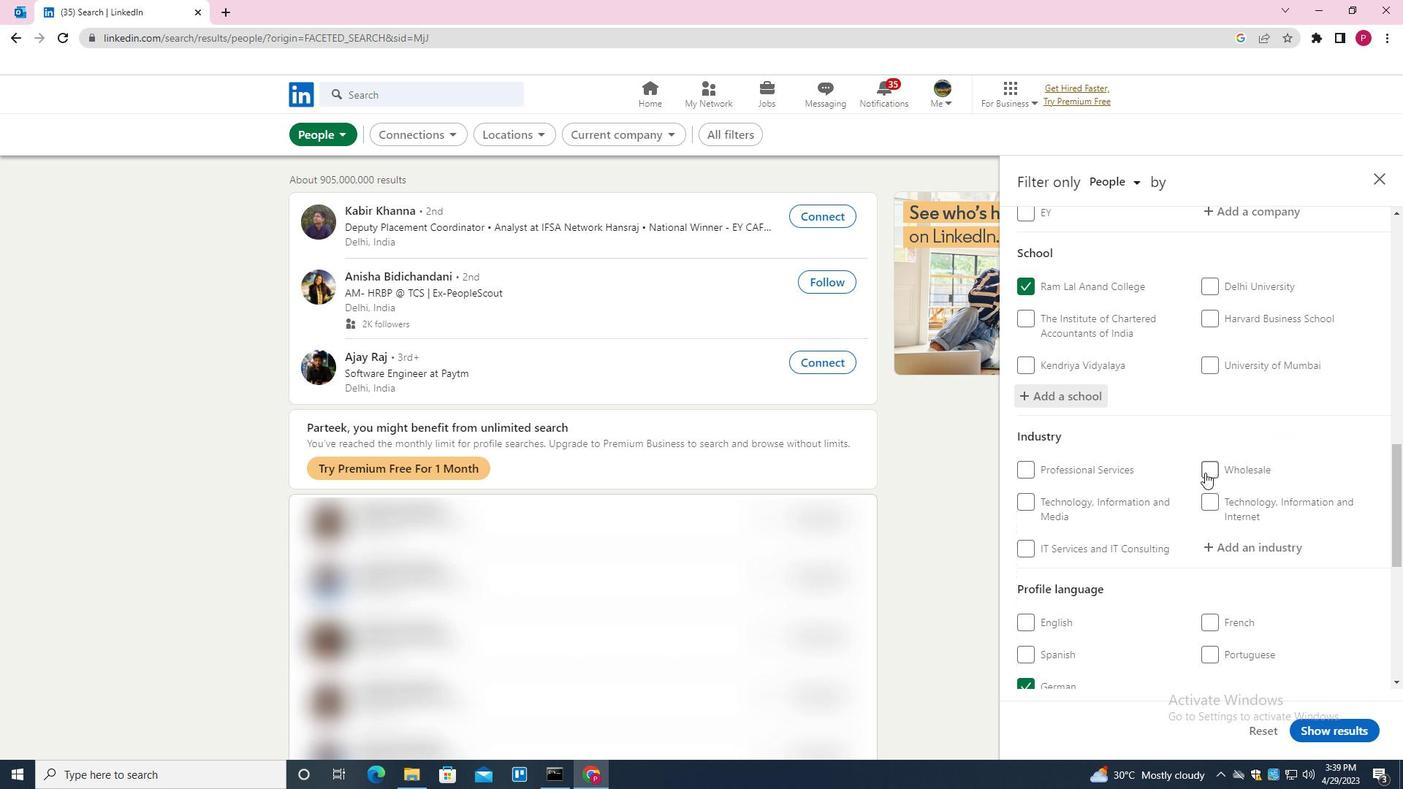 
Action: Mouse moved to (1205, 473)
Screenshot: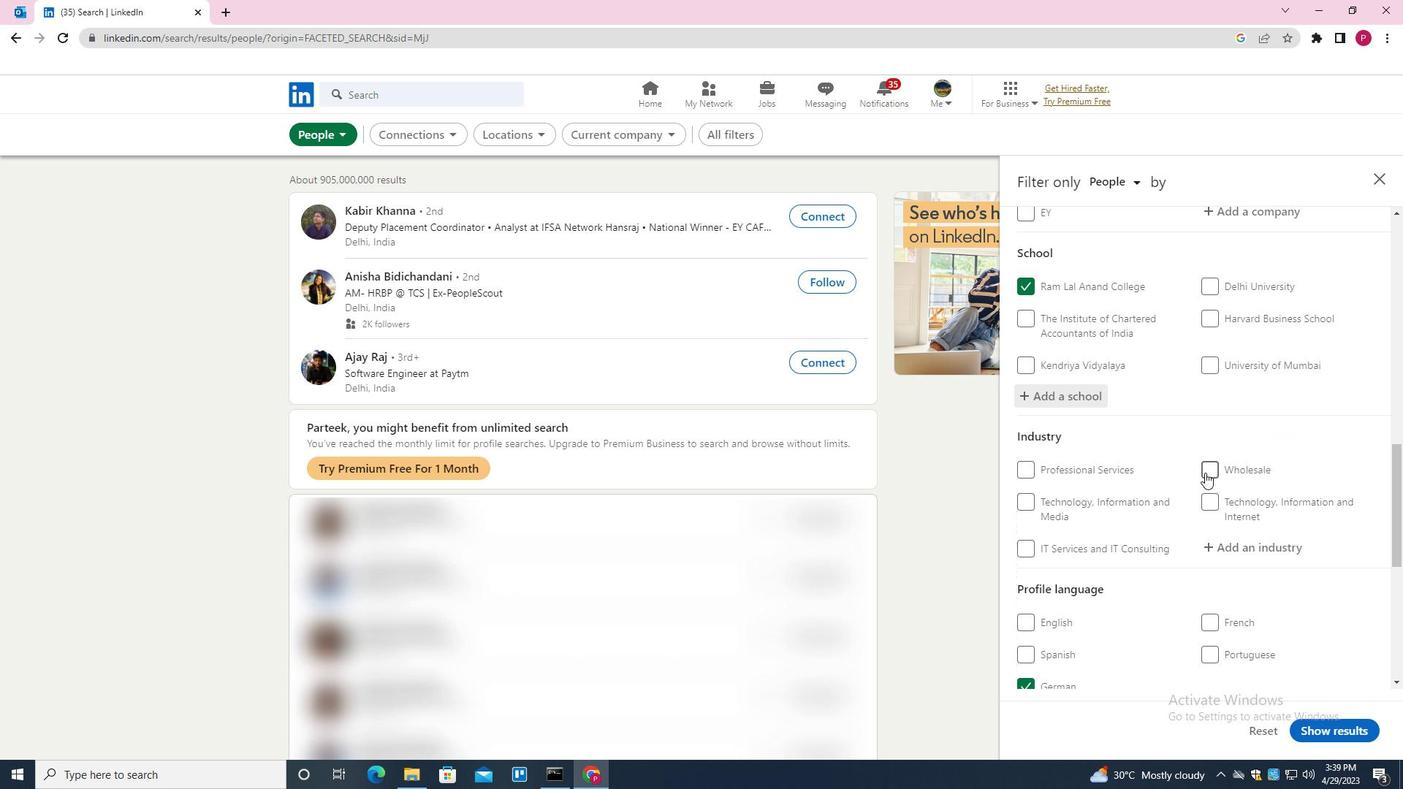 
Action: Mouse scrolled (1205, 473) with delta (0, 0)
Screenshot: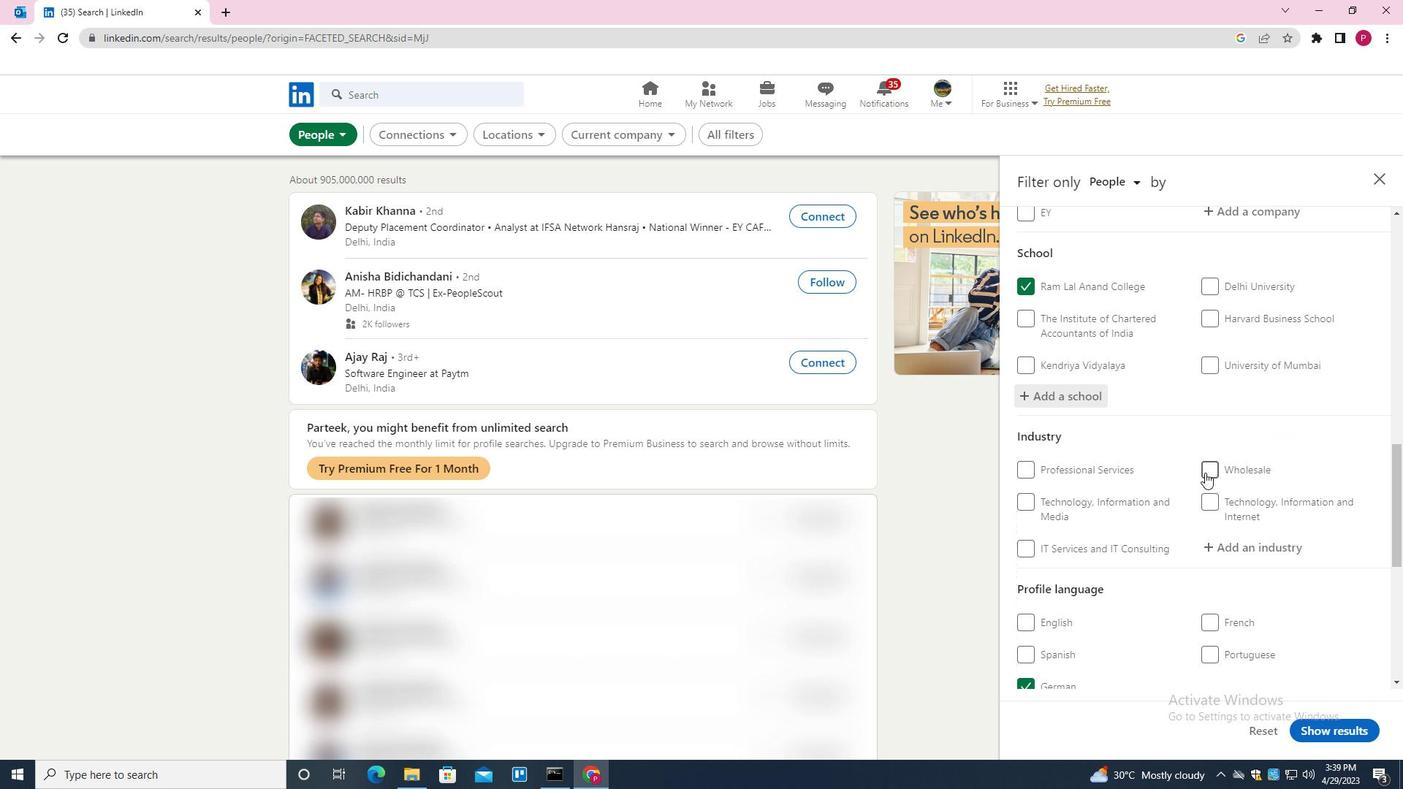 
Action: Mouse moved to (1263, 334)
Screenshot: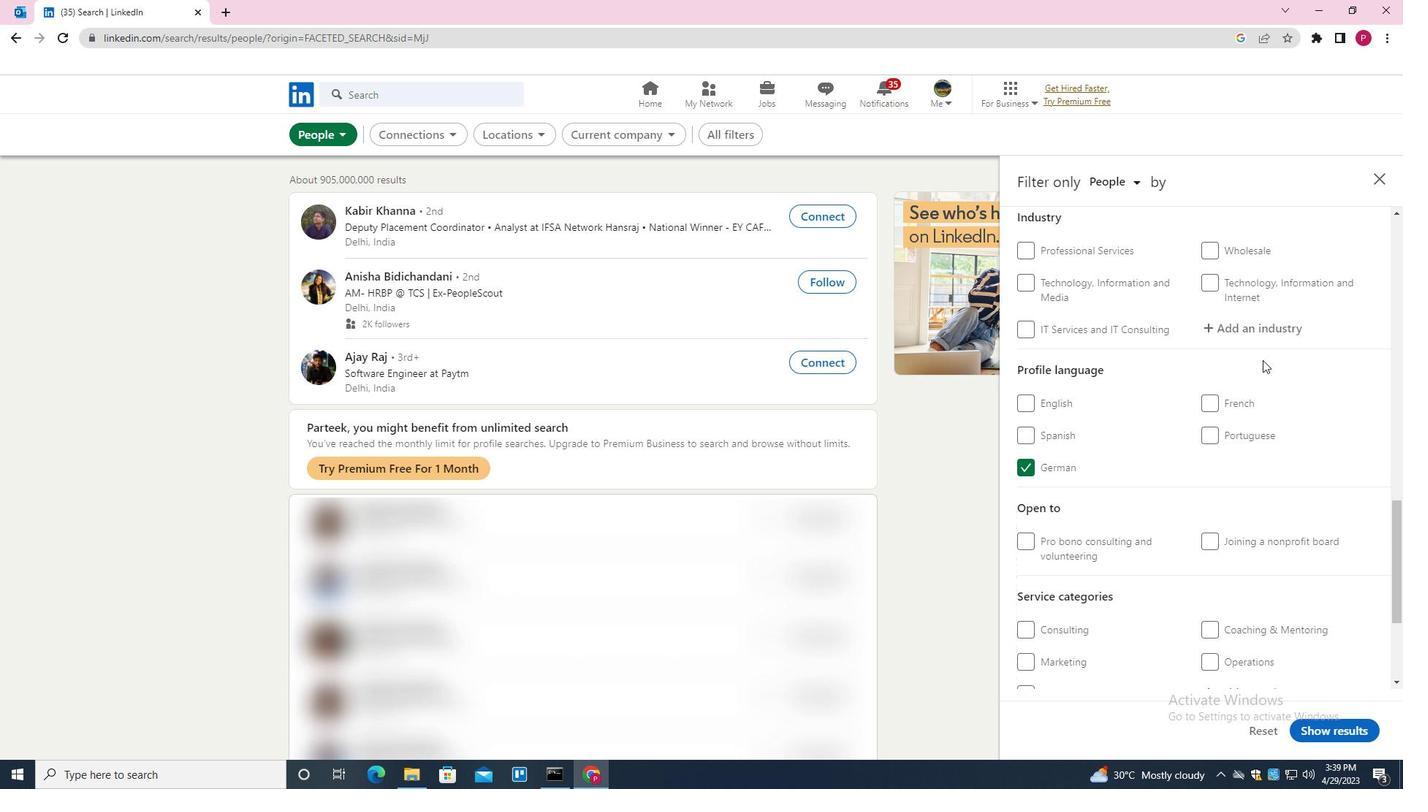 
Action: Mouse pressed left at (1263, 334)
Screenshot: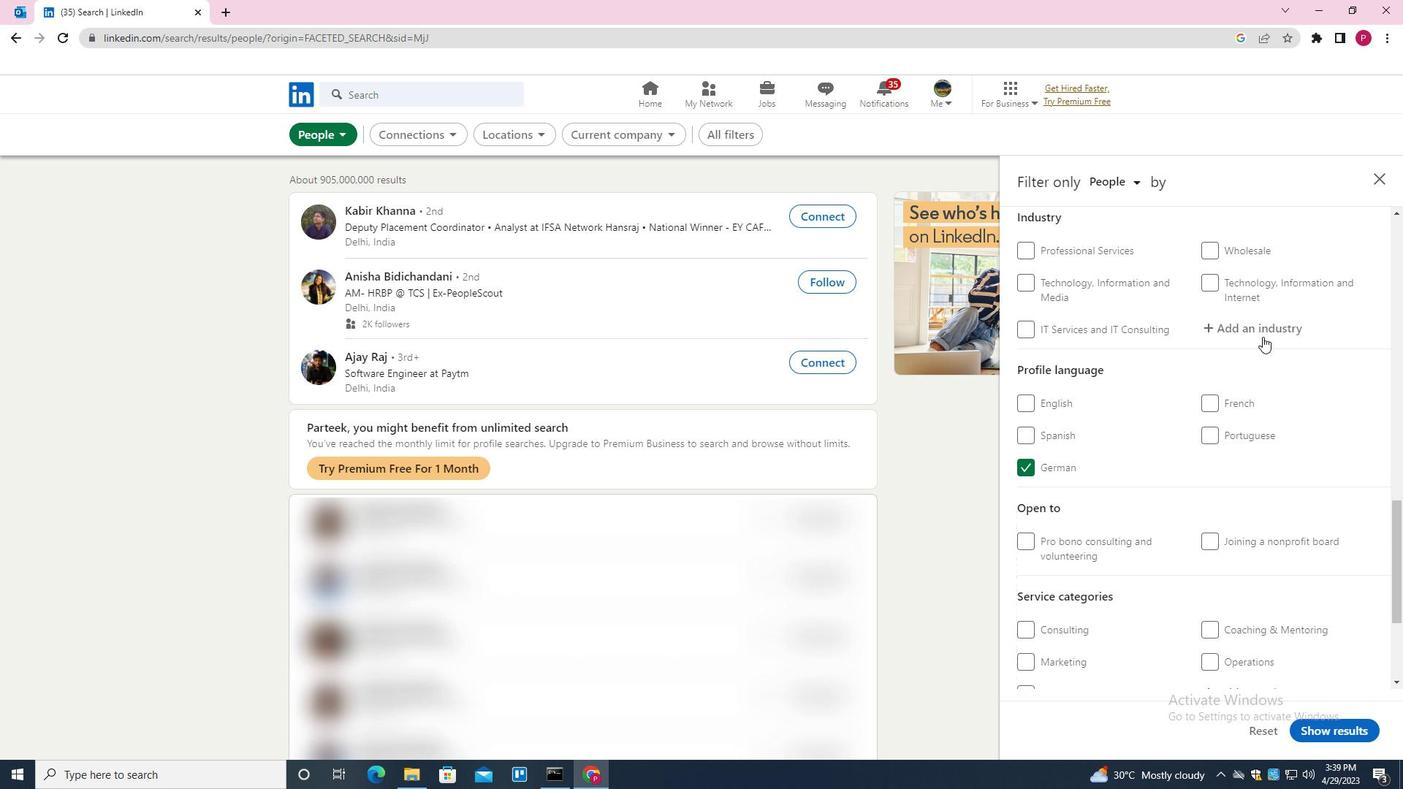 
Action: Key pressed <Key.shift>INTERNET<Key.down><Key.down><Key.enter>
Screenshot: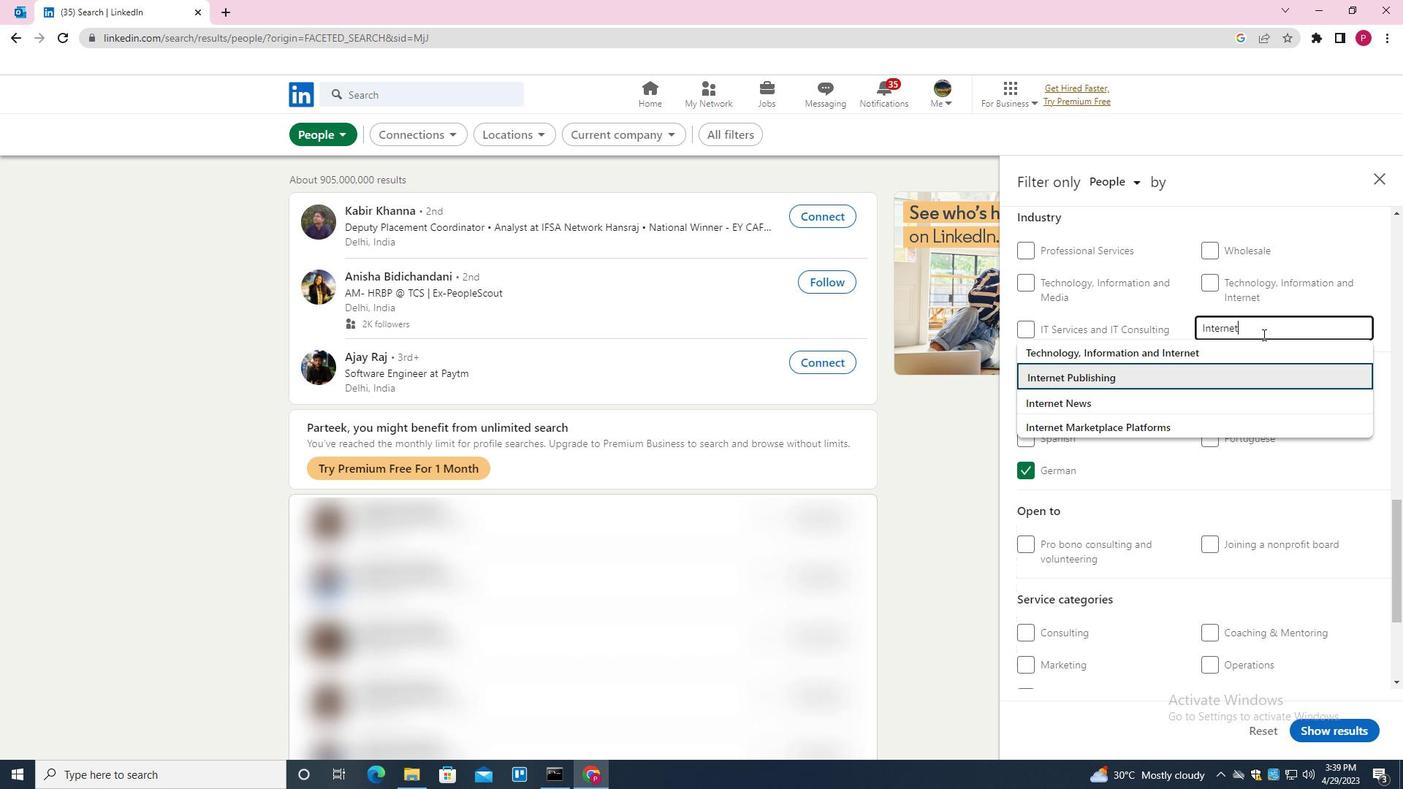 
Action: Mouse moved to (1237, 366)
Screenshot: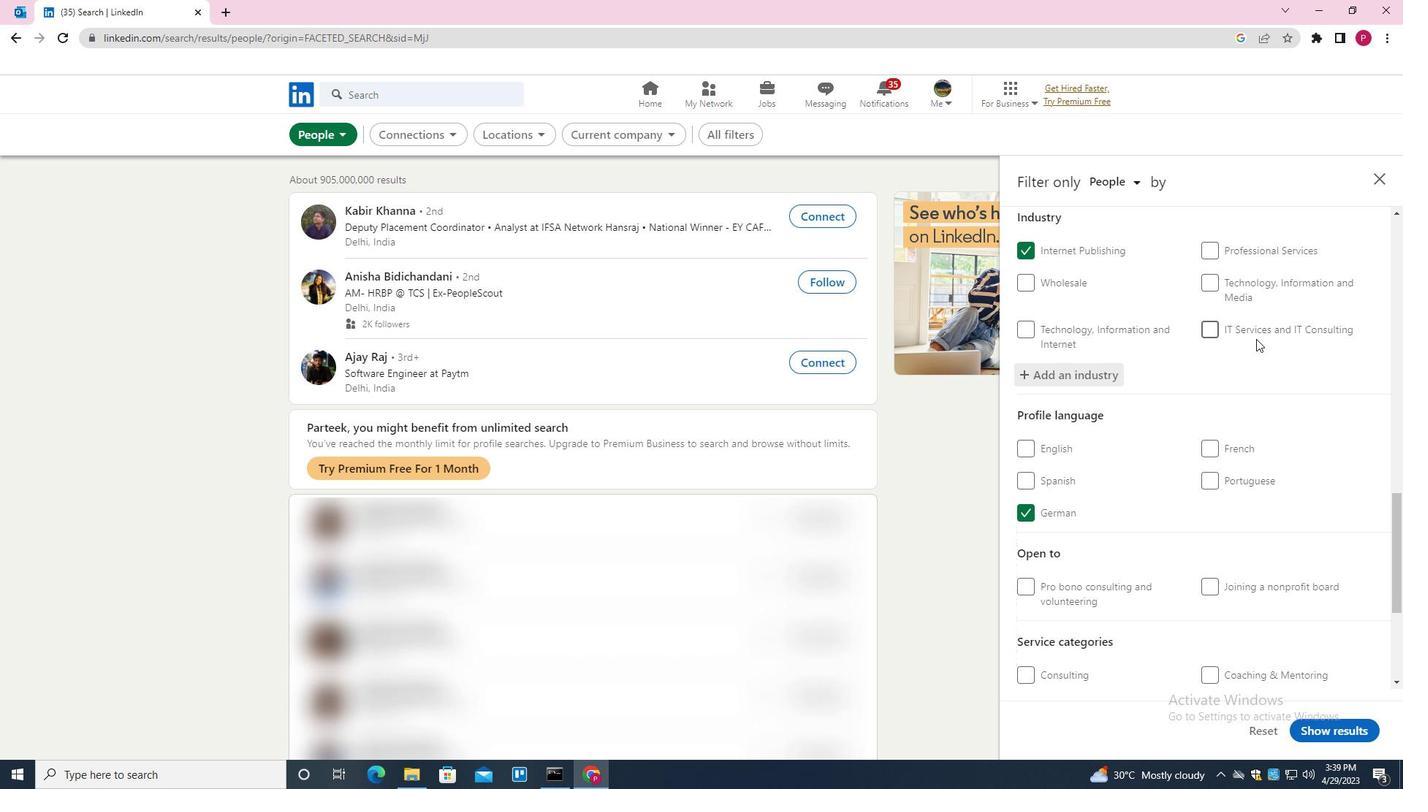 
Action: Mouse scrolled (1237, 365) with delta (0, 0)
Screenshot: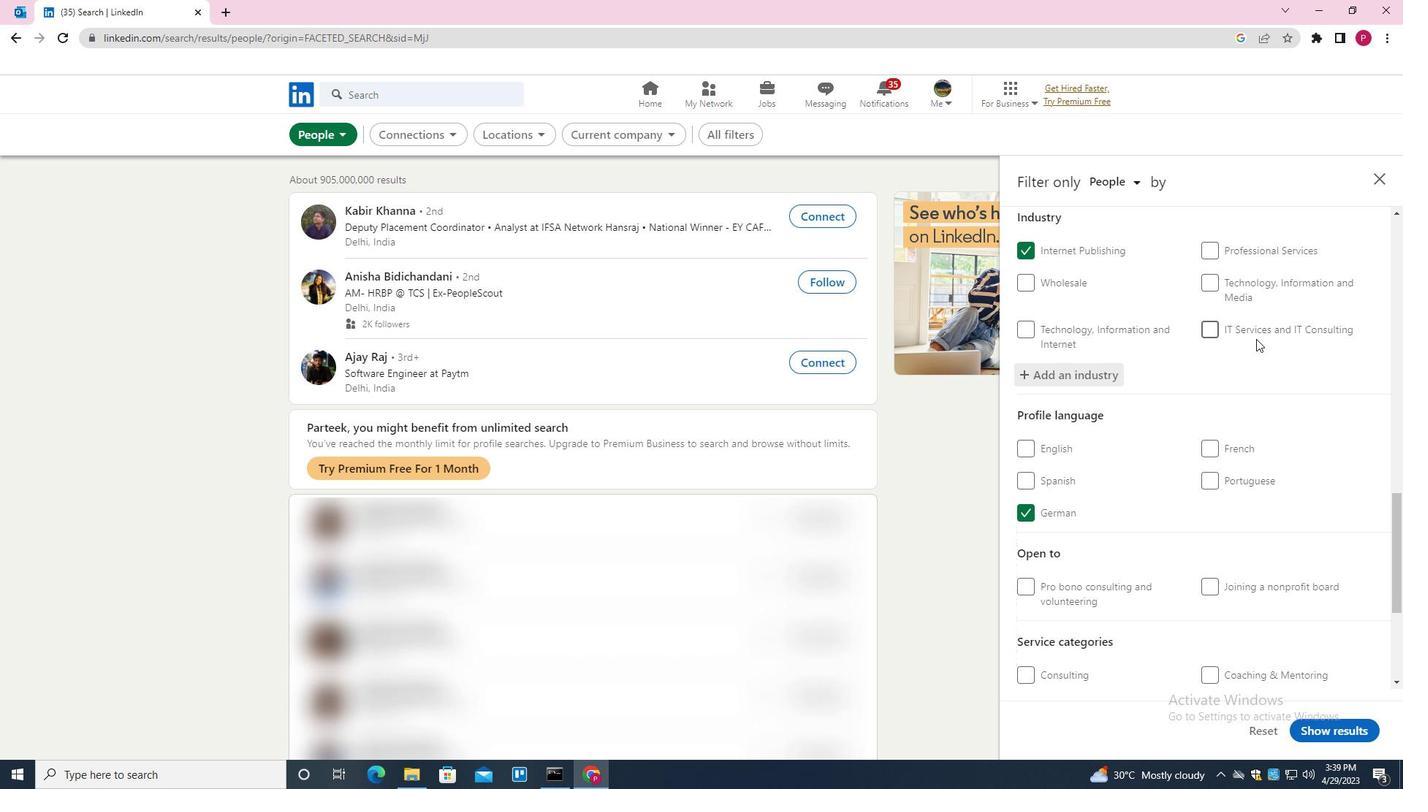 
Action: Mouse moved to (1232, 374)
Screenshot: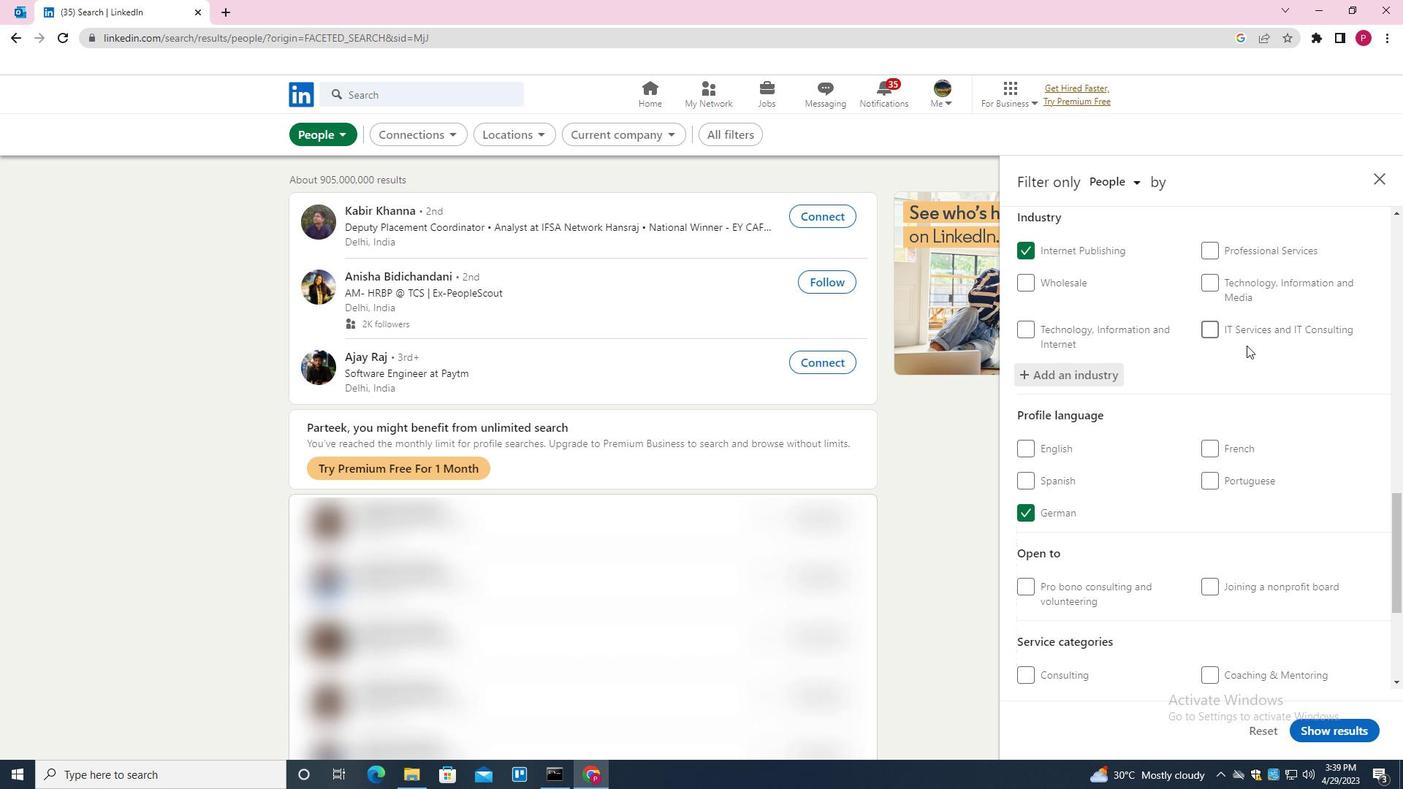 
Action: Mouse scrolled (1232, 373) with delta (0, 0)
Screenshot: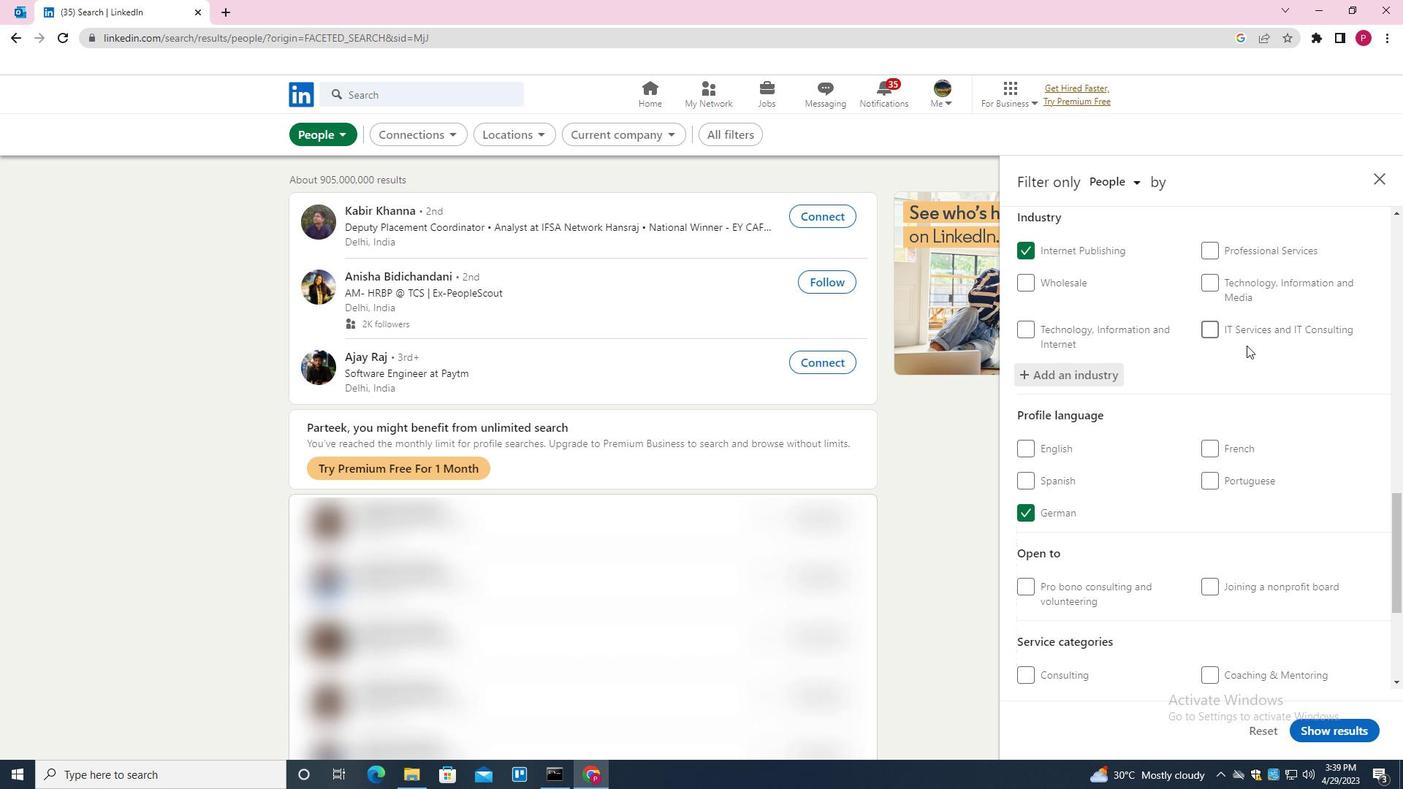 
Action: Mouse moved to (1230, 383)
Screenshot: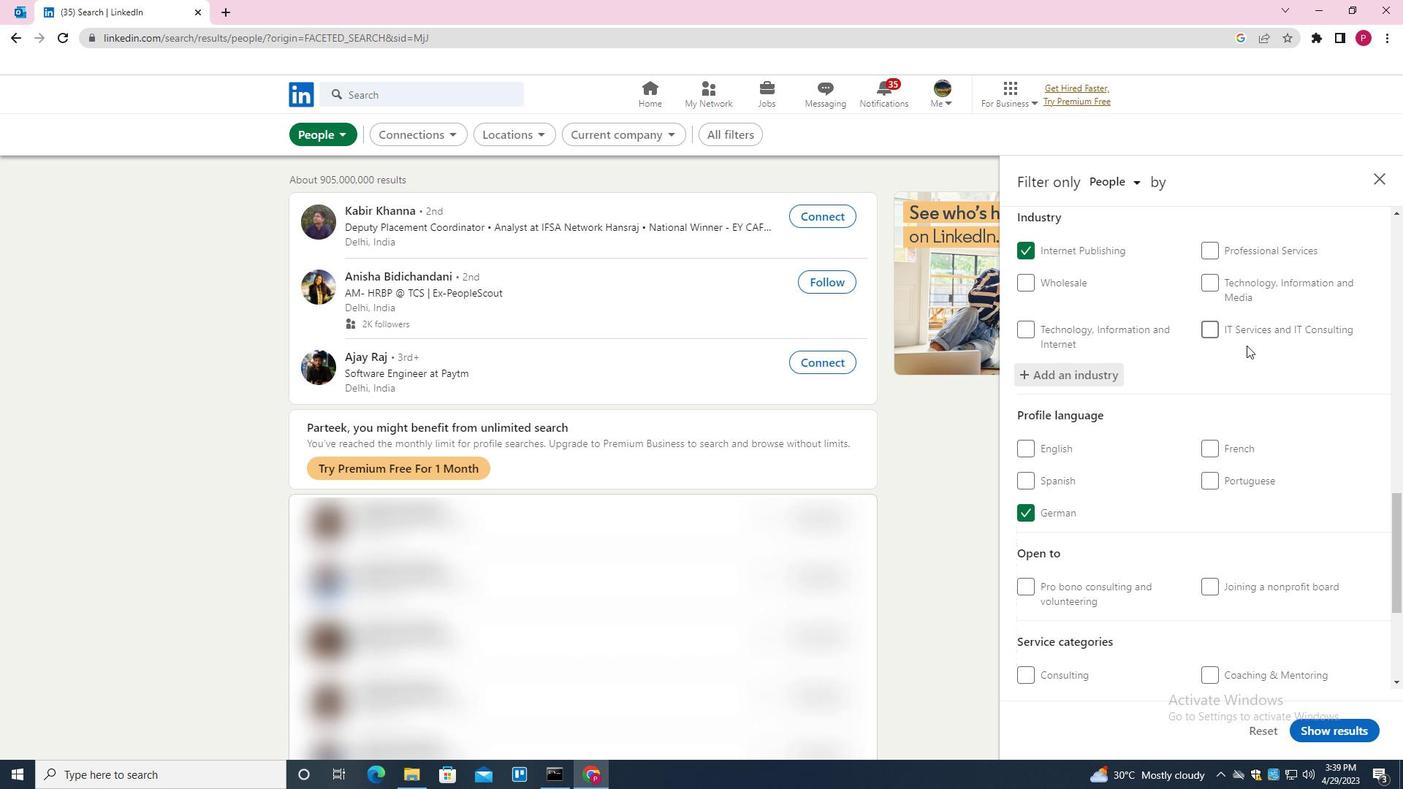 
Action: Mouse scrolled (1230, 383) with delta (0, 0)
Screenshot: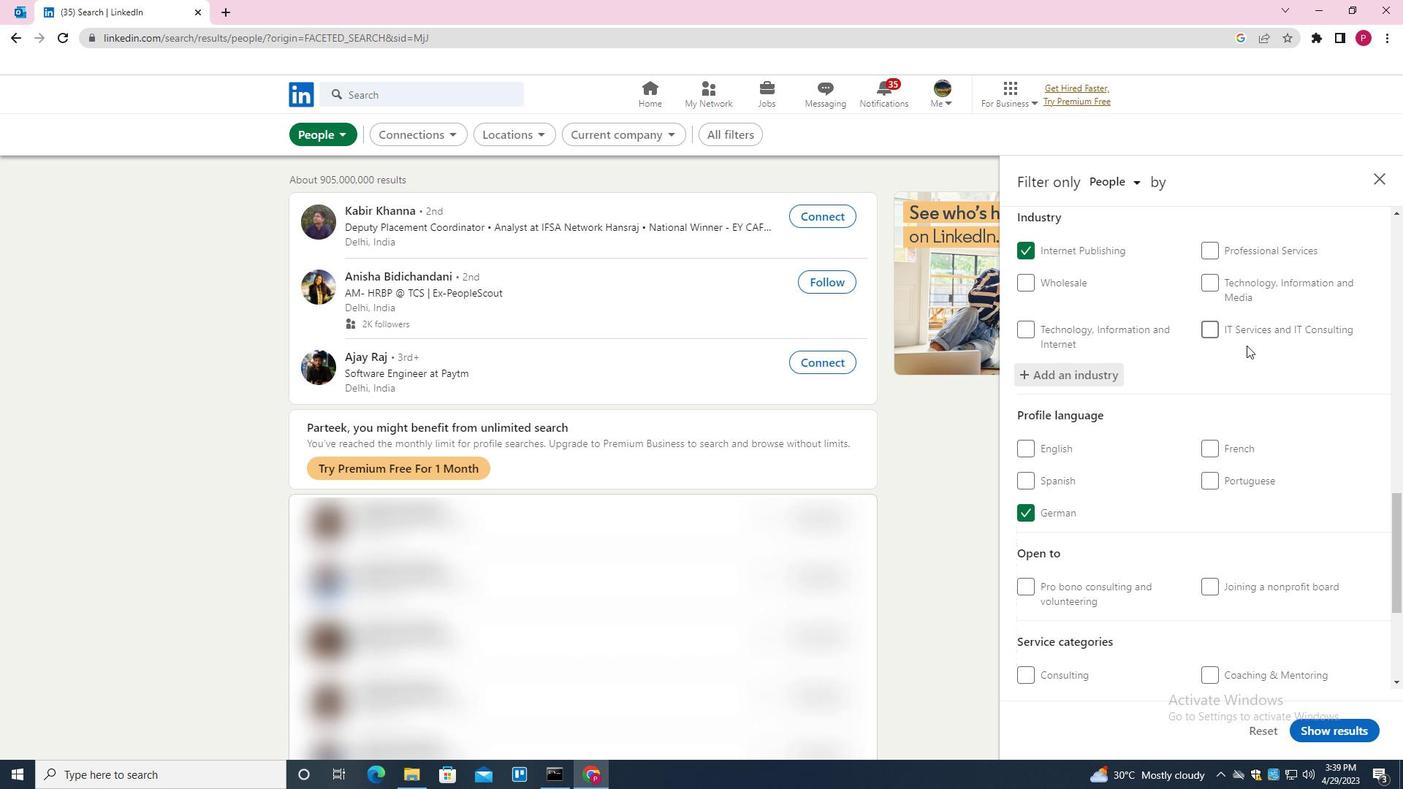 
Action: Mouse moved to (1229, 393)
Screenshot: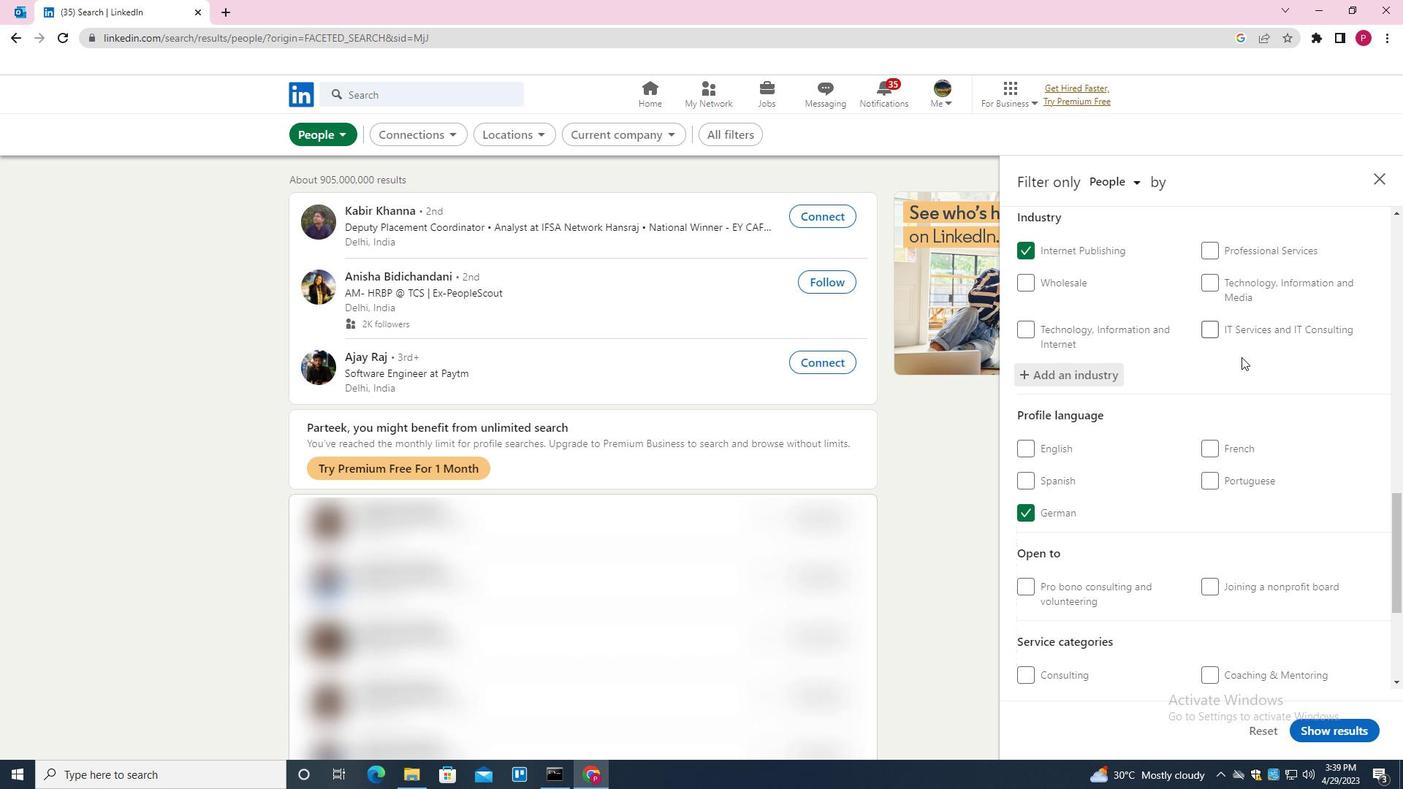 
Action: Mouse scrolled (1229, 392) with delta (0, 0)
Screenshot: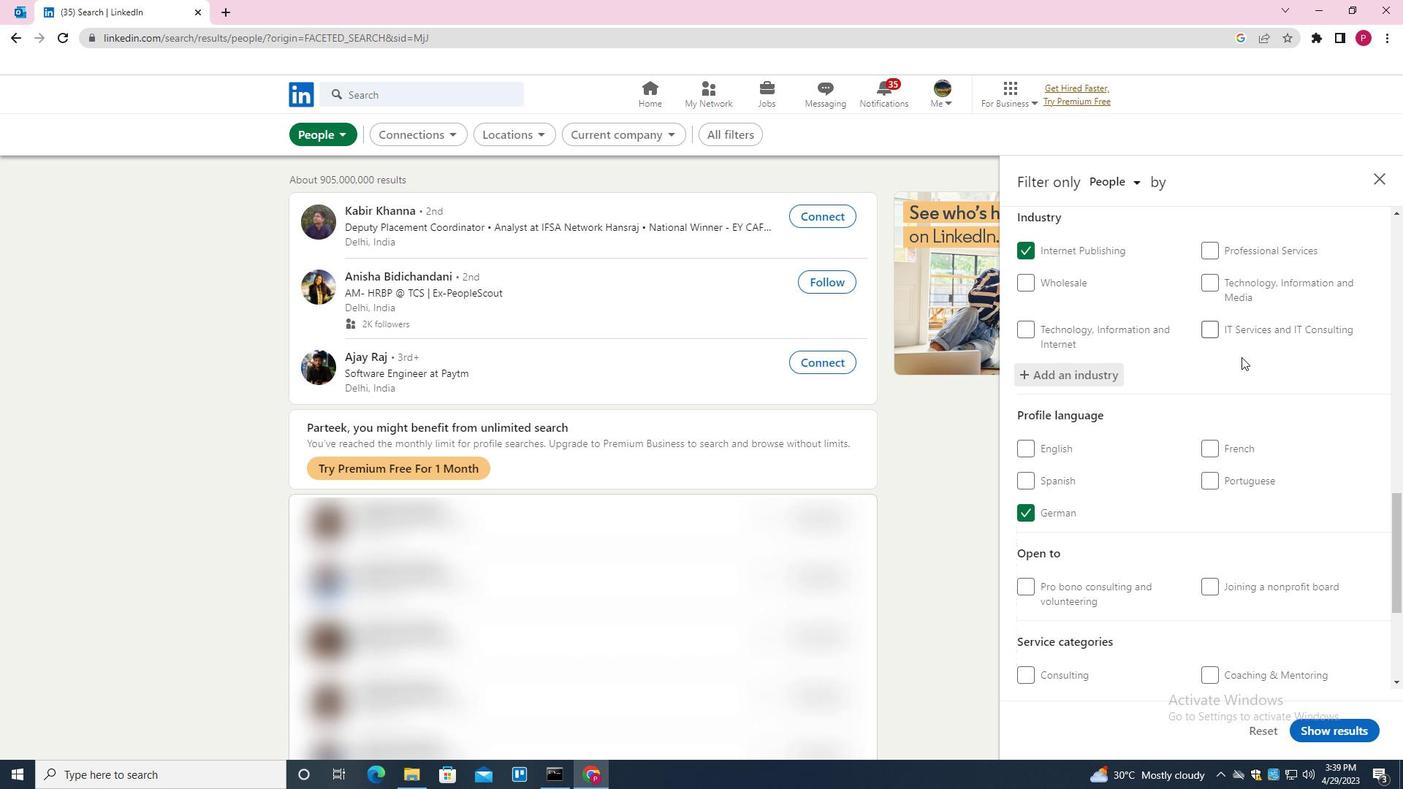 
Action: Mouse moved to (1227, 409)
Screenshot: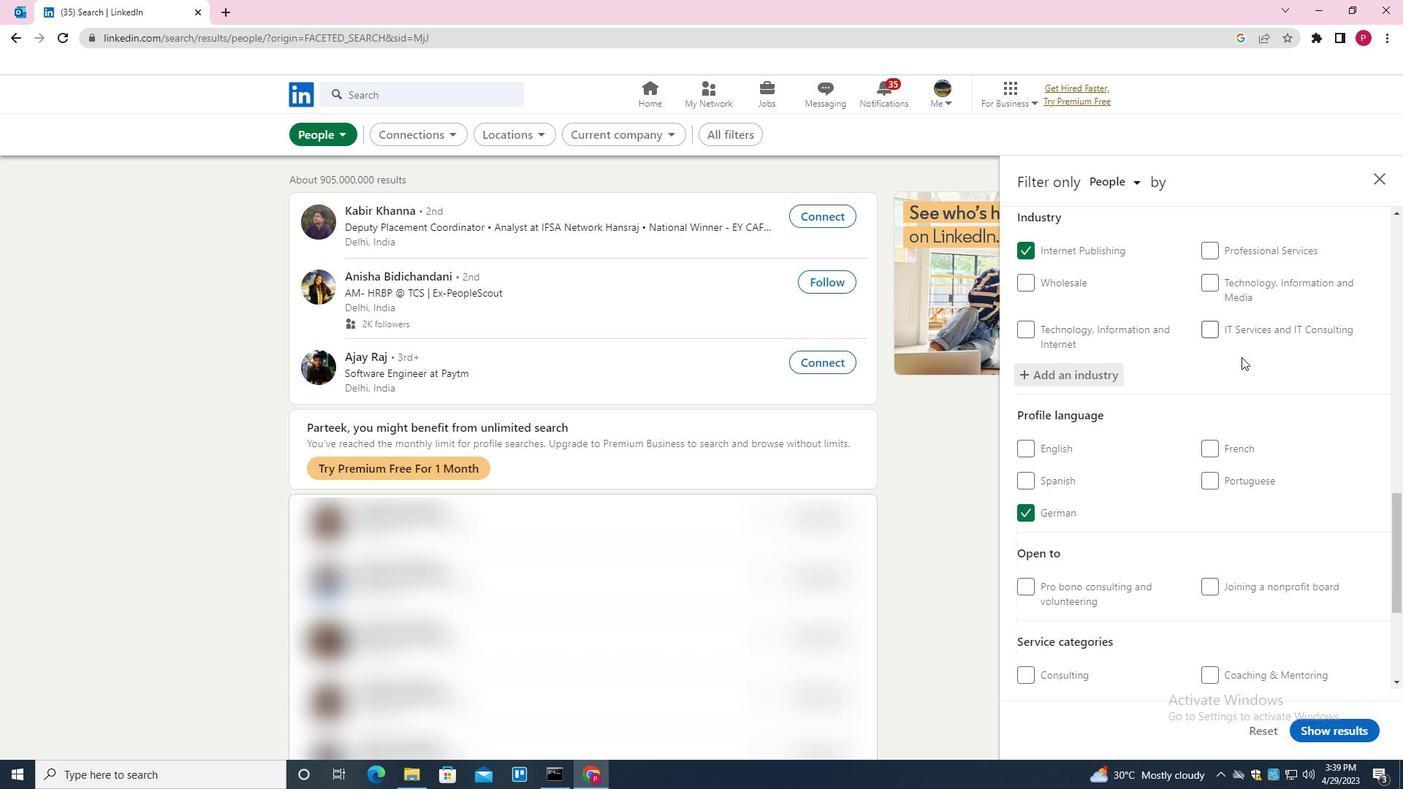
Action: Mouse scrolled (1227, 408) with delta (0, 0)
Screenshot: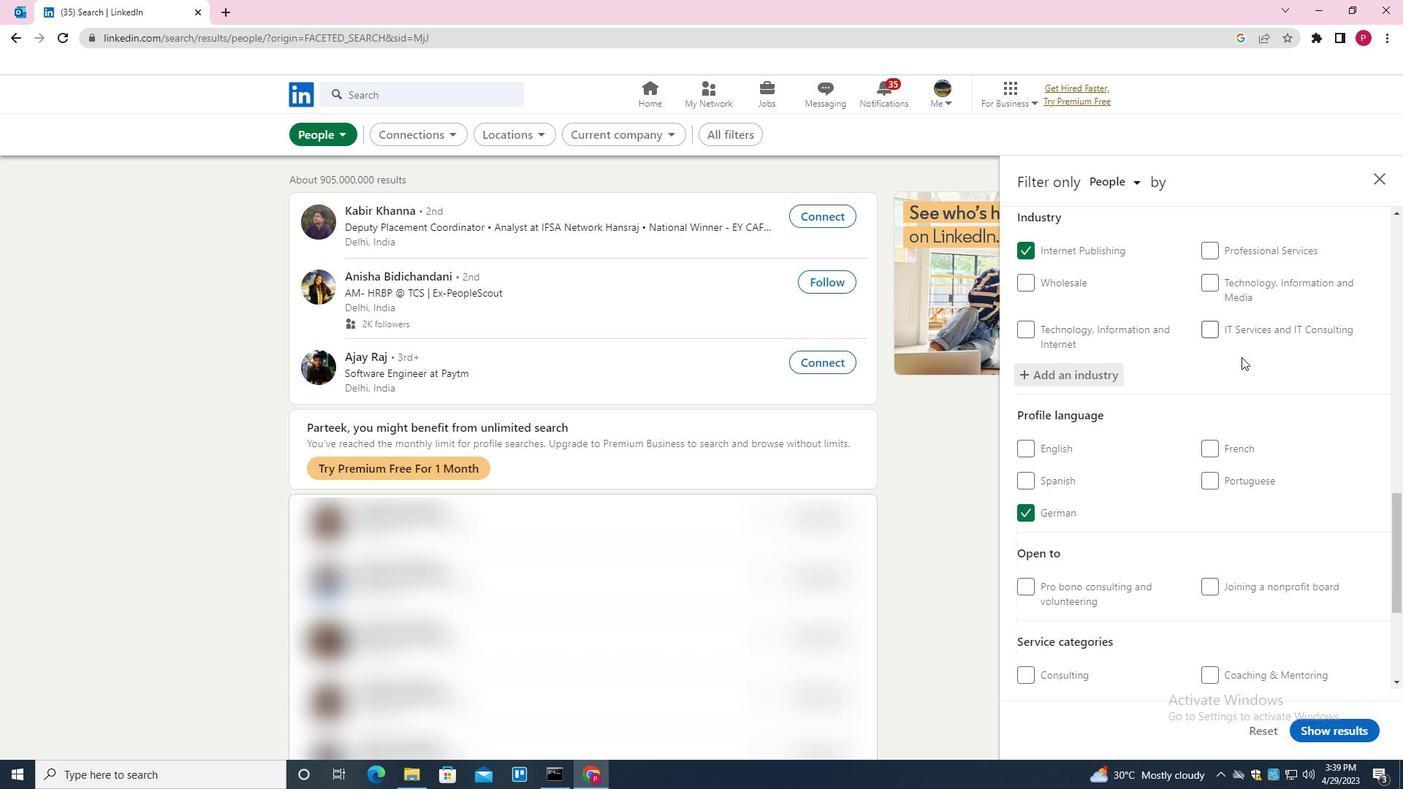 
Action: Mouse moved to (1227, 479)
Screenshot: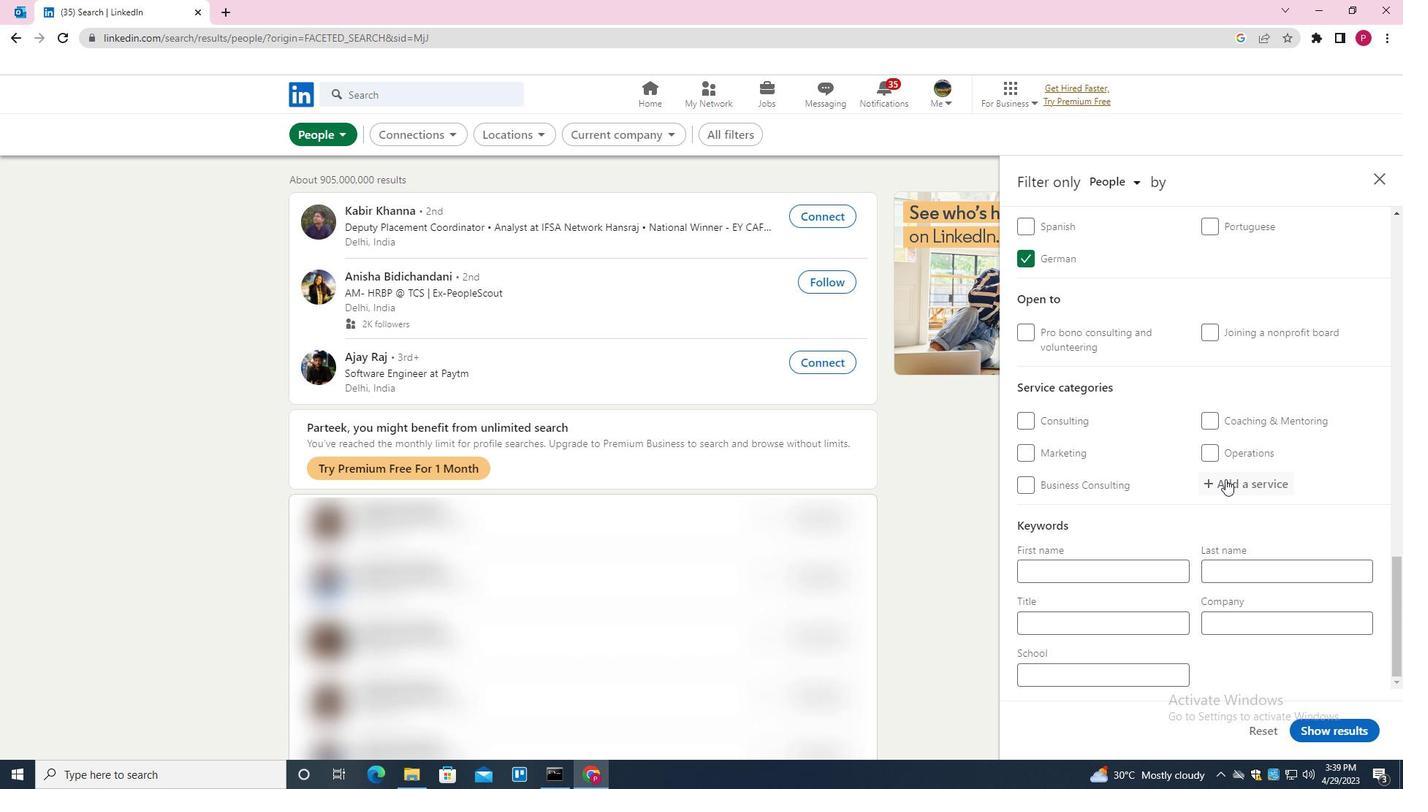 
Action: Mouse pressed left at (1227, 479)
Screenshot: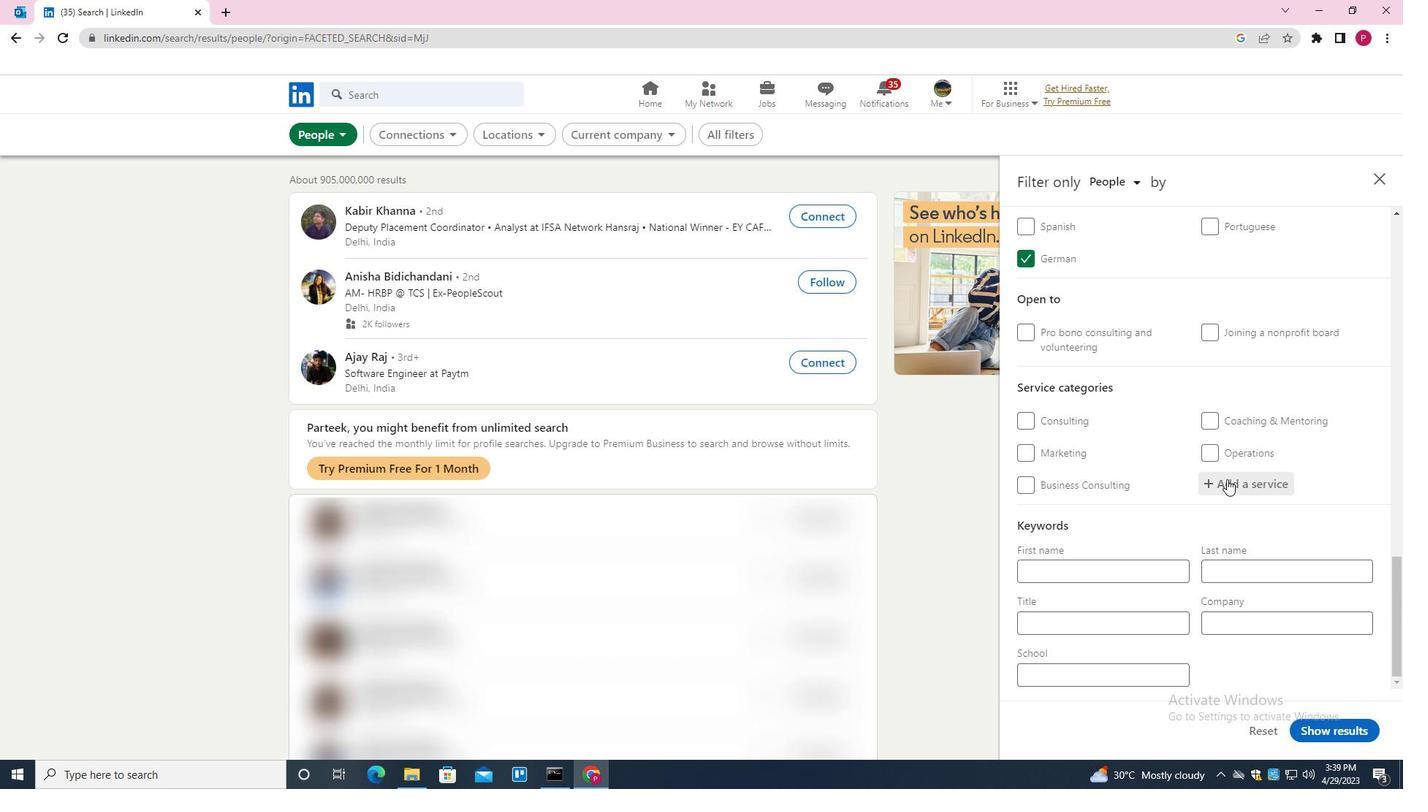 
Action: Key pressed <Key.shift><Key.shift>BUSINESS<Key.down><Key.down><Key.down><Key.down><Key.enter>
Screenshot: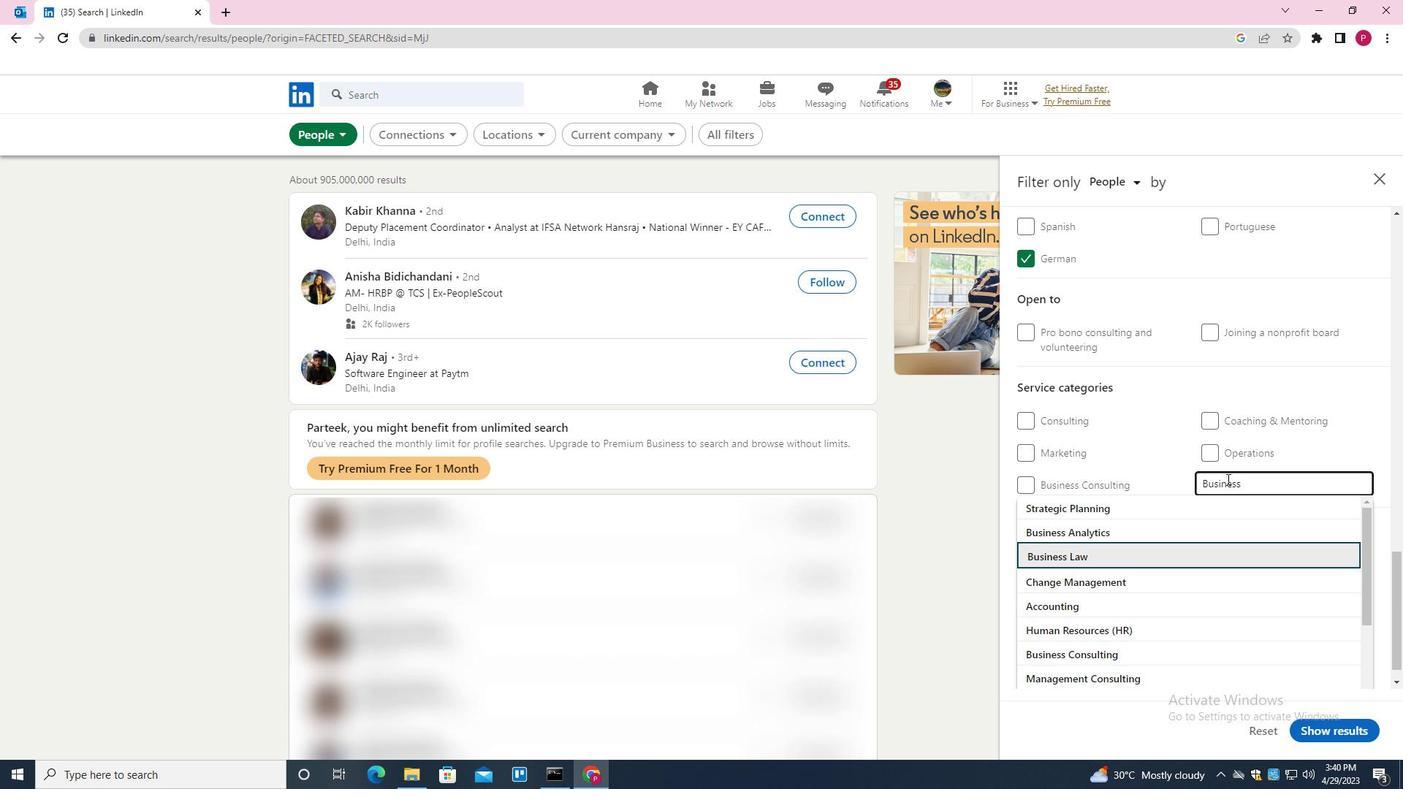 
Action: Mouse moved to (1206, 501)
Screenshot: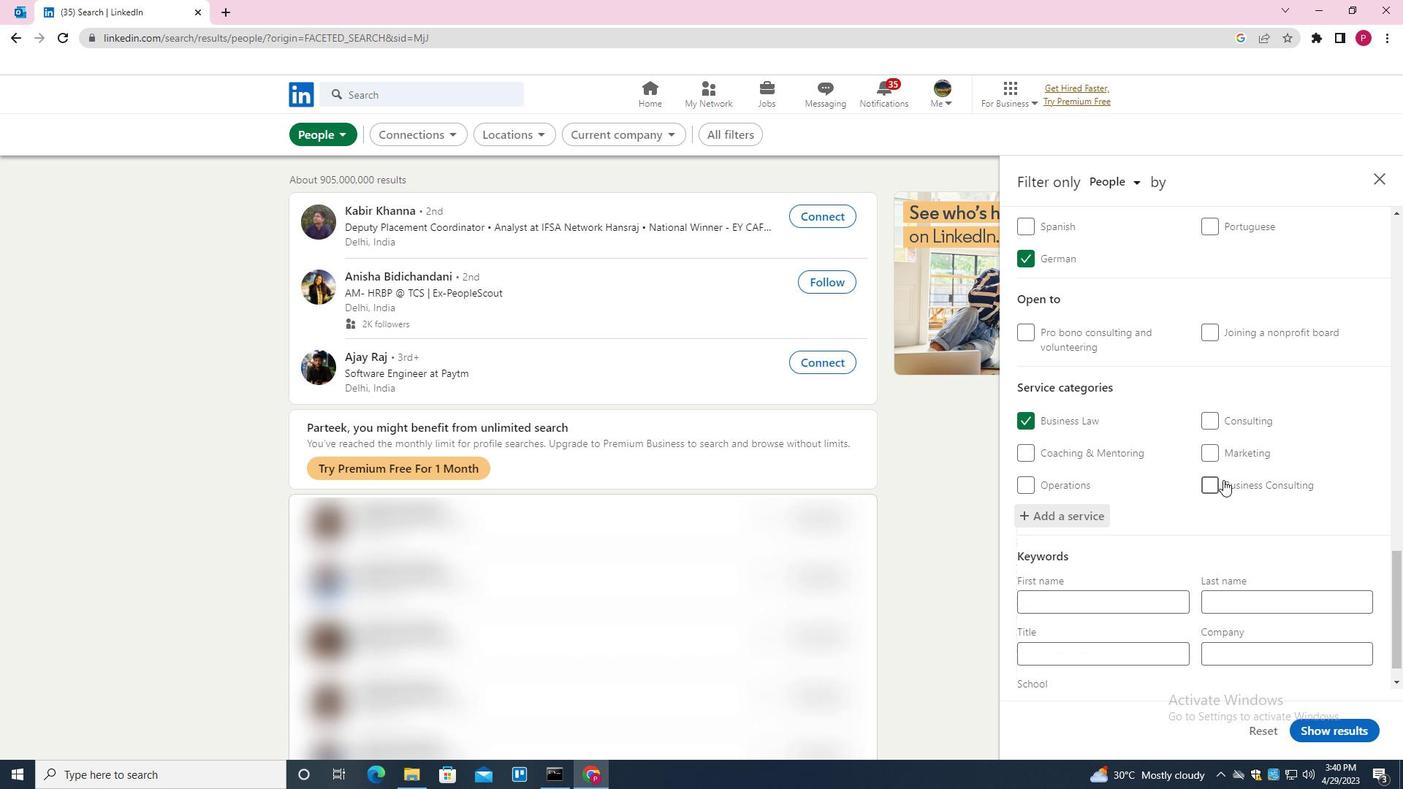 
Action: Mouse scrolled (1206, 500) with delta (0, 0)
Screenshot: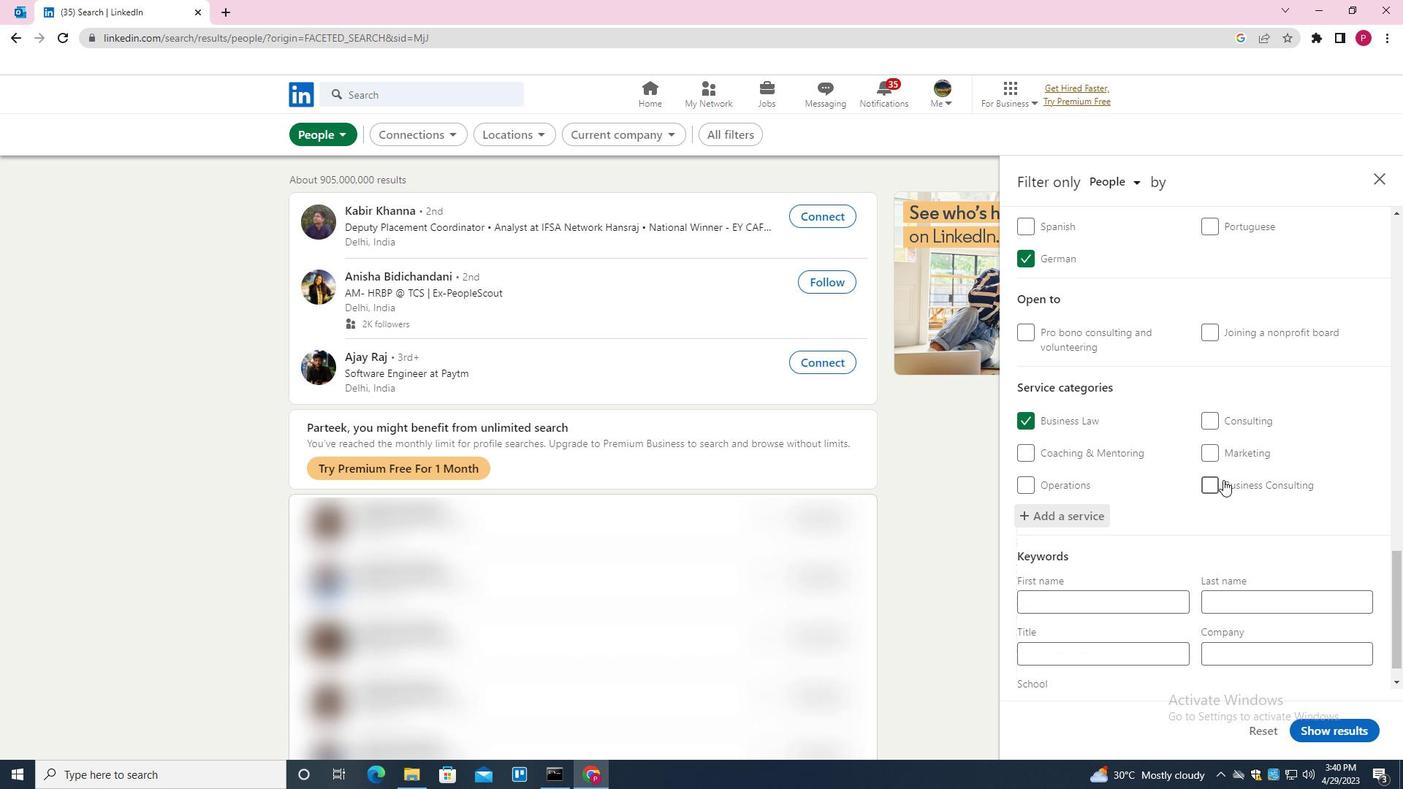 
Action: Mouse scrolled (1206, 500) with delta (0, 0)
Screenshot: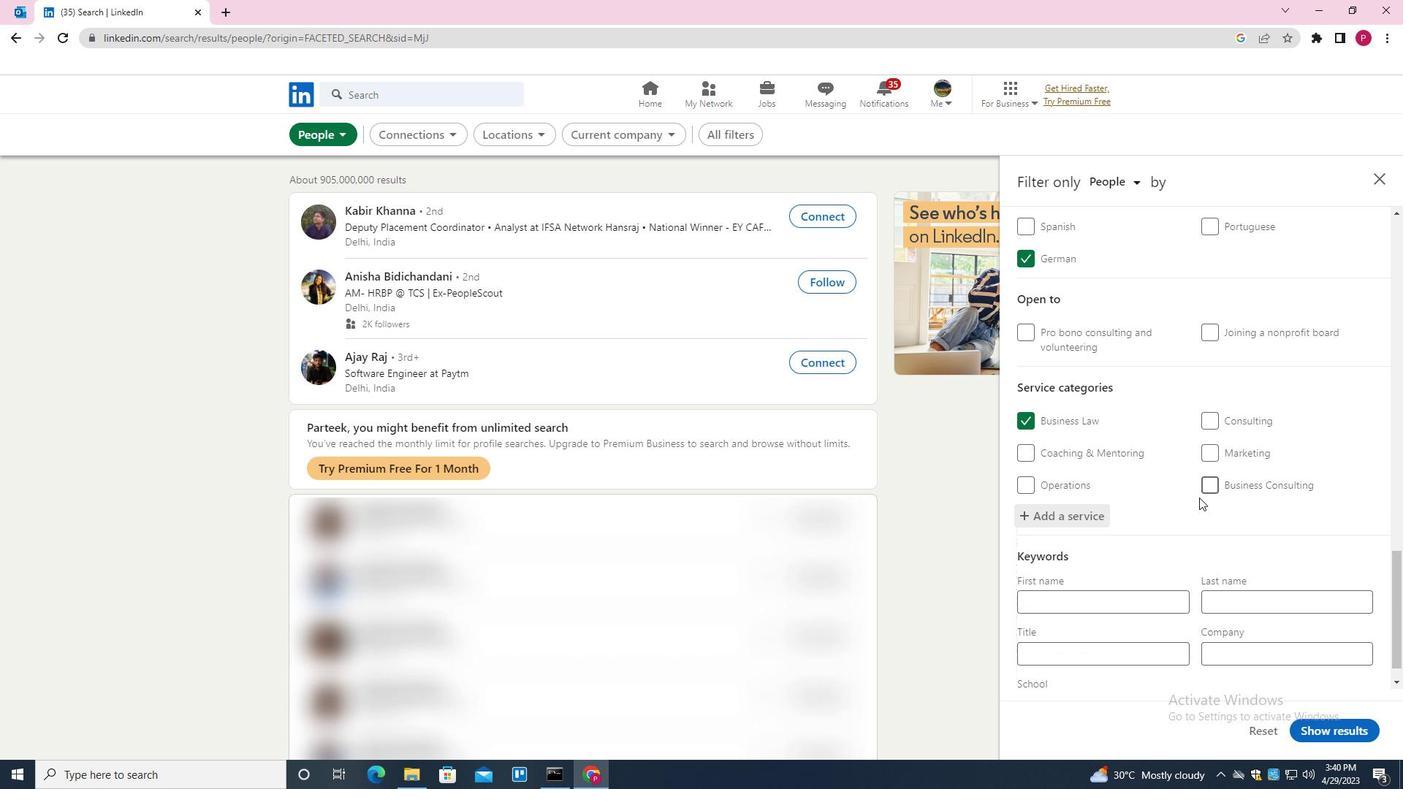 
Action: Mouse moved to (1206, 503)
Screenshot: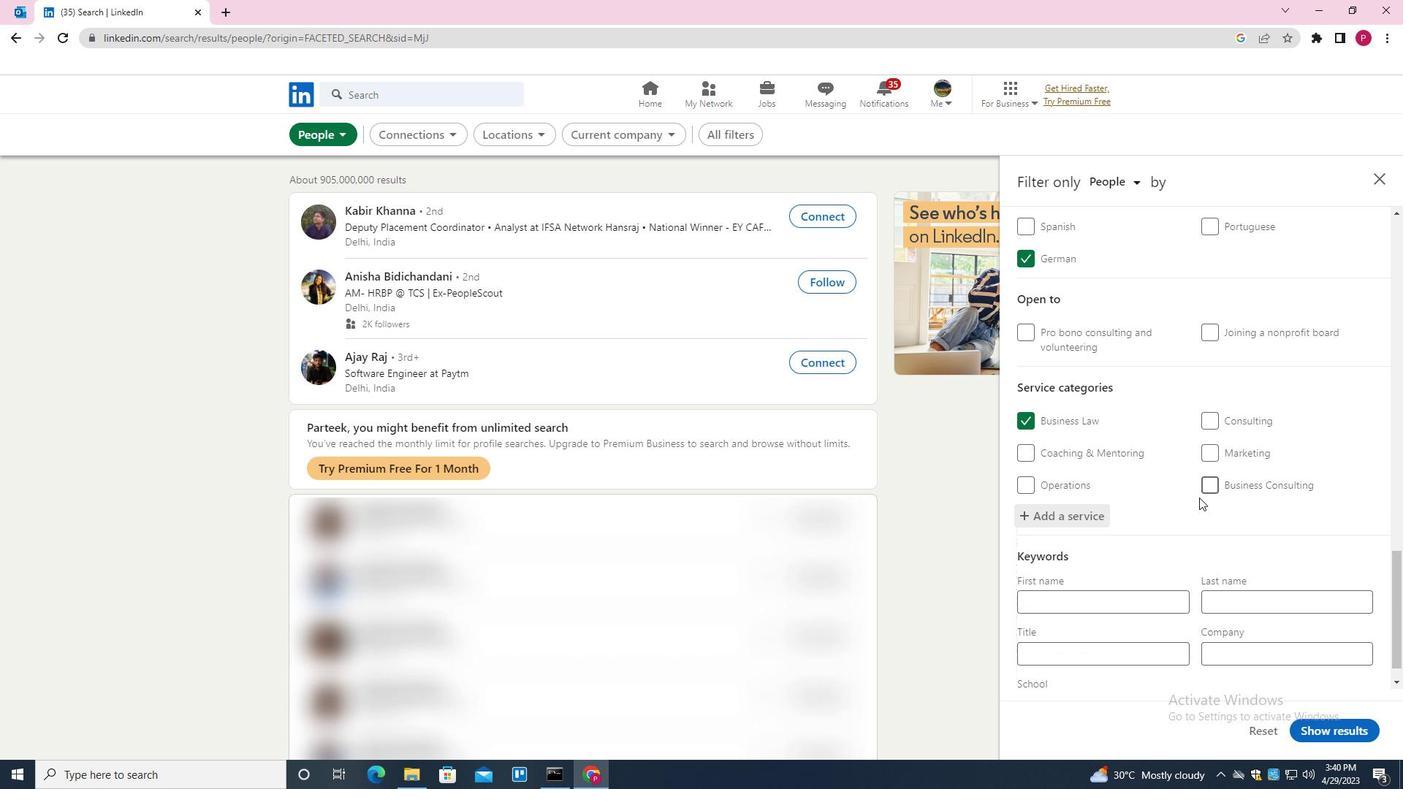 
Action: Mouse scrolled (1206, 502) with delta (0, 0)
Screenshot: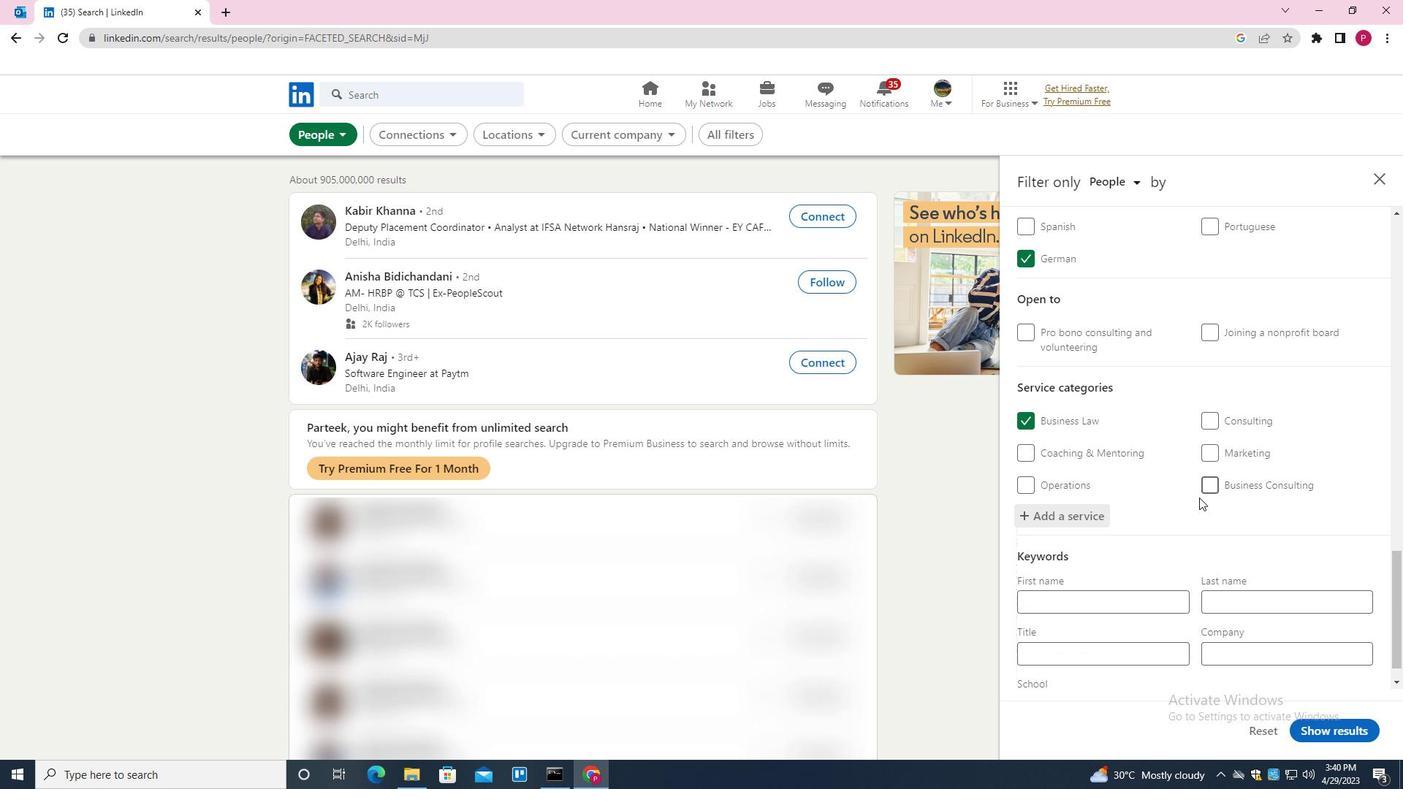 
Action: Mouse scrolled (1206, 502) with delta (0, 0)
Screenshot: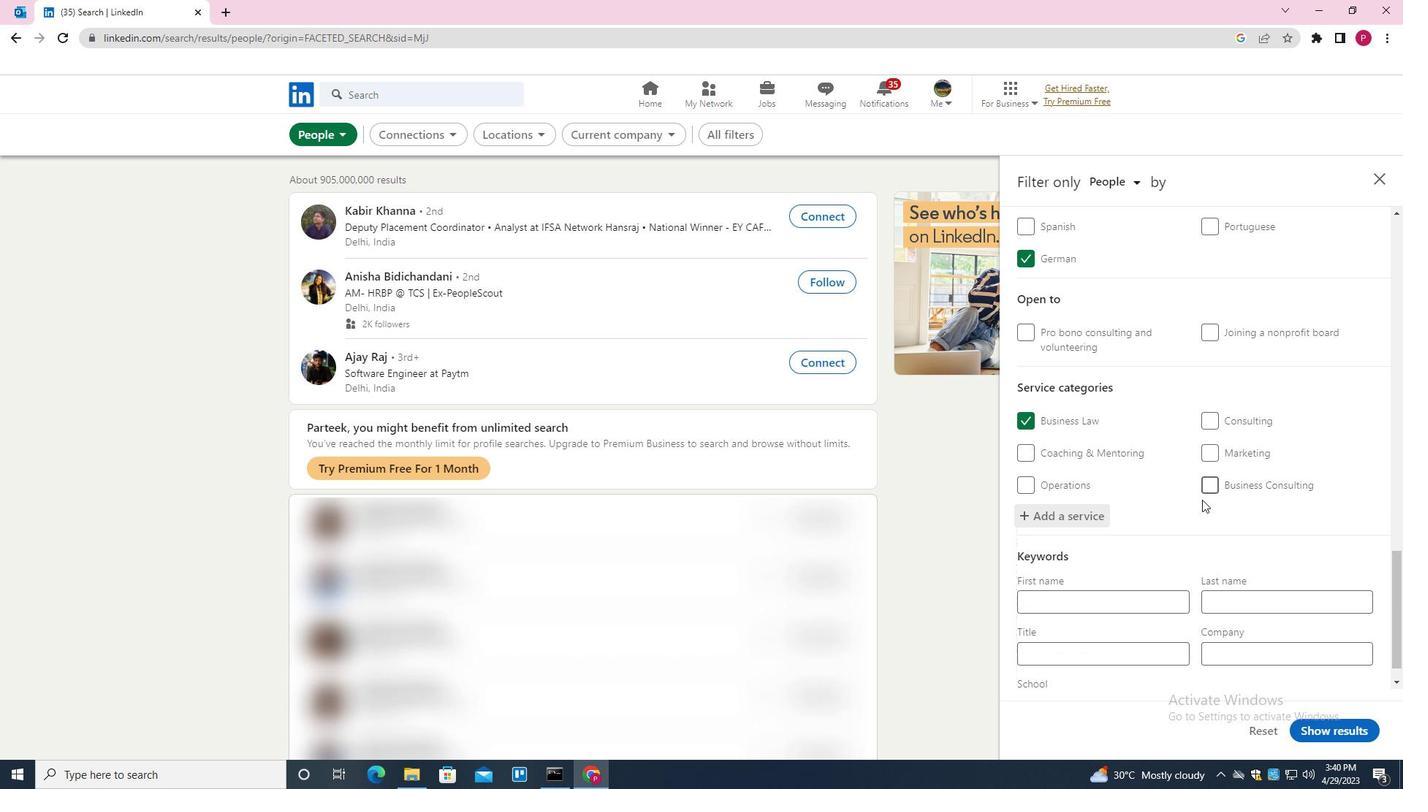 
Action: Mouse moved to (1206, 506)
Screenshot: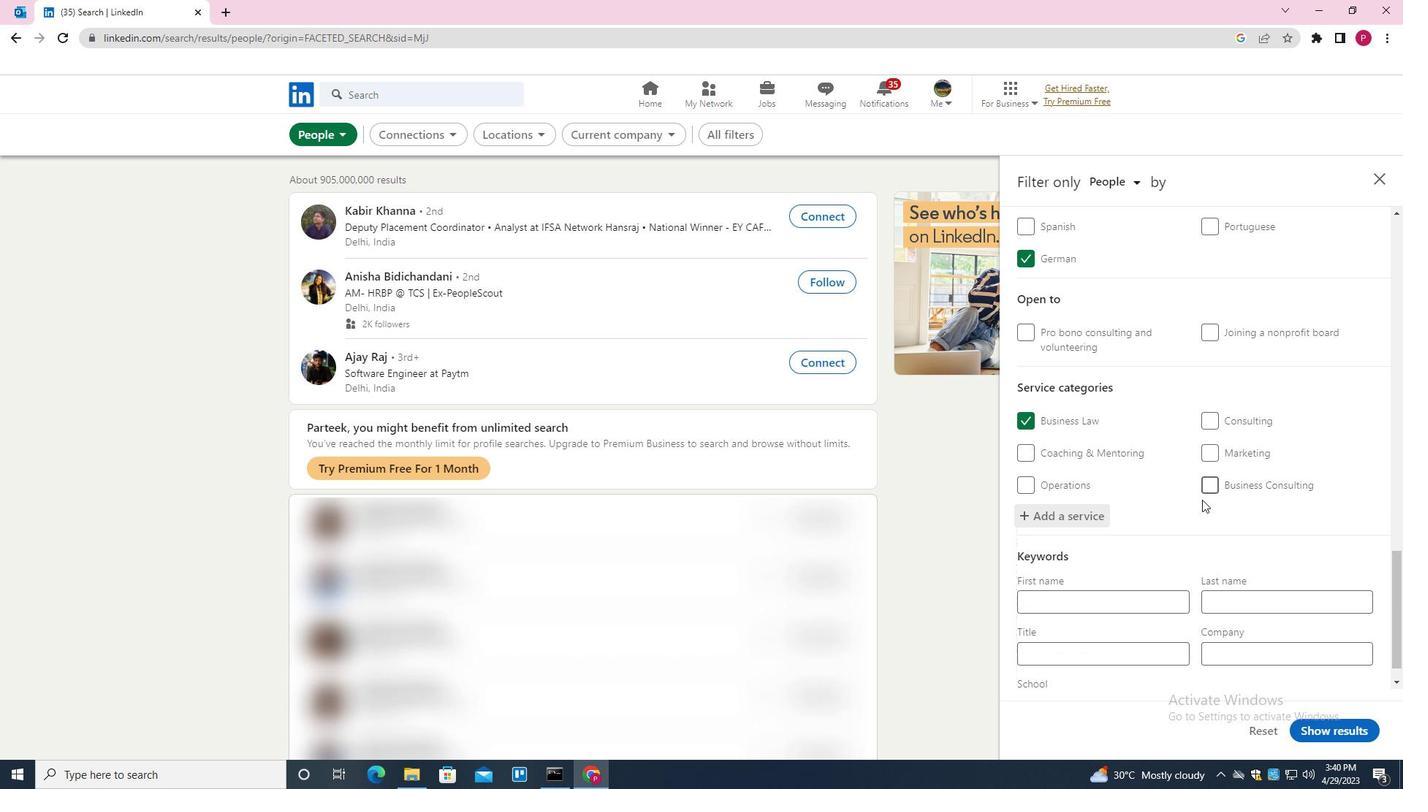 
Action: Mouse scrolled (1206, 506) with delta (0, 0)
Screenshot: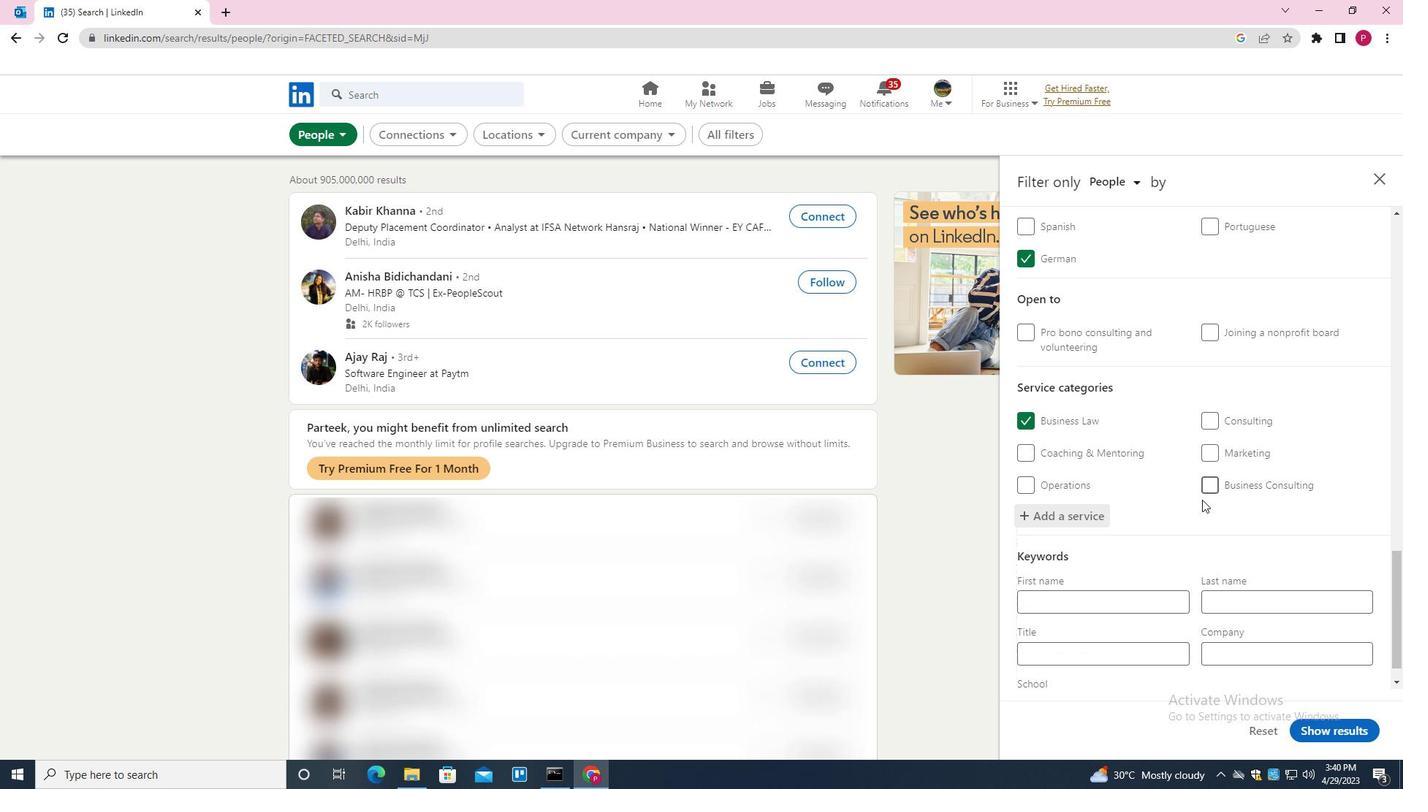 
Action: Mouse moved to (1101, 626)
Screenshot: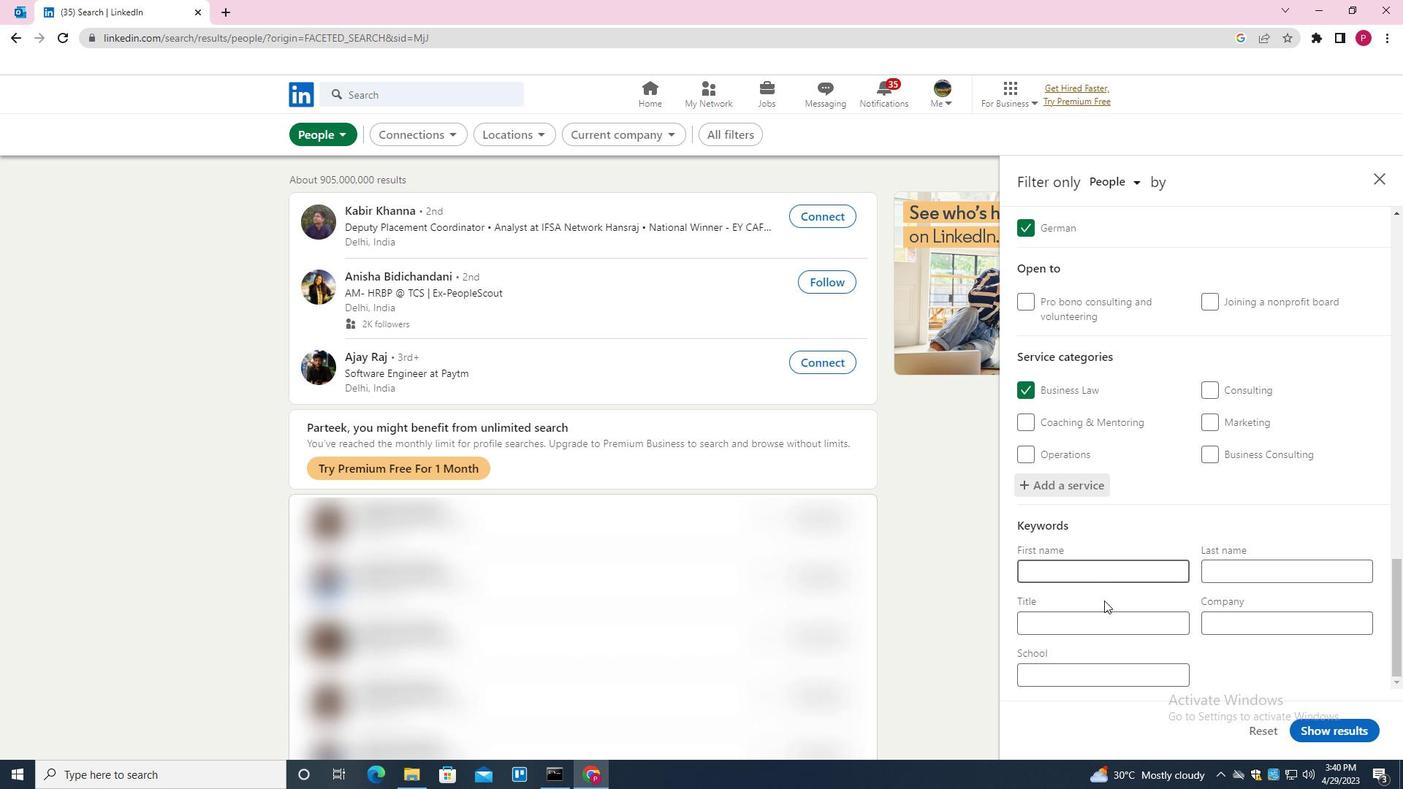 
Action: Mouse pressed left at (1101, 626)
Screenshot: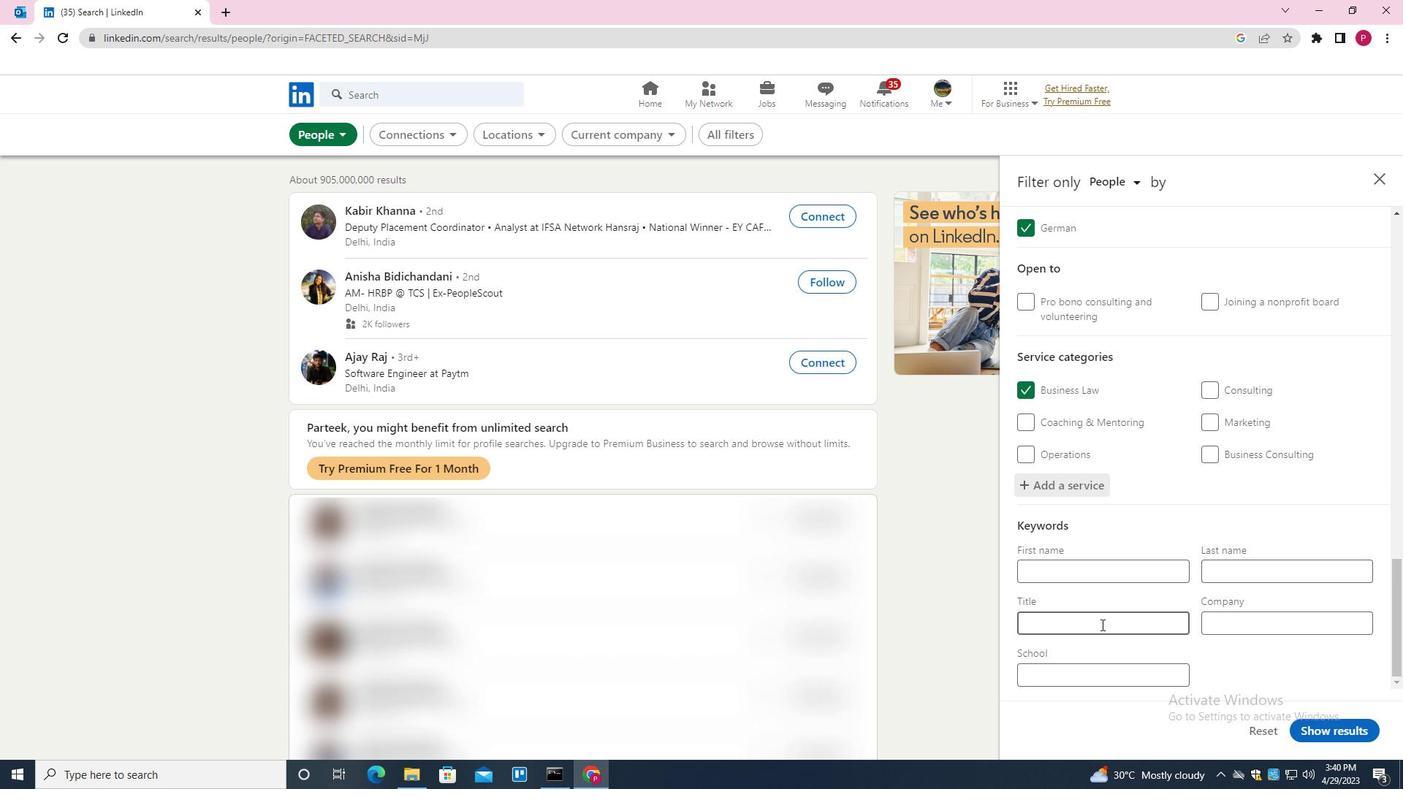 
Action: Key pressed <Key.shift><Key.shift><Key.shift>TEACHER
Screenshot: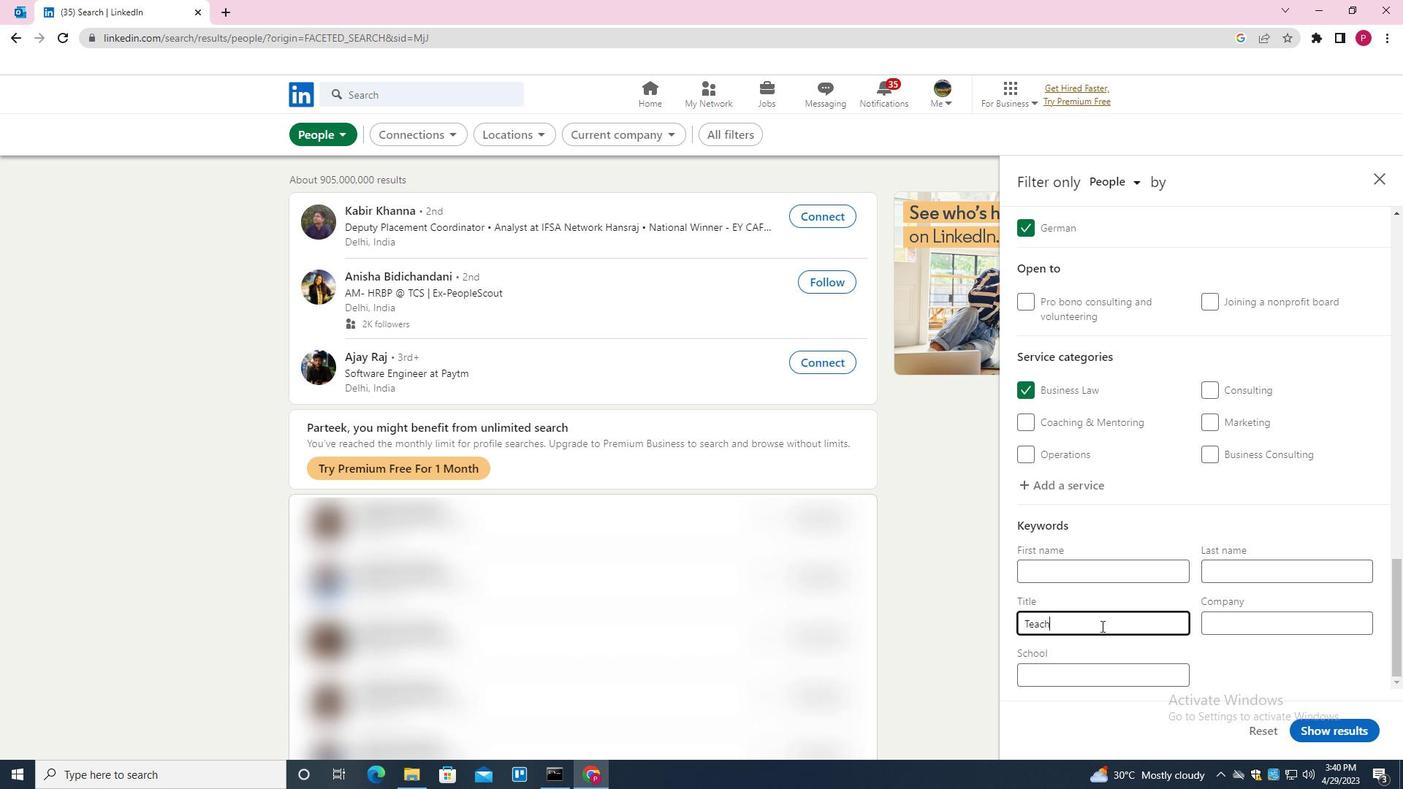 
Action: Mouse moved to (1320, 725)
Screenshot: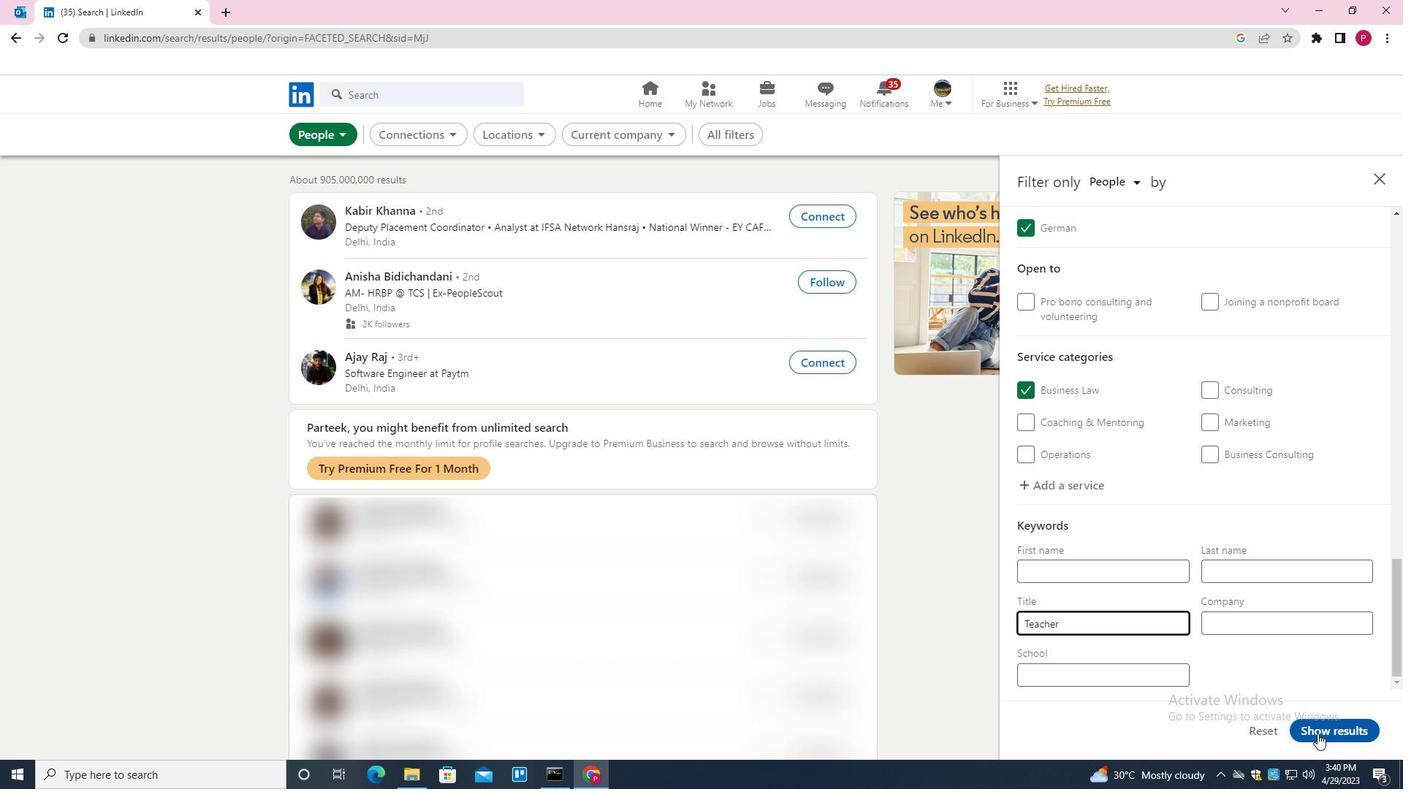 
Action: Mouse pressed left at (1320, 725)
Screenshot: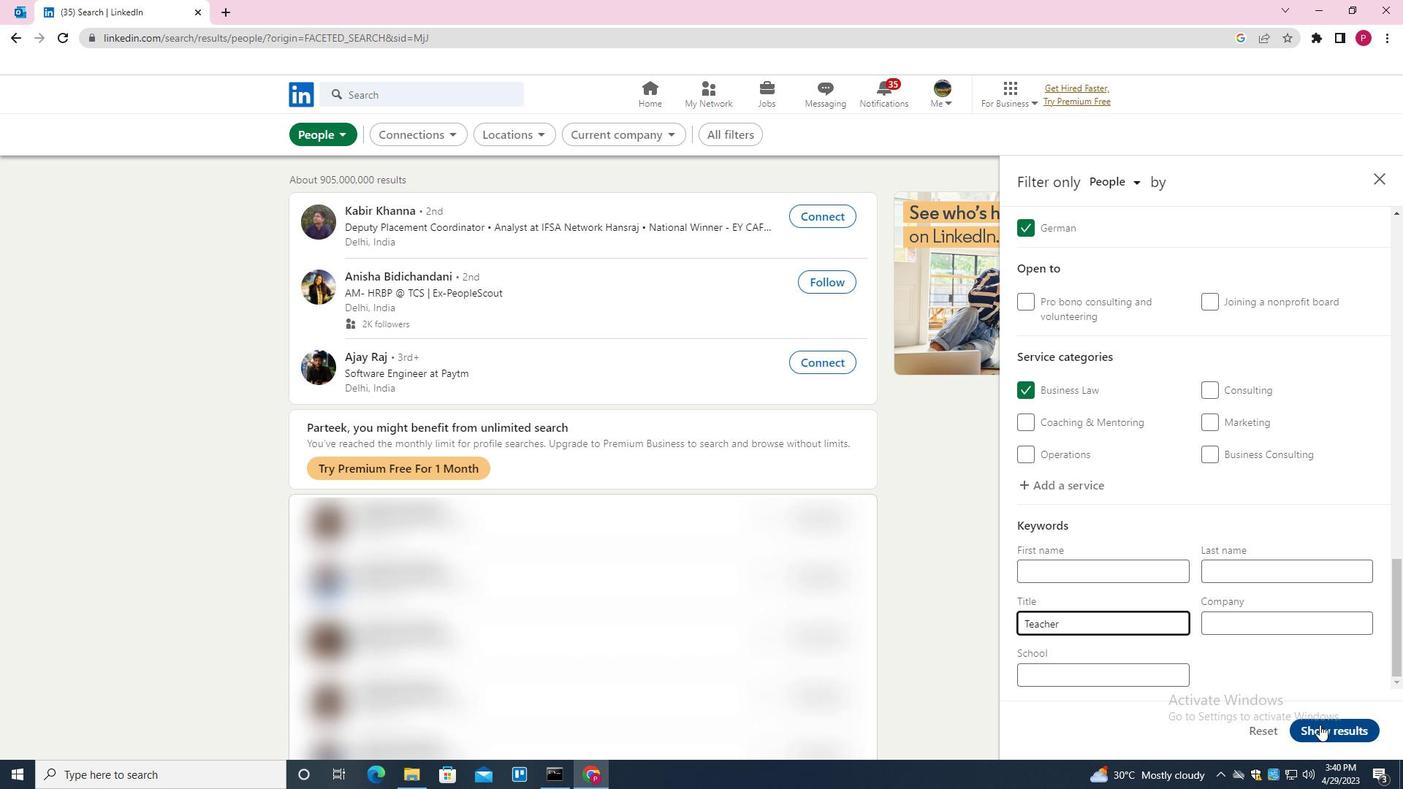 
Action: Mouse moved to (611, 266)
Screenshot: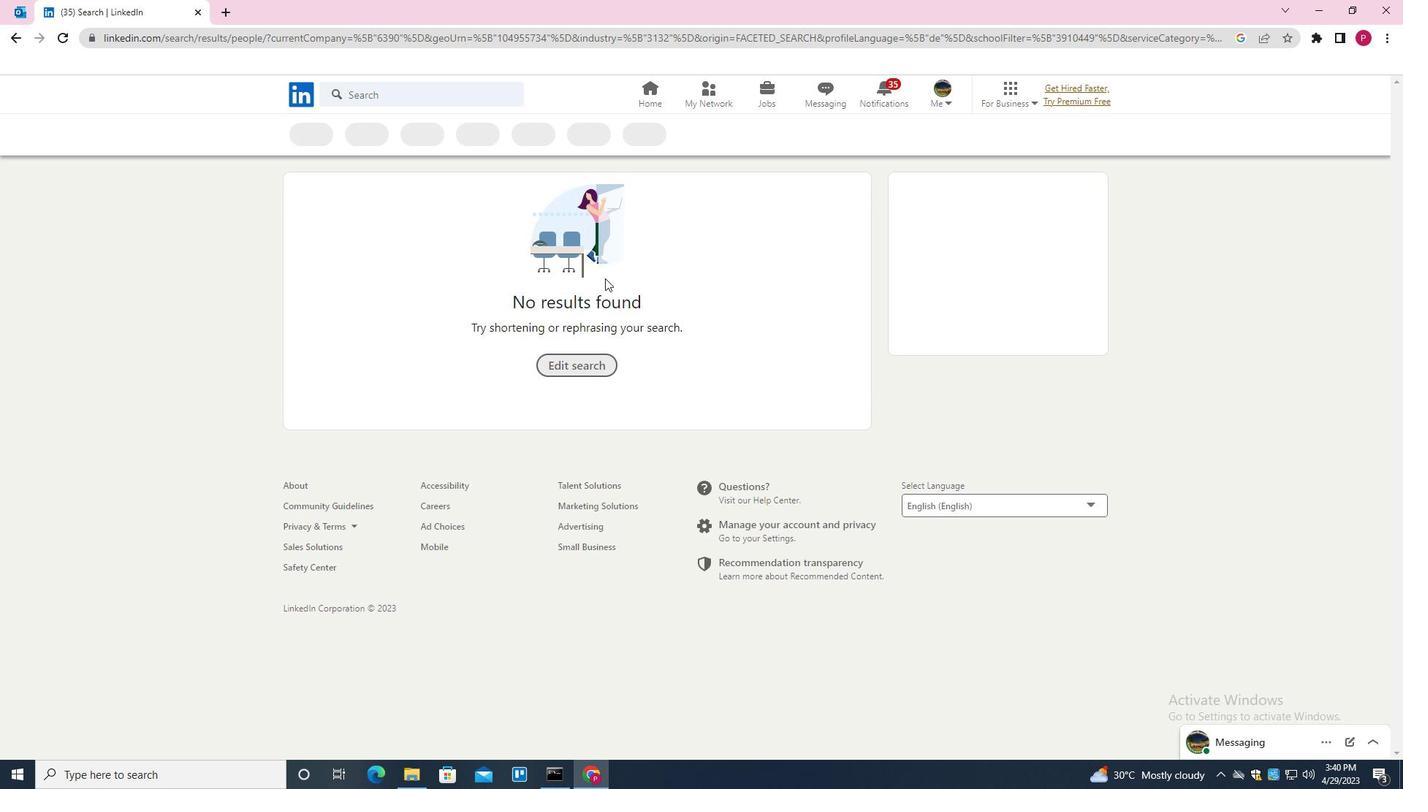 
